 Task: Slide 18 - Roadmap infographic.
Action: Mouse moved to (46, 107)
Screenshot: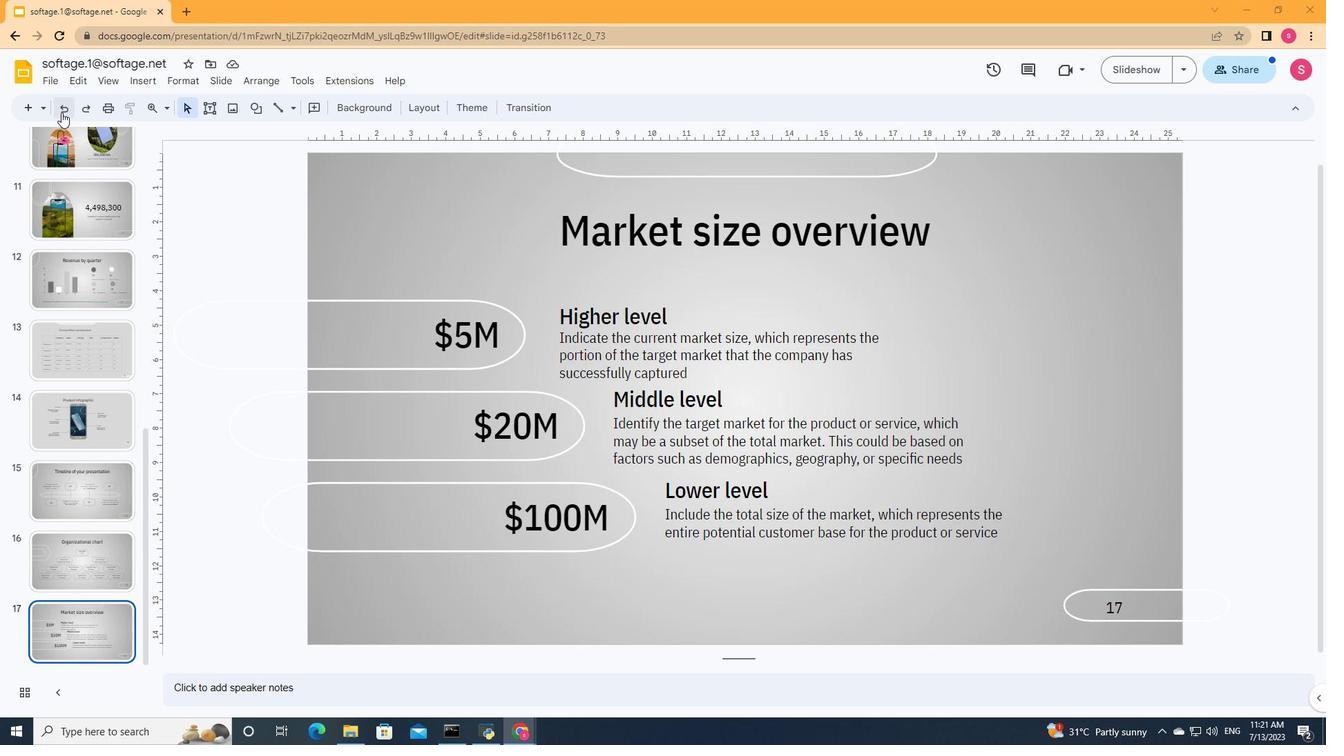
Action: Mouse pressed left at (46, 107)
Screenshot: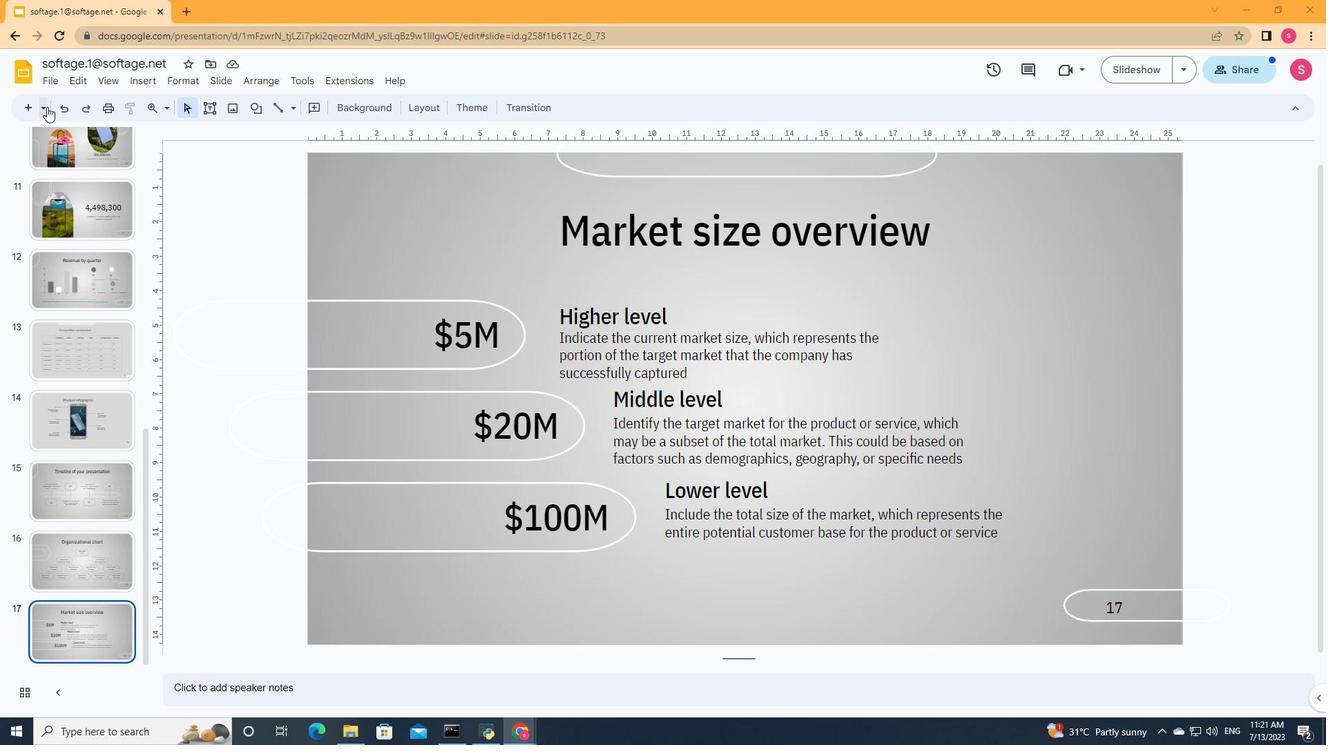 
Action: Mouse moved to (125, 222)
Screenshot: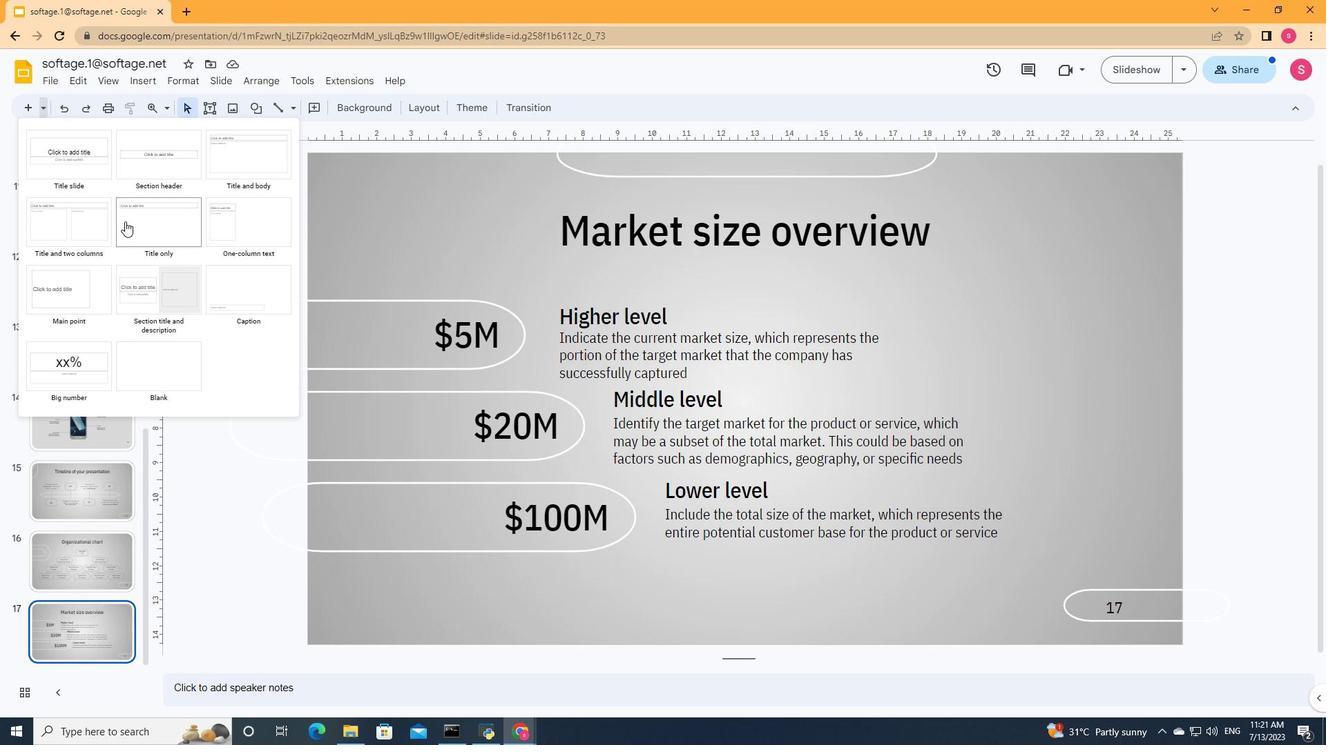 
Action: Mouse pressed left at (125, 222)
Screenshot: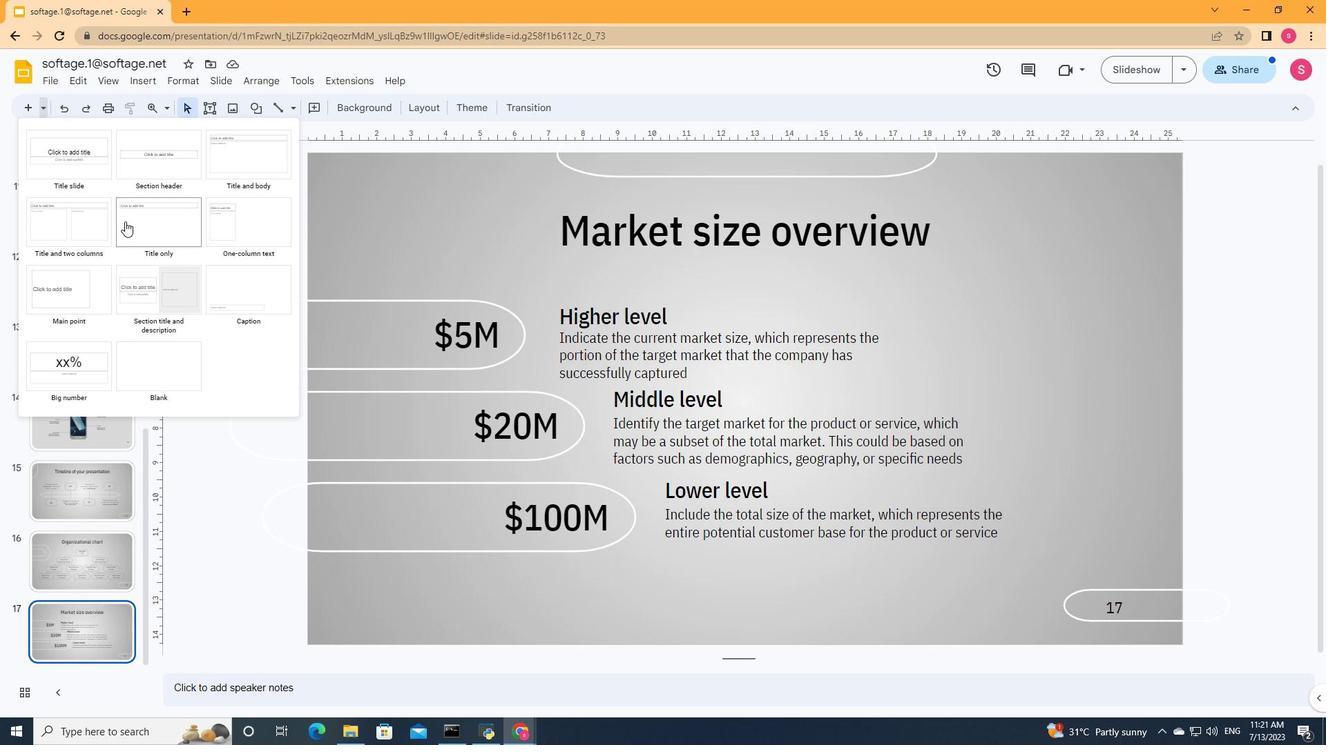 
Action: Mouse moved to (578, 232)
Screenshot: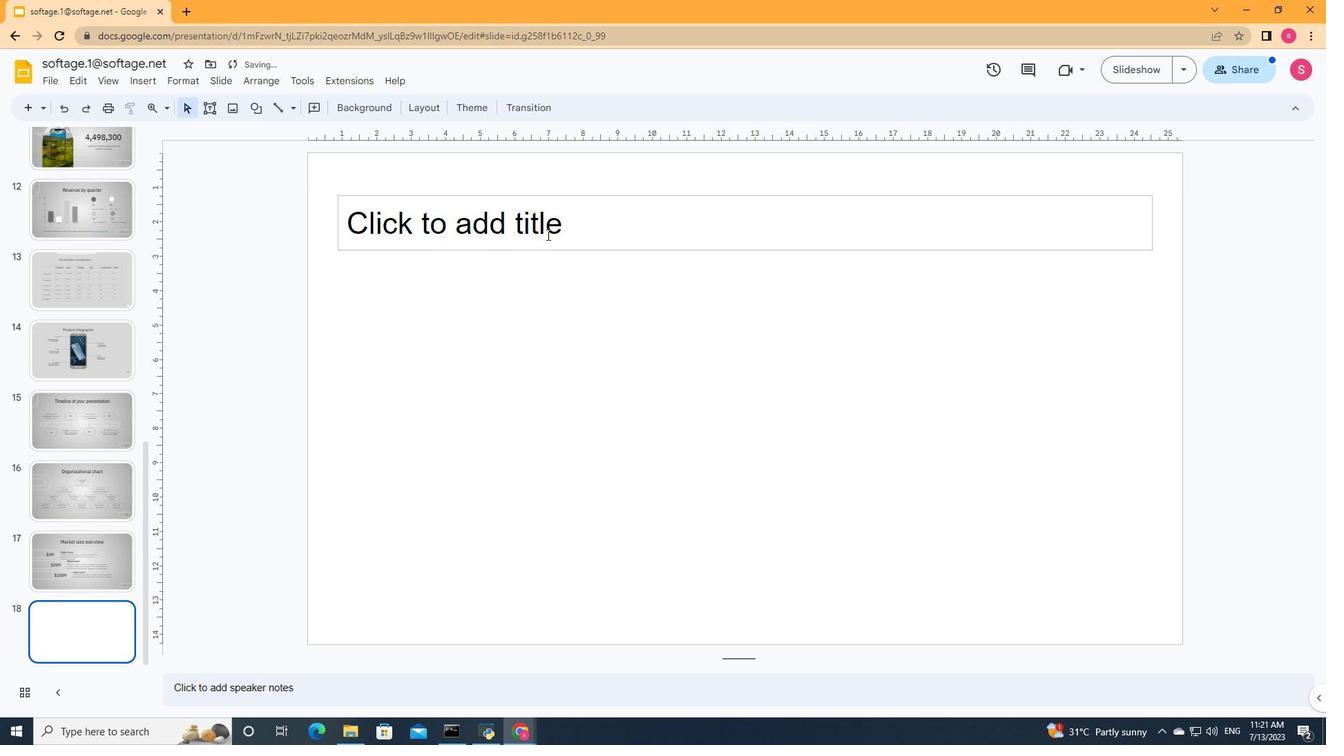 
Action: Mouse pressed left at (578, 232)
Screenshot: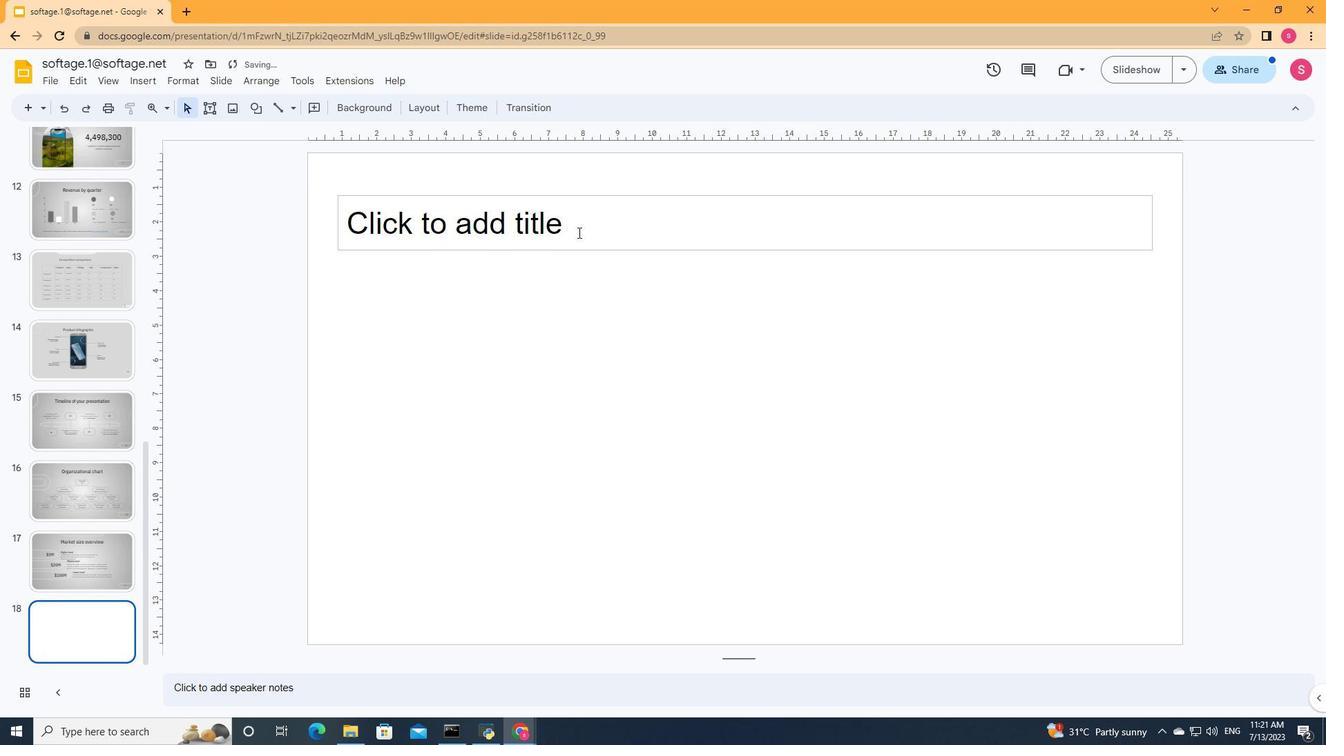 
Action: Key pressed <Key.shift><Key.shift>Roadmap<Key.space>infographic
Screenshot: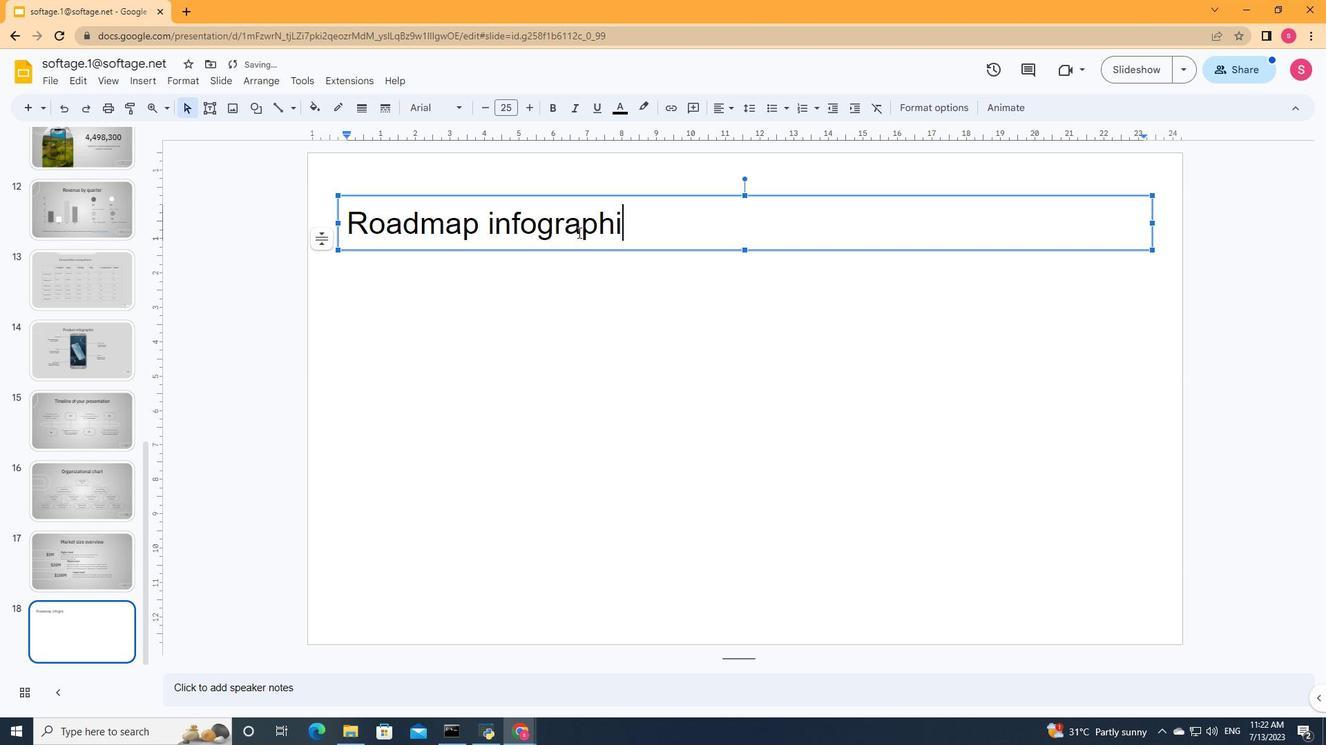 
Action: Mouse moved to (642, 216)
Screenshot: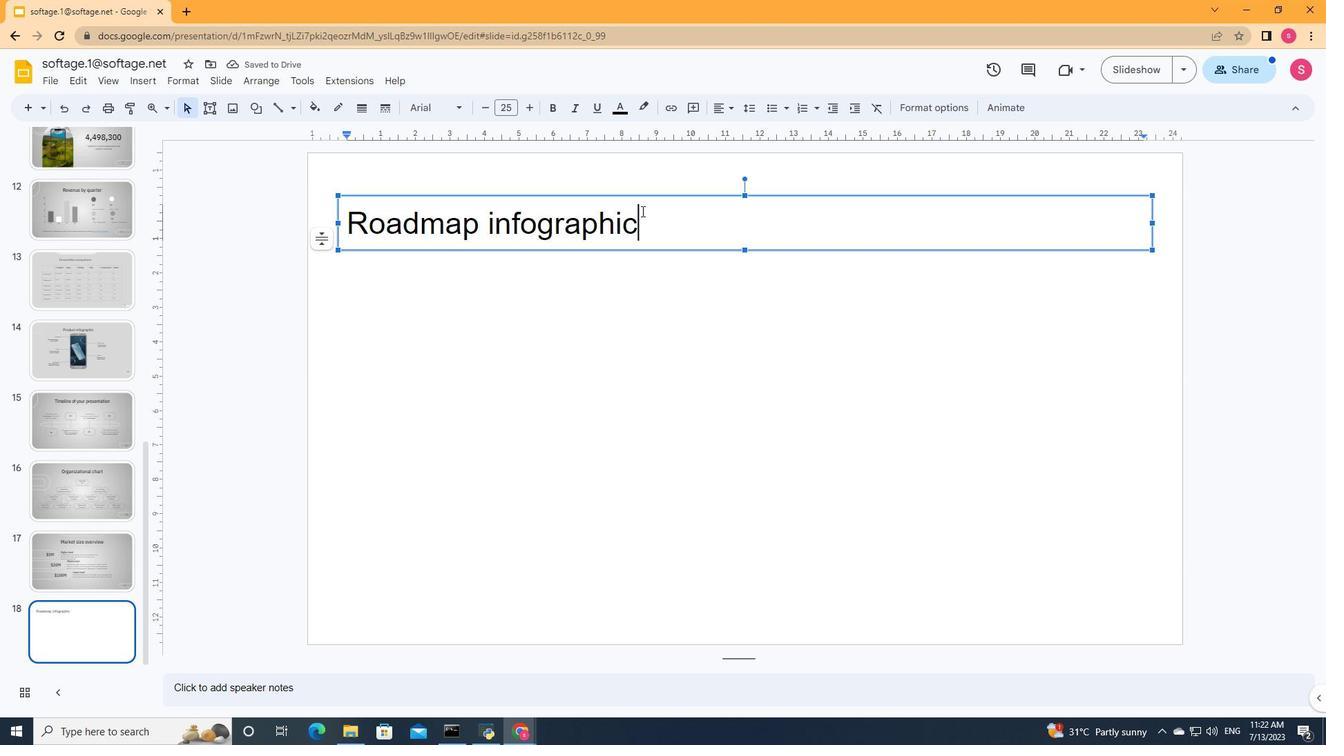 
Action: Mouse pressed left at (642, 216)
Screenshot: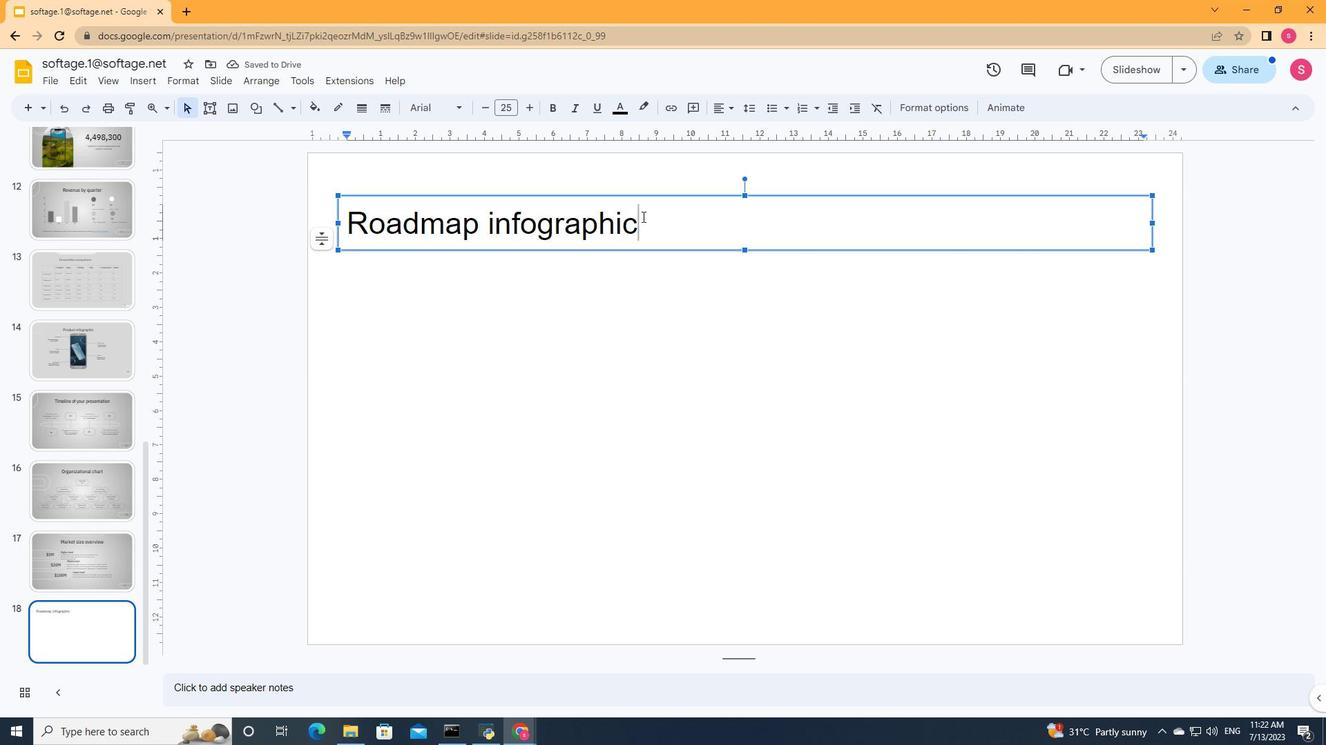 
Action: Mouse moved to (532, 106)
Screenshot: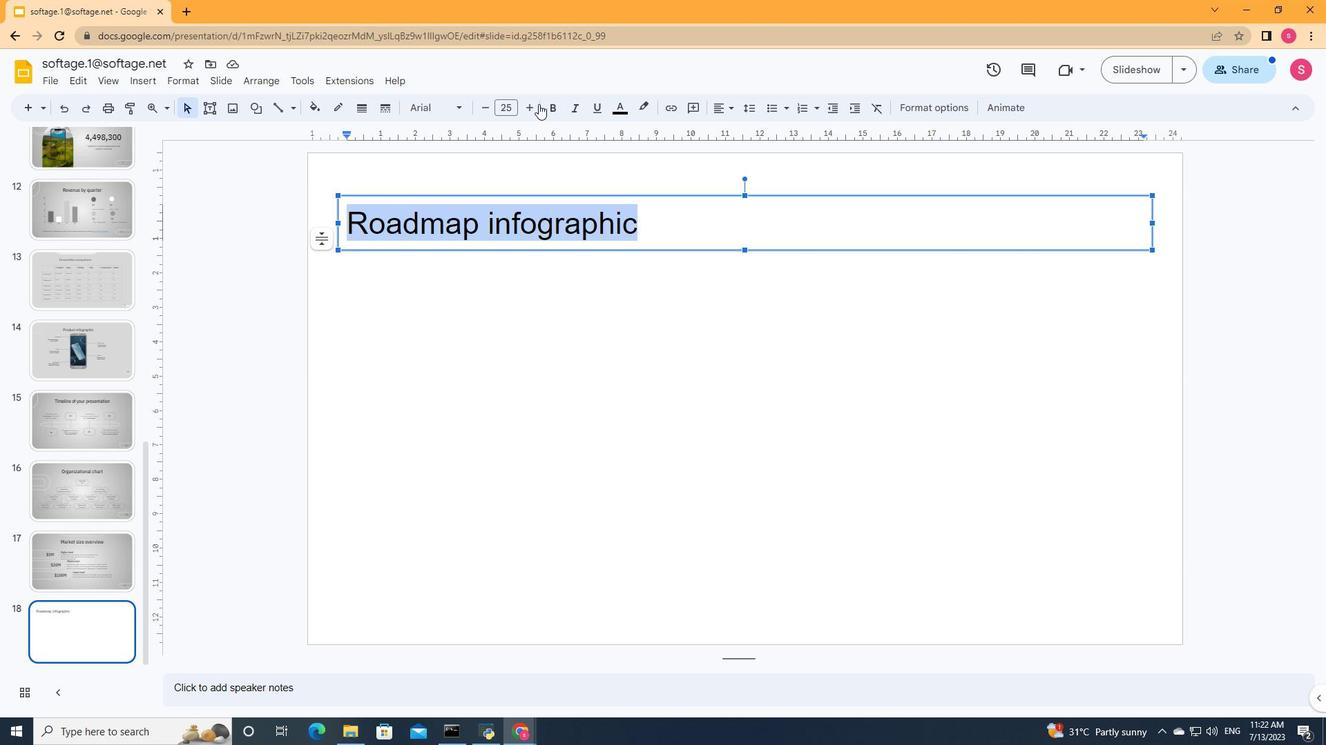 
Action: Mouse pressed left at (532, 106)
Screenshot: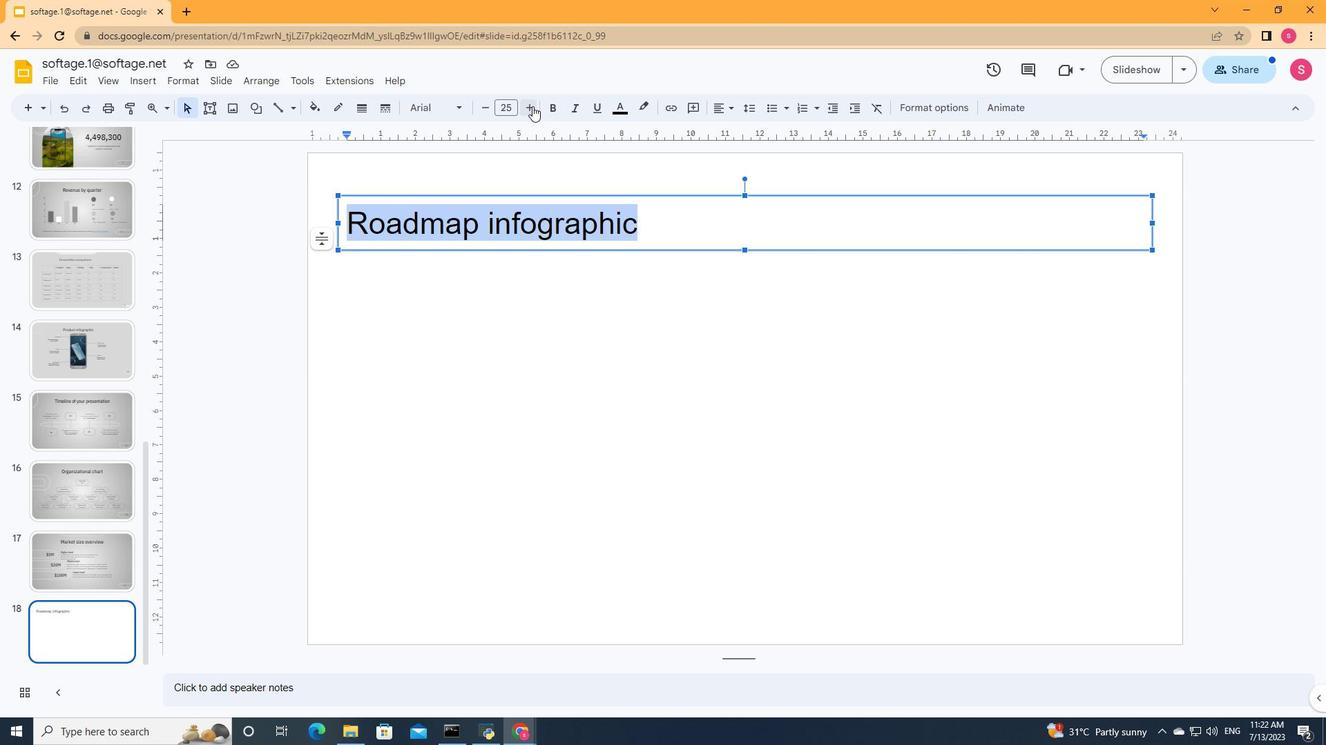 
Action: Mouse pressed left at (532, 106)
Screenshot: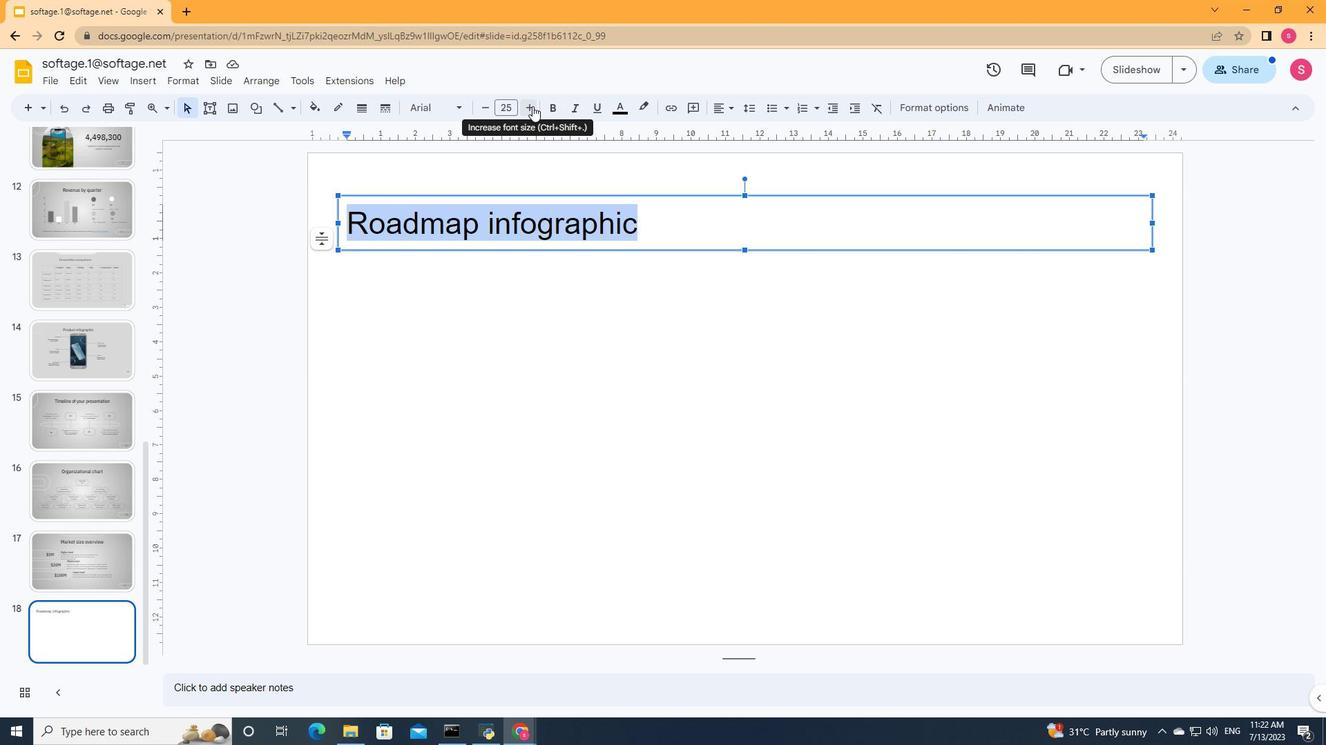 
Action: Mouse pressed left at (532, 106)
Screenshot: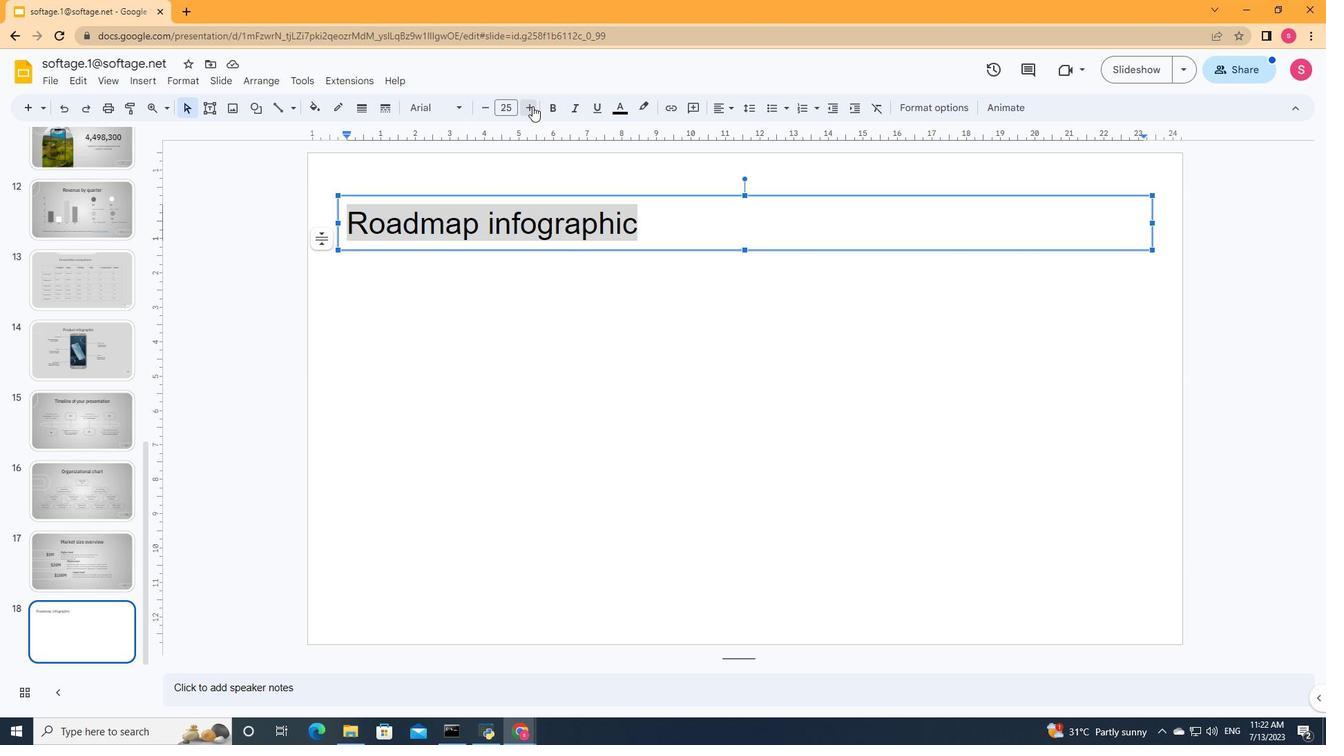 
Action: Mouse pressed left at (532, 106)
Screenshot: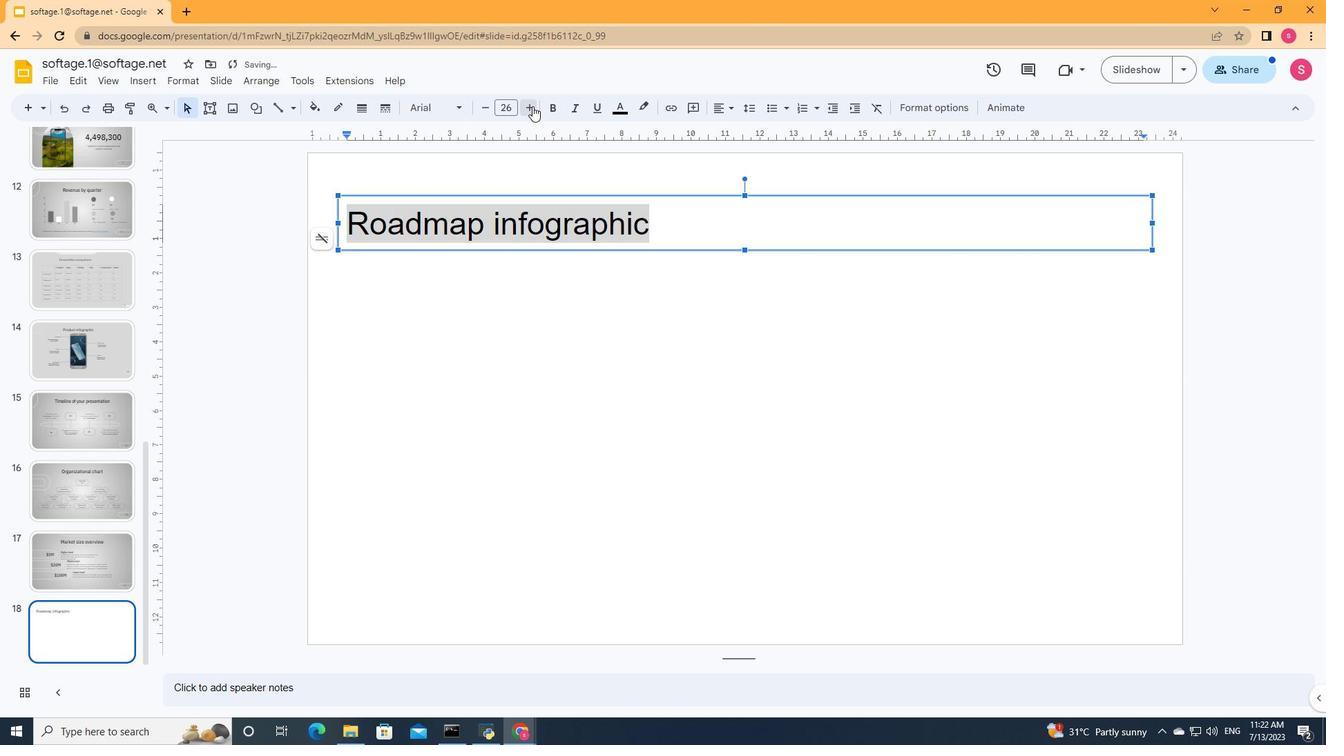 
Action: Mouse pressed left at (532, 106)
Screenshot: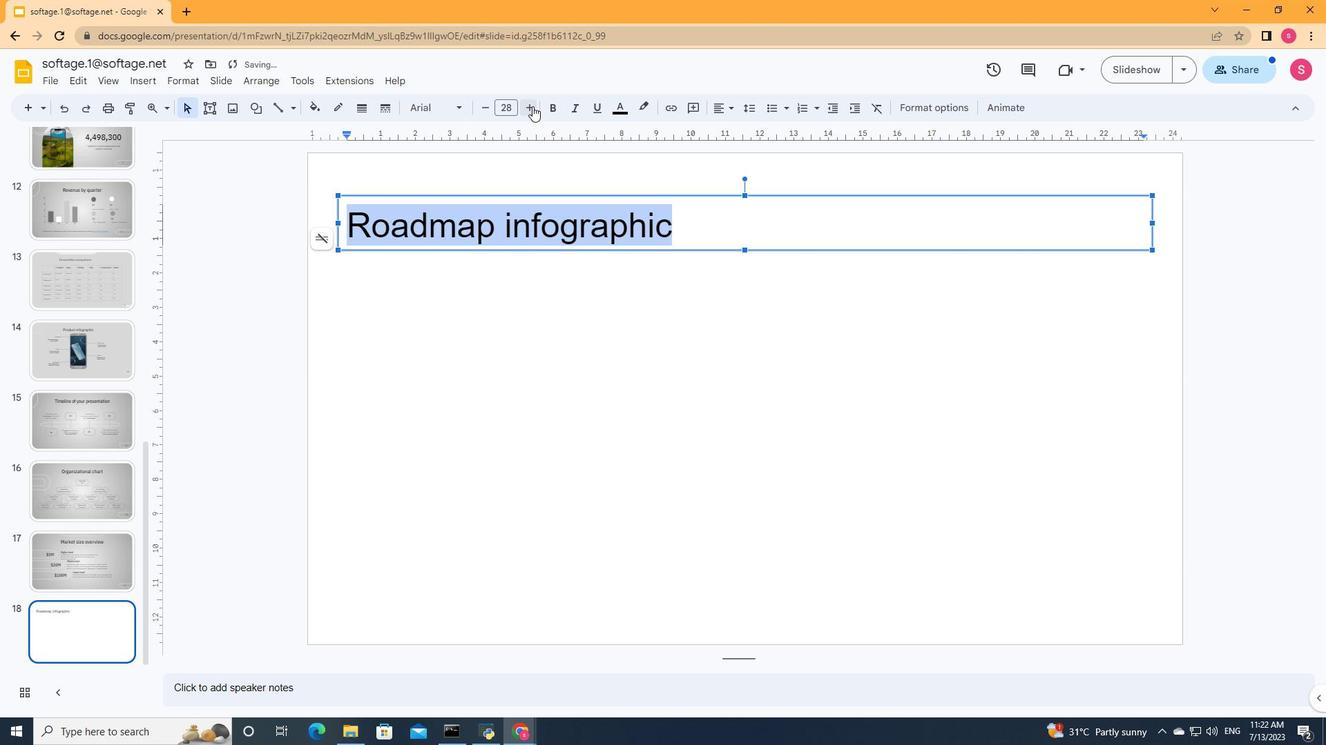 
Action: Mouse pressed left at (532, 106)
Screenshot: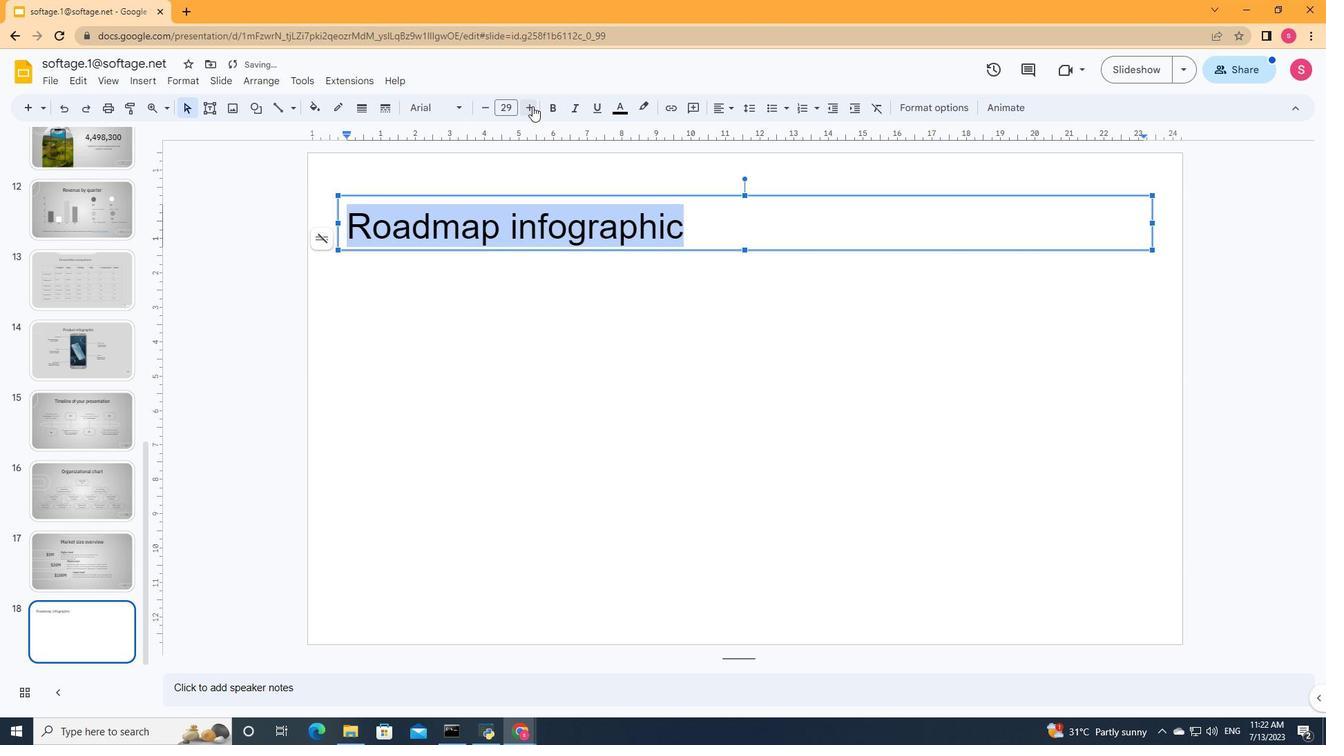
Action: Mouse pressed left at (532, 106)
Screenshot: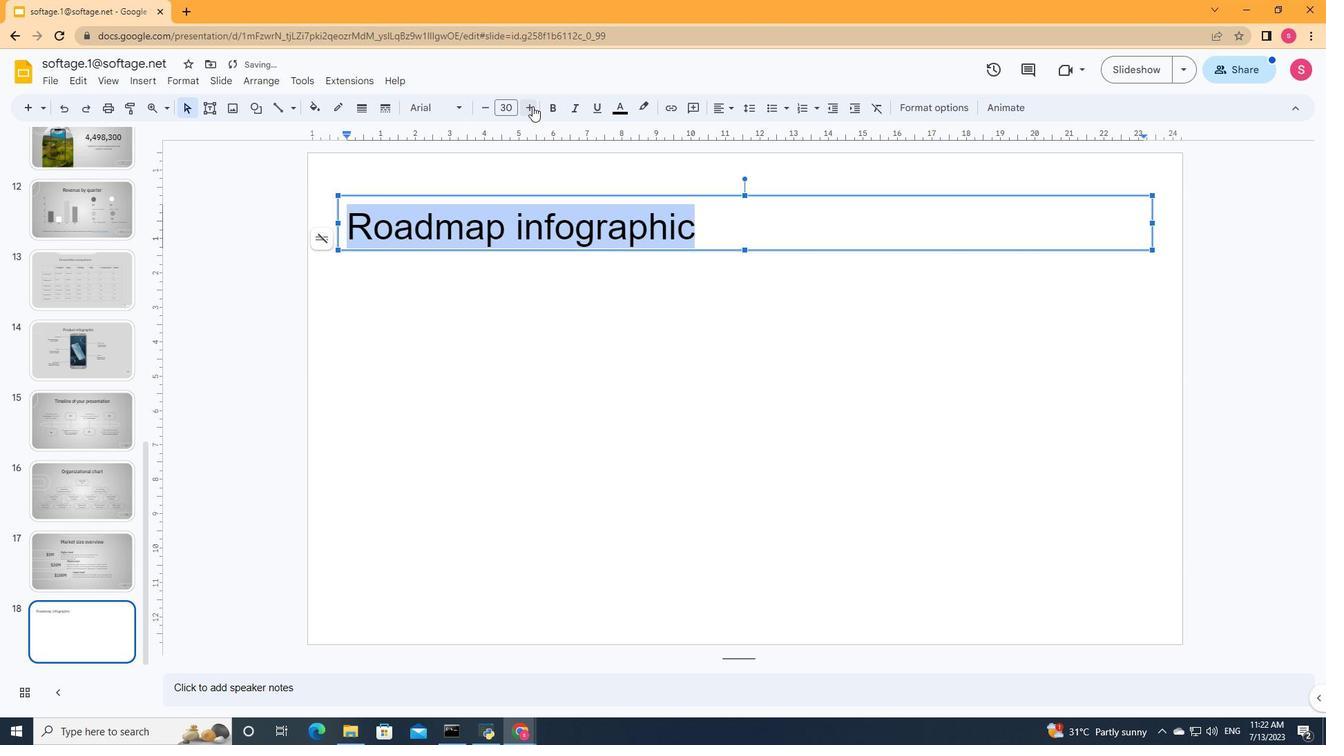 
Action: Mouse pressed left at (532, 106)
Screenshot: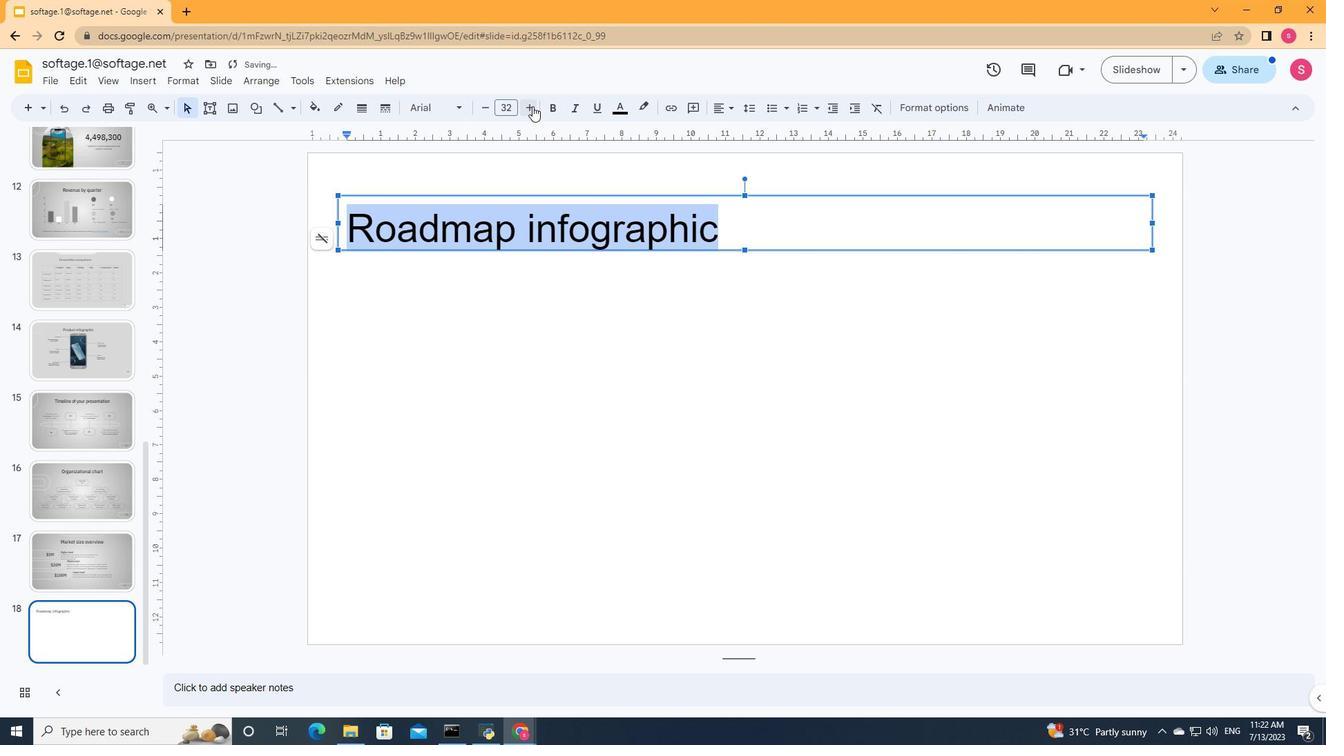 
Action: Mouse pressed left at (532, 106)
Screenshot: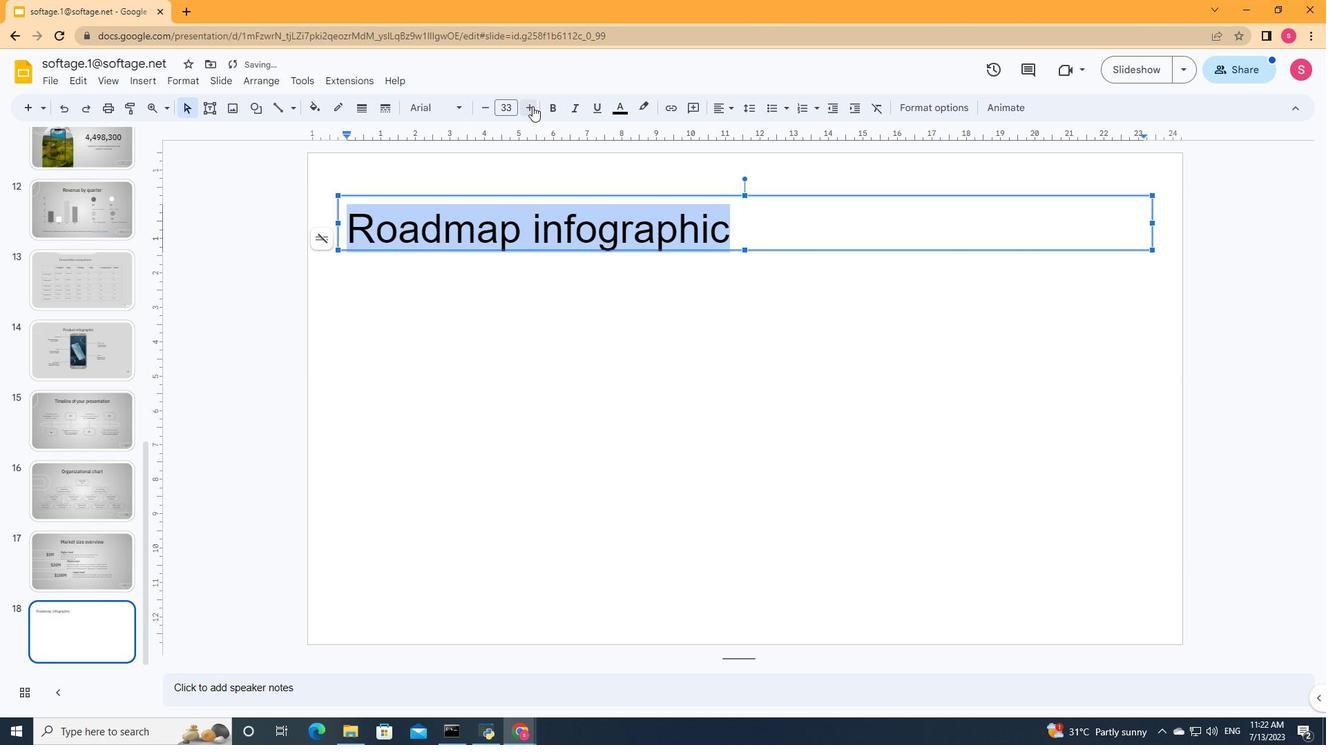 
Action: Mouse pressed left at (532, 106)
Screenshot: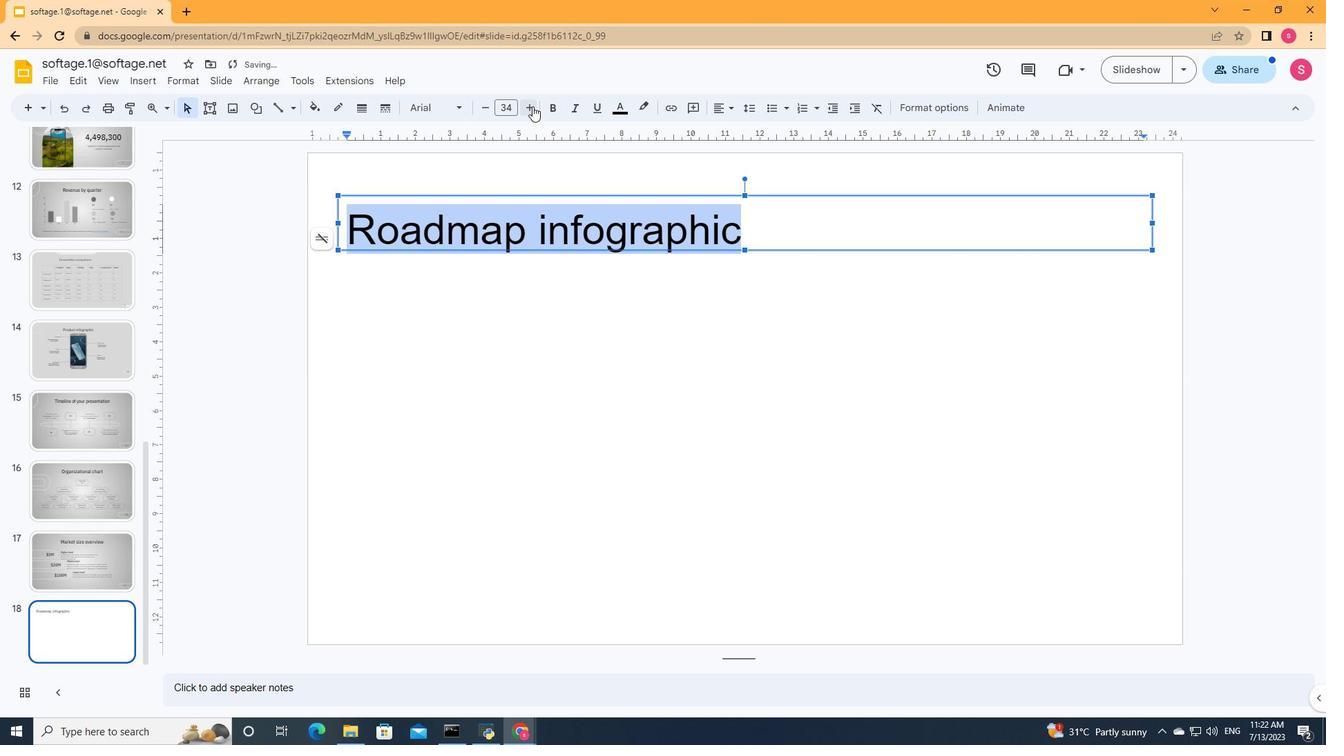 
Action: Mouse moved to (727, 104)
Screenshot: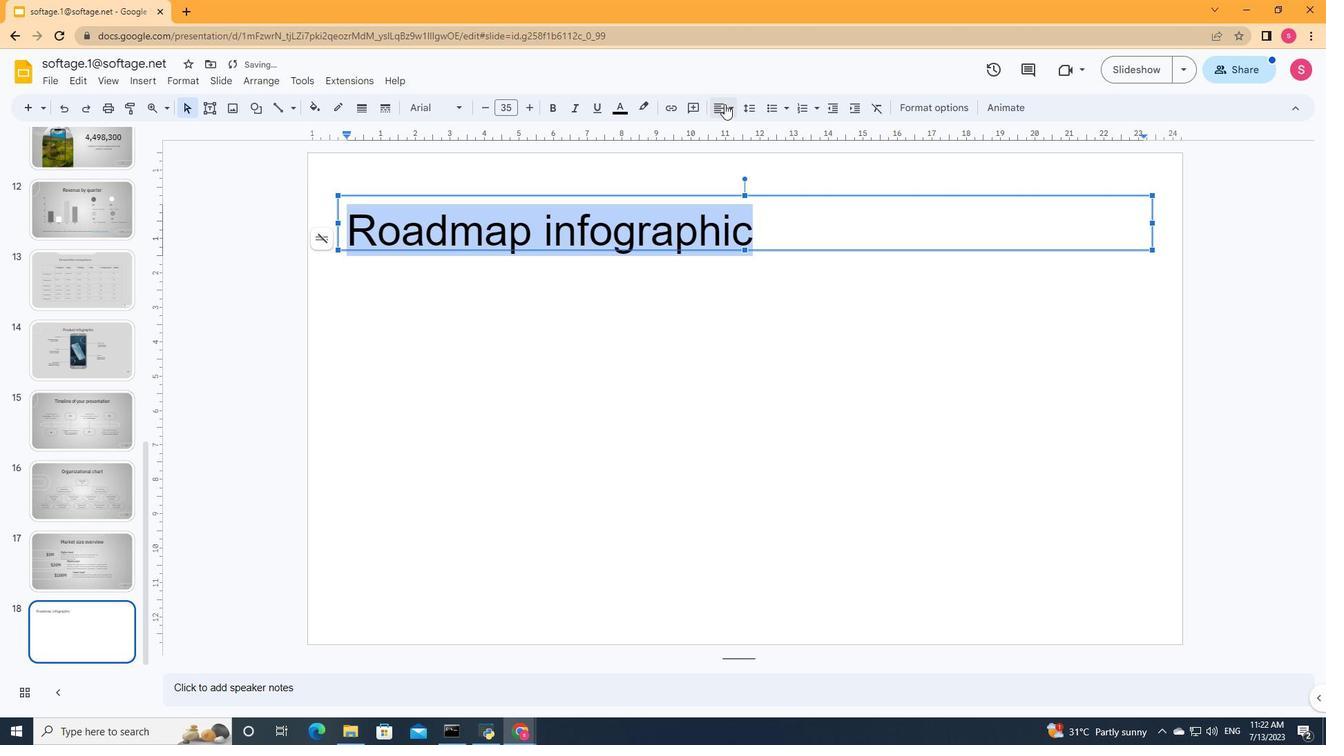 
Action: Mouse pressed left at (727, 104)
Screenshot: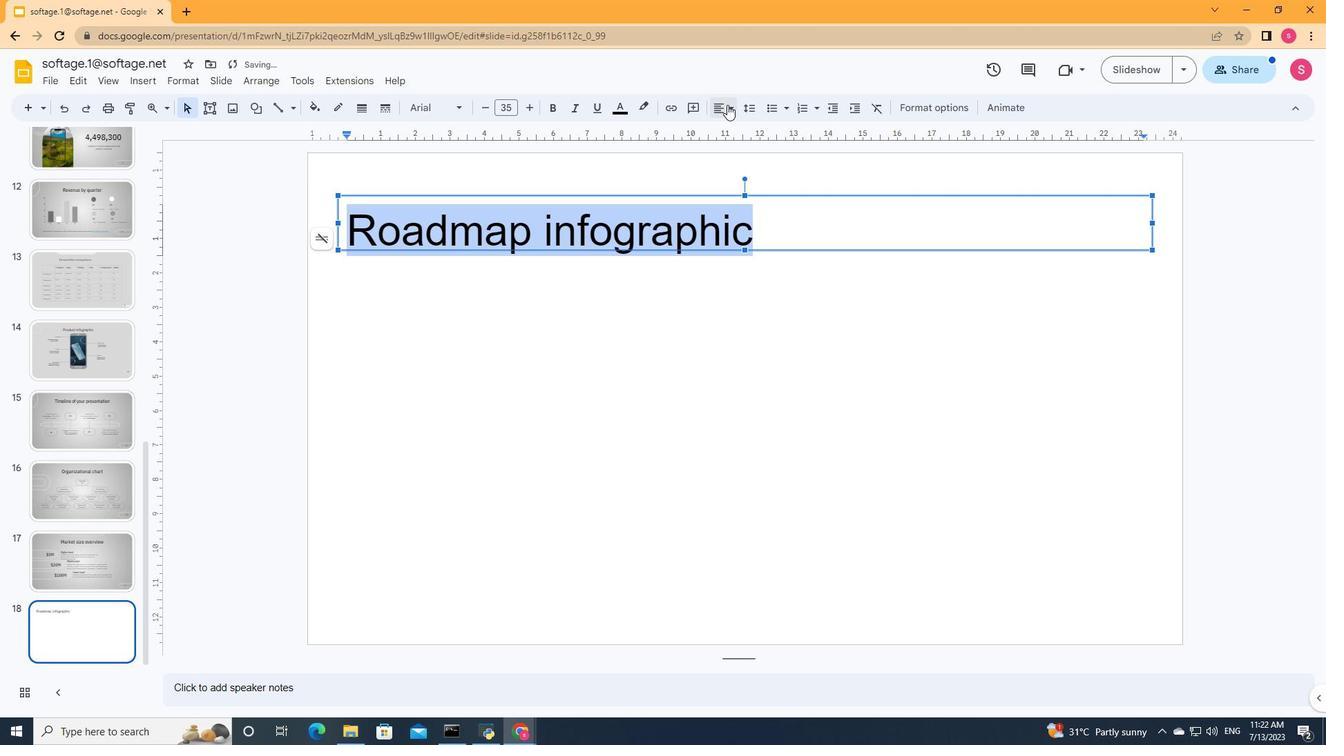 
Action: Mouse moved to (739, 129)
Screenshot: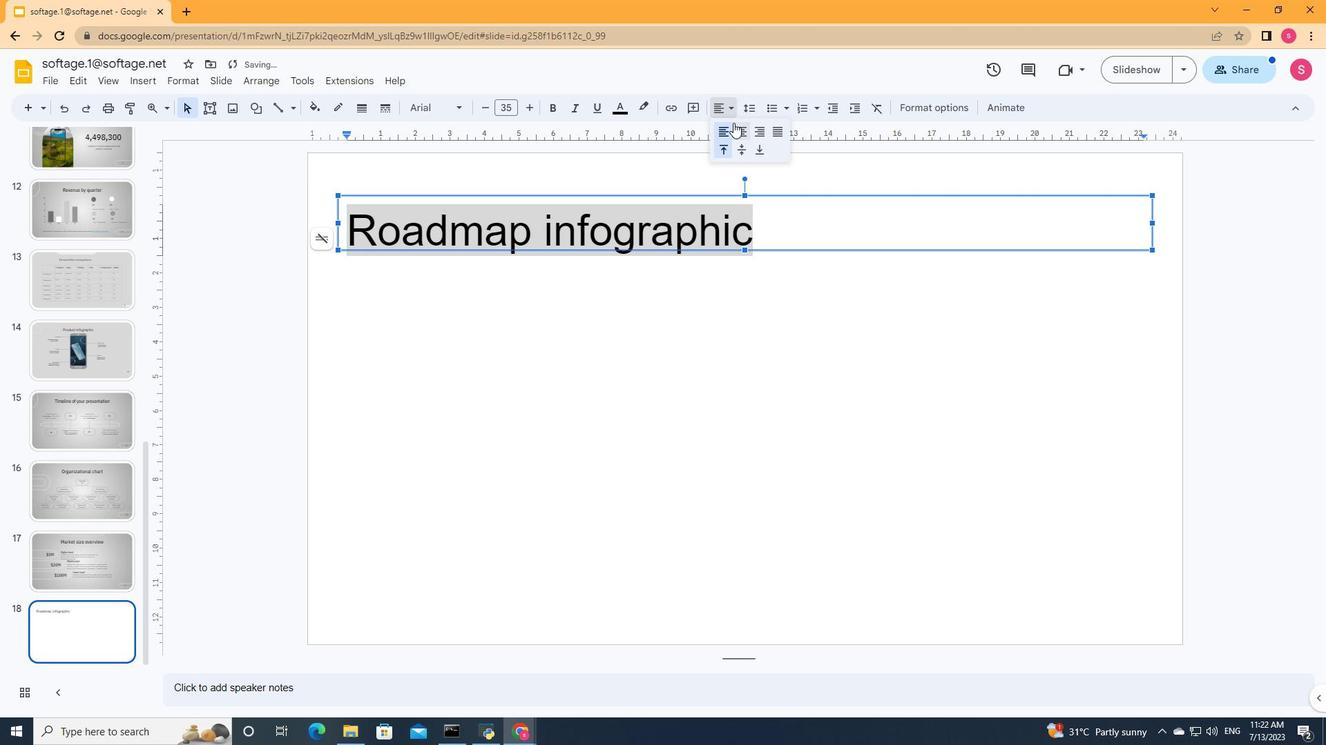 
Action: Mouse pressed left at (739, 129)
Screenshot: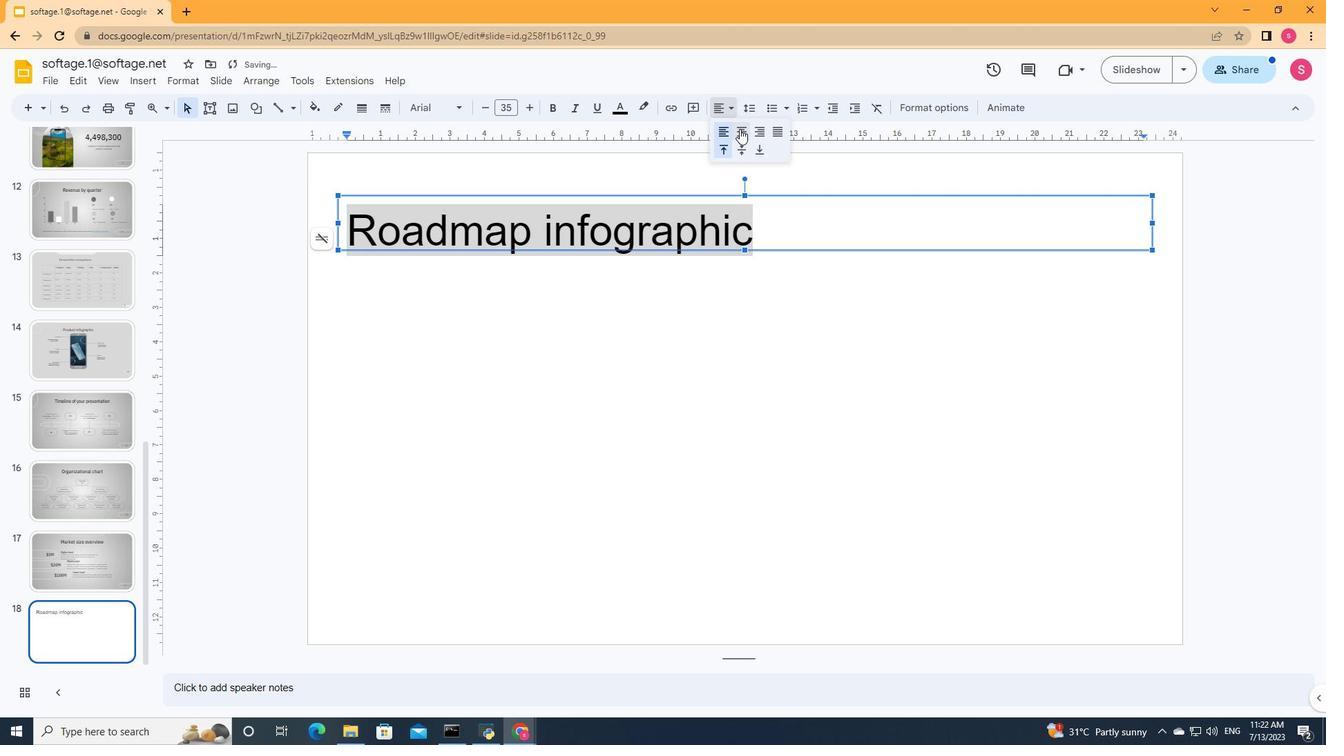 
Action: Mouse moved to (458, 106)
Screenshot: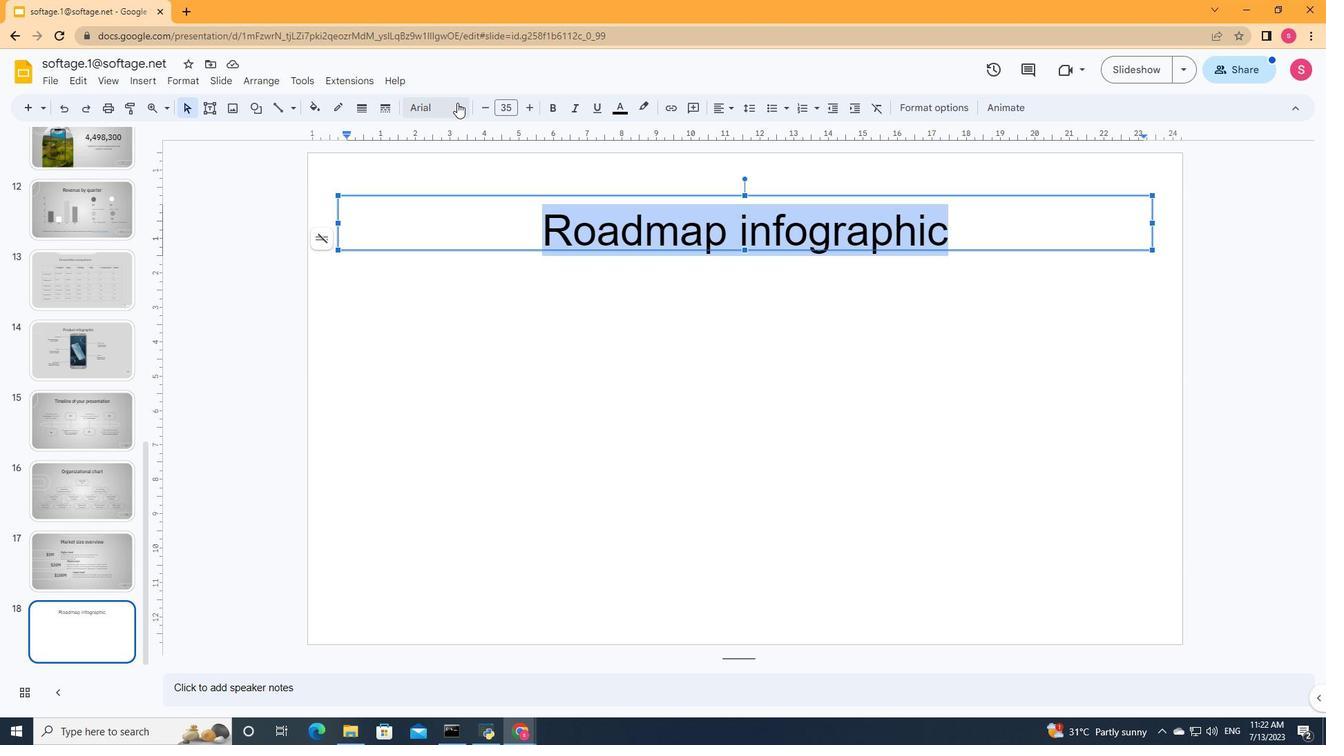 
Action: Mouse pressed left at (458, 106)
Screenshot: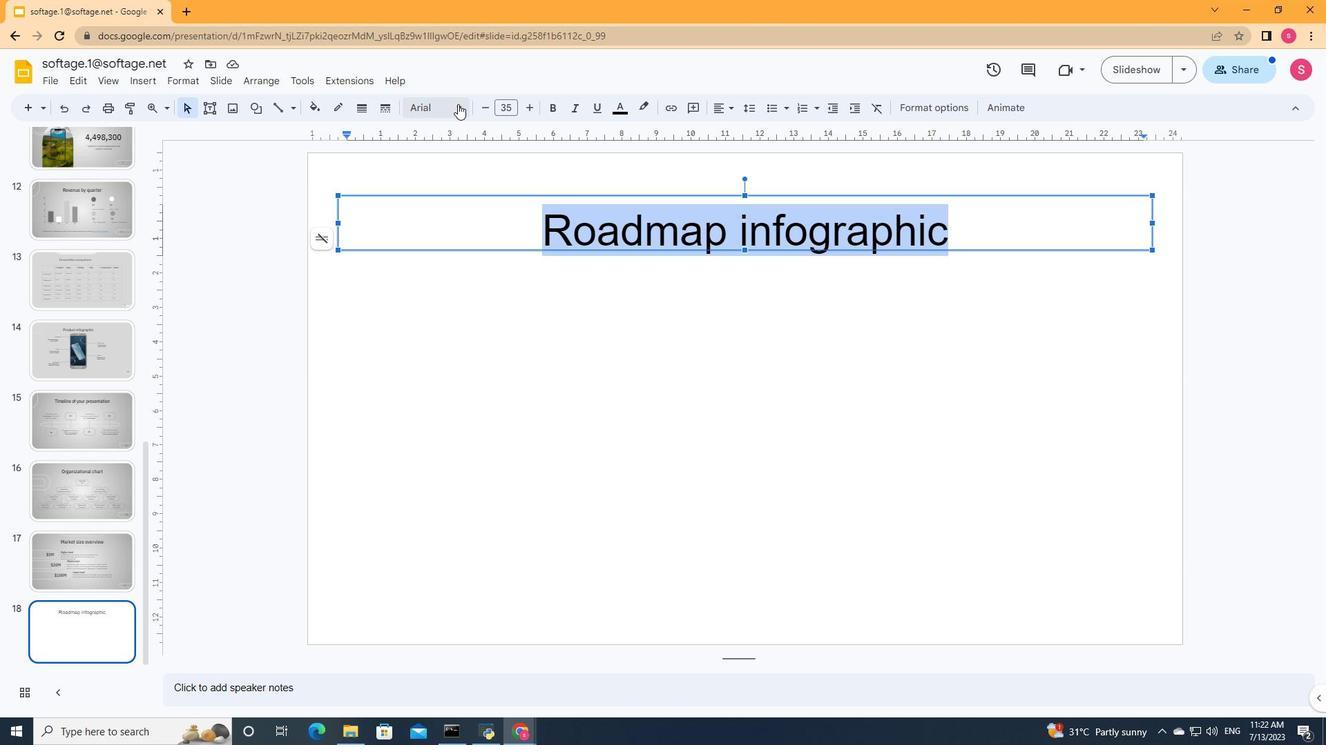 
Action: Mouse moved to (638, 350)
Screenshot: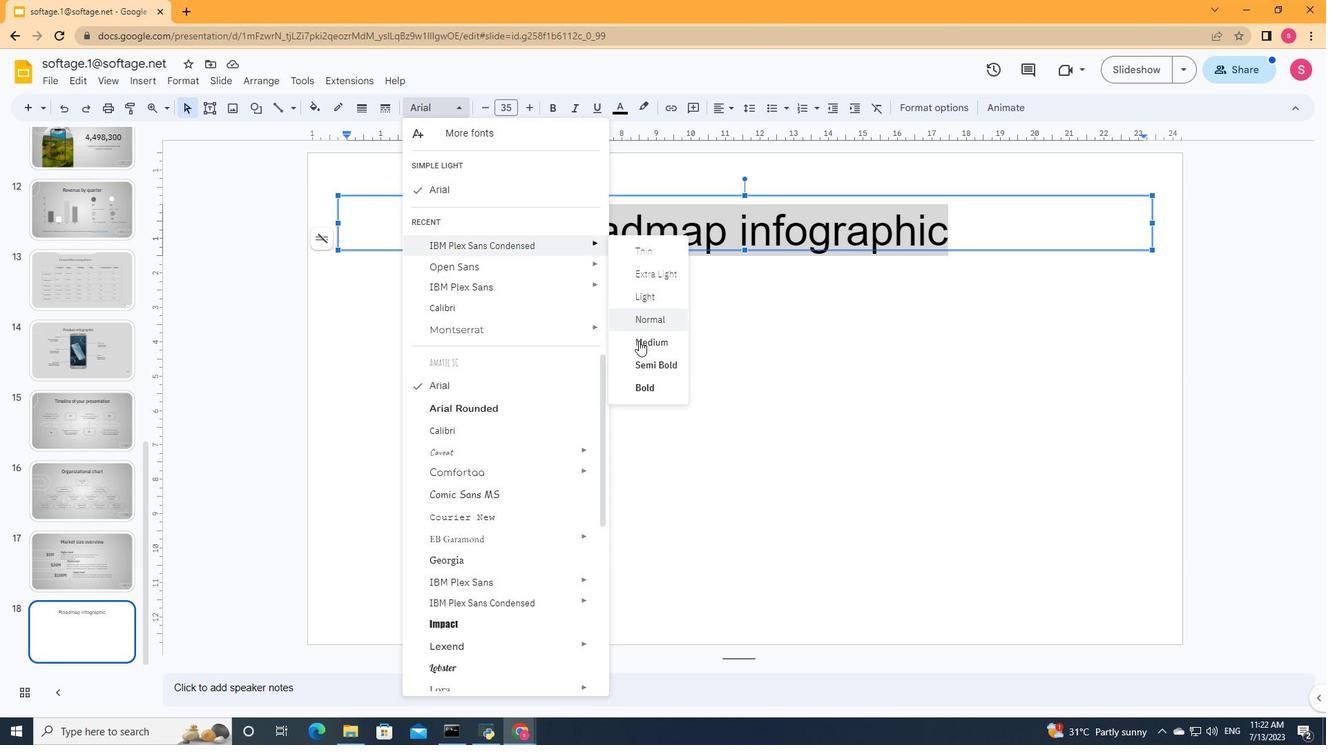 
Action: Mouse pressed left at (638, 350)
Screenshot: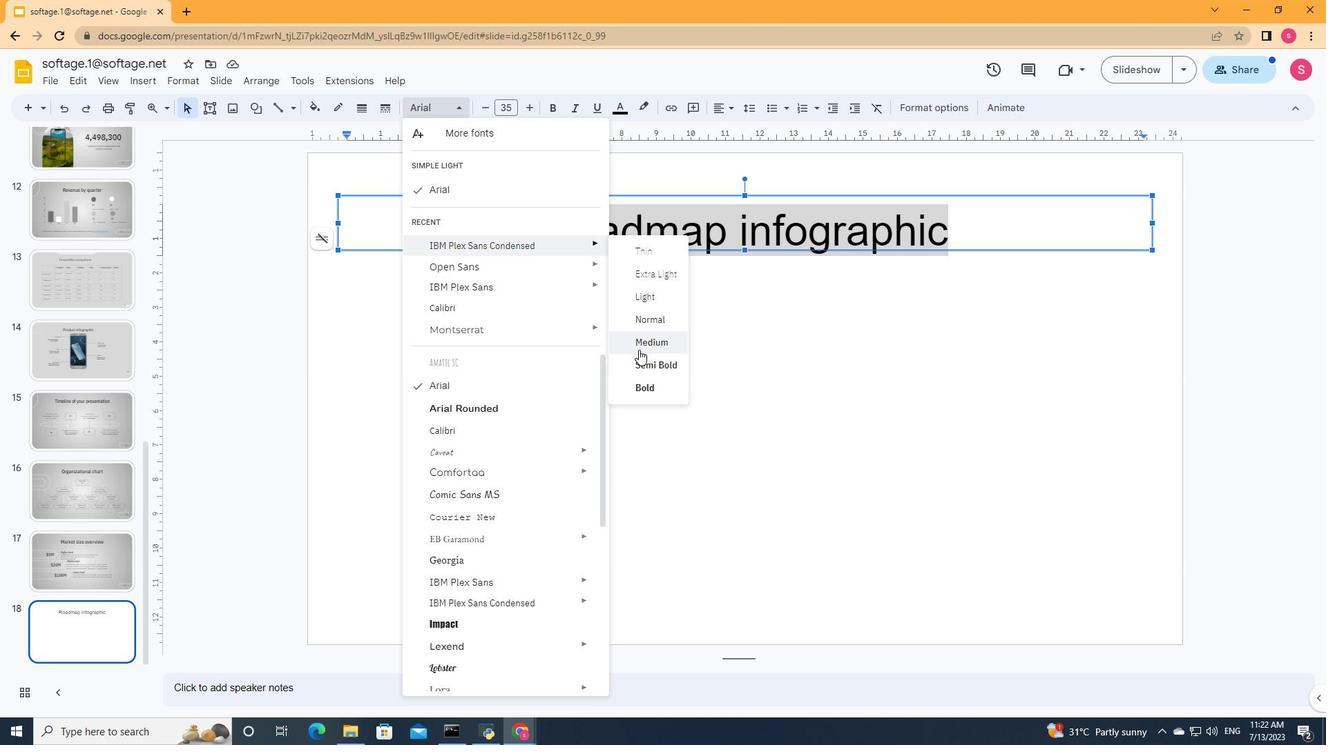 
Action: Mouse moved to (638, 319)
Screenshot: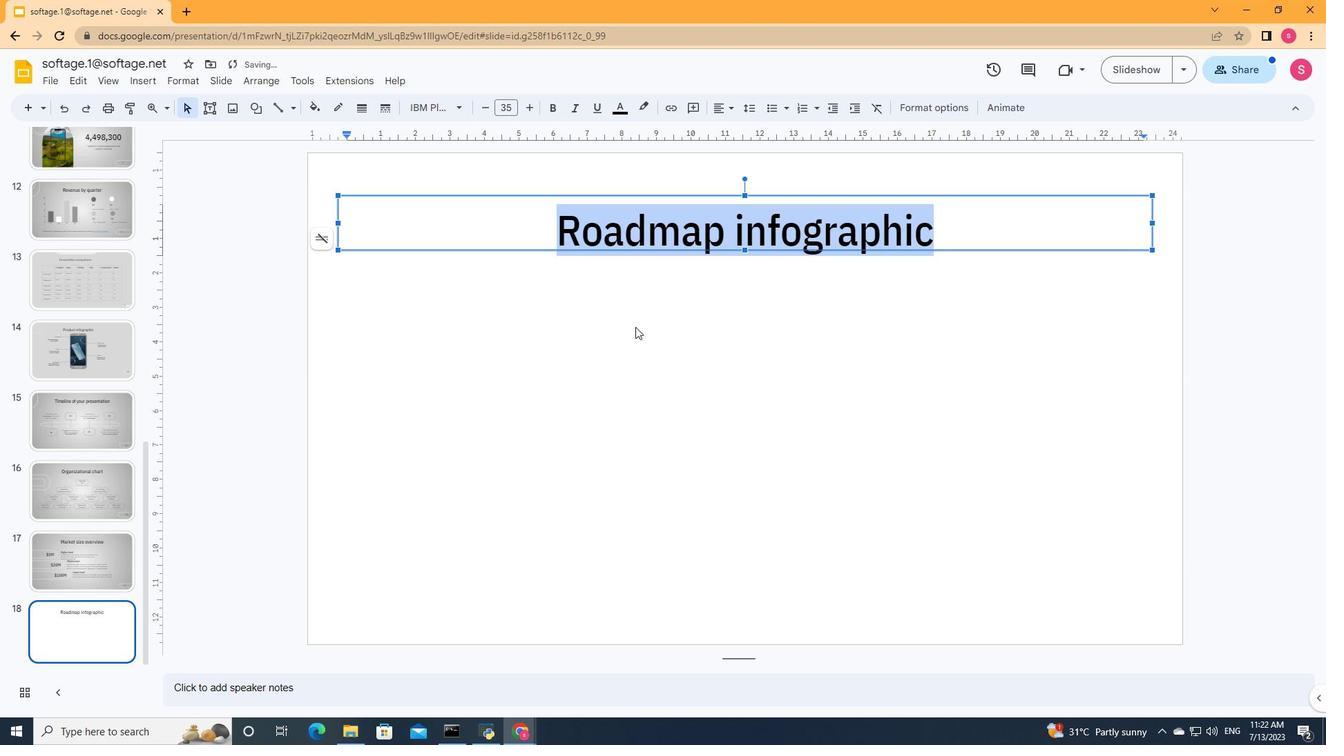 
Action: Mouse pressed left at (638, 319)
Screenshot: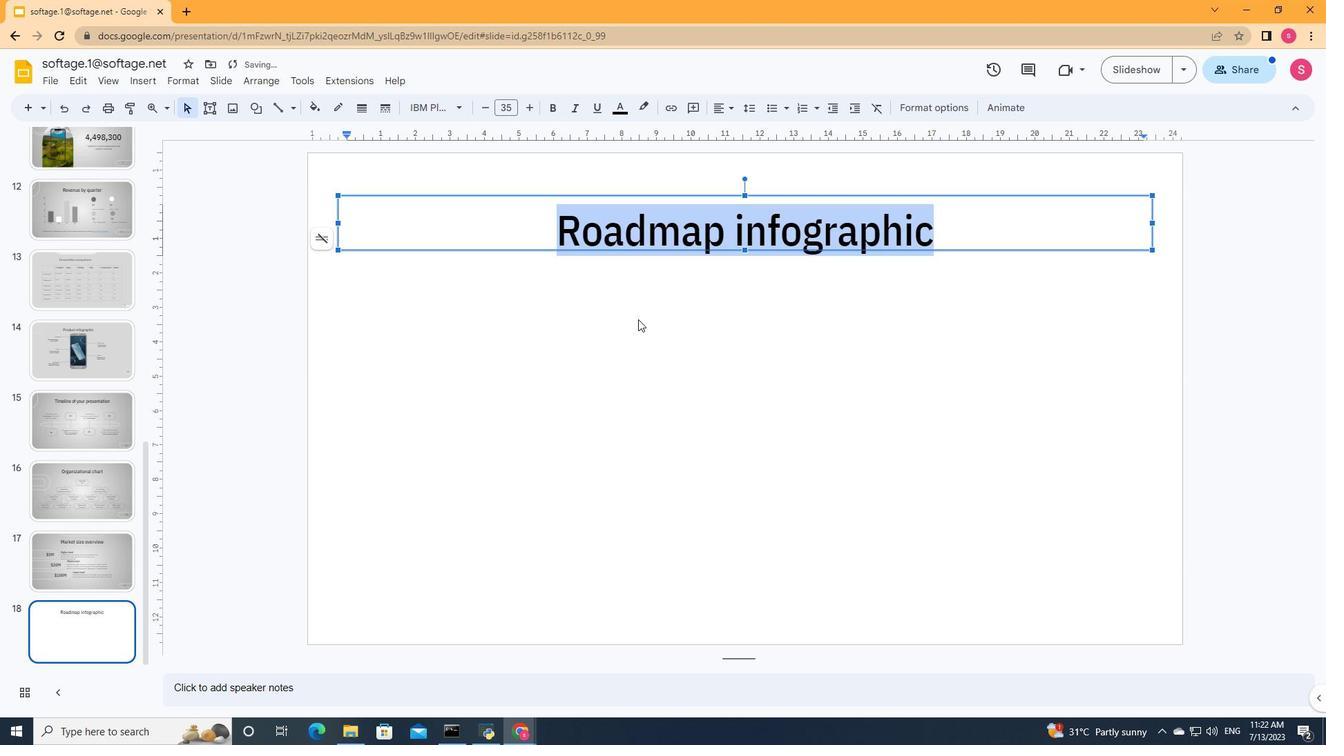 
Action: Mouse moved to (151, 82)
Screenshot: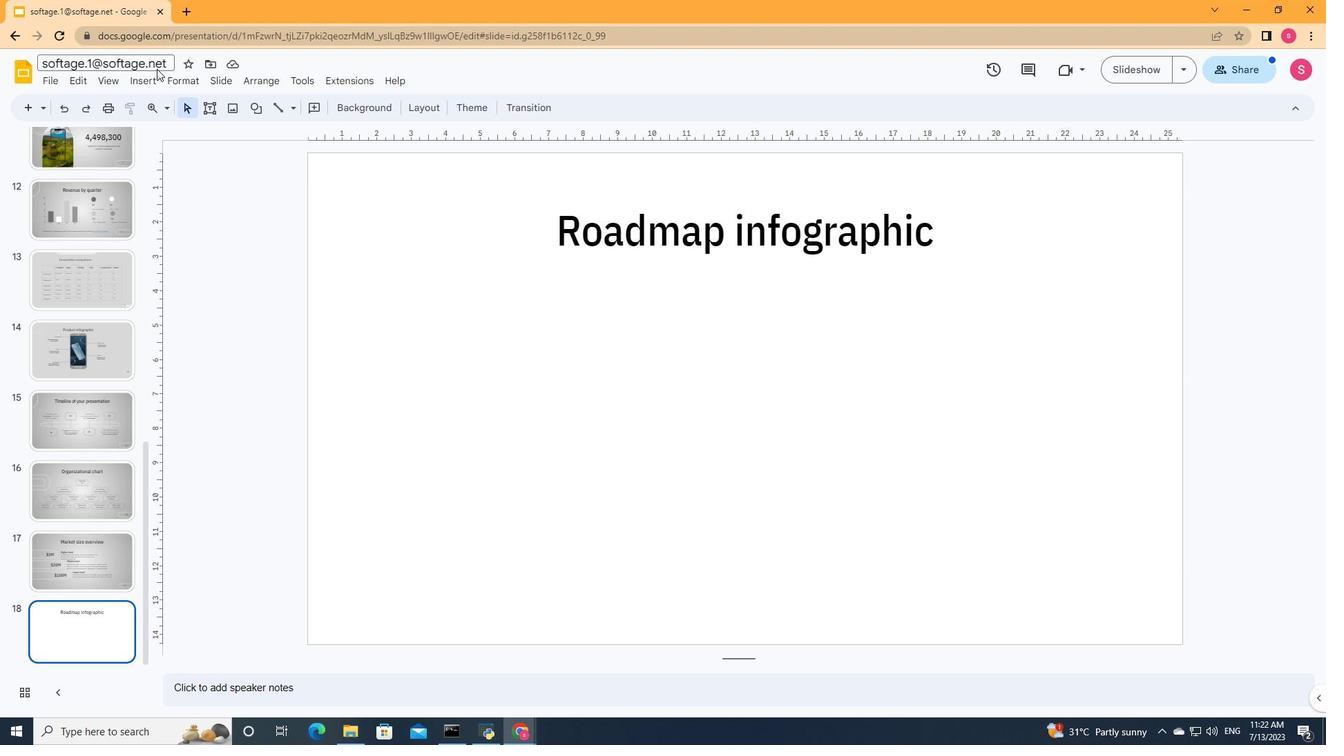 
Action: Mouse pressed left at (151, 82)
Screenshot: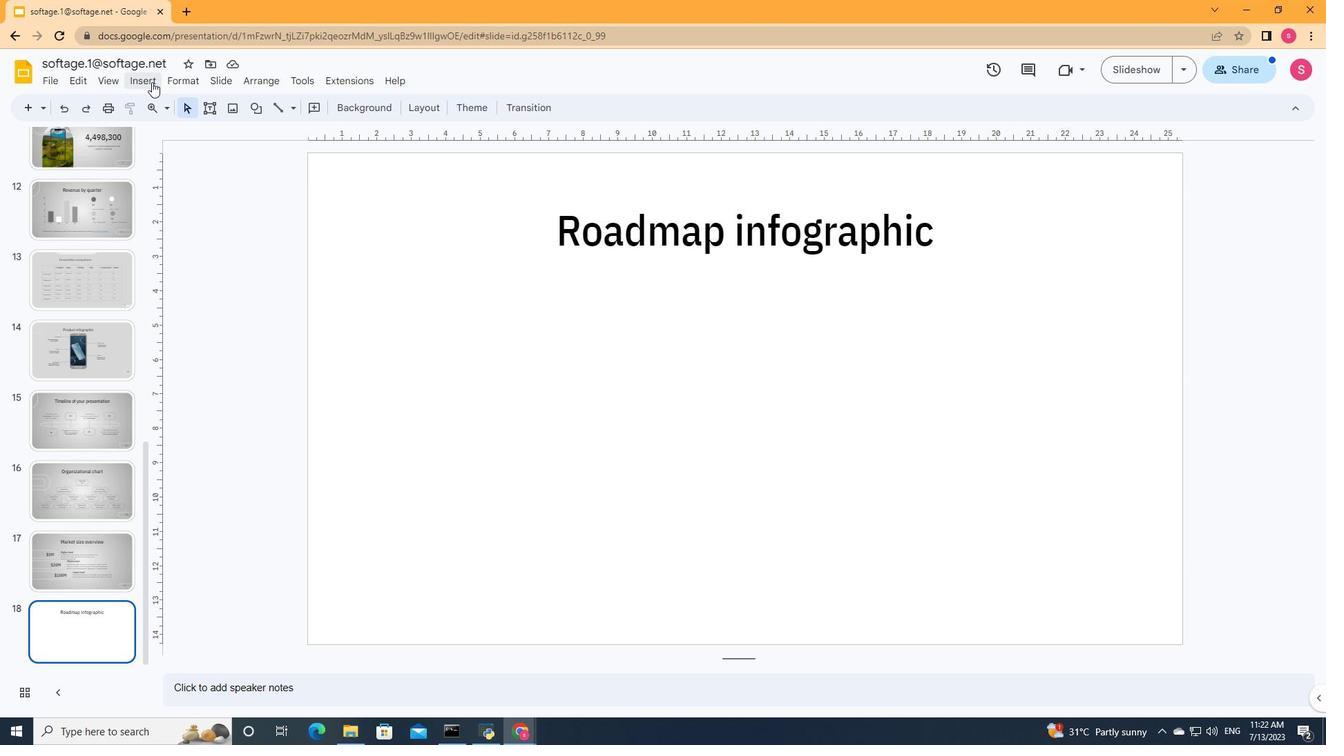 
Action: Mouse moved to (419, 287)
Screenshot: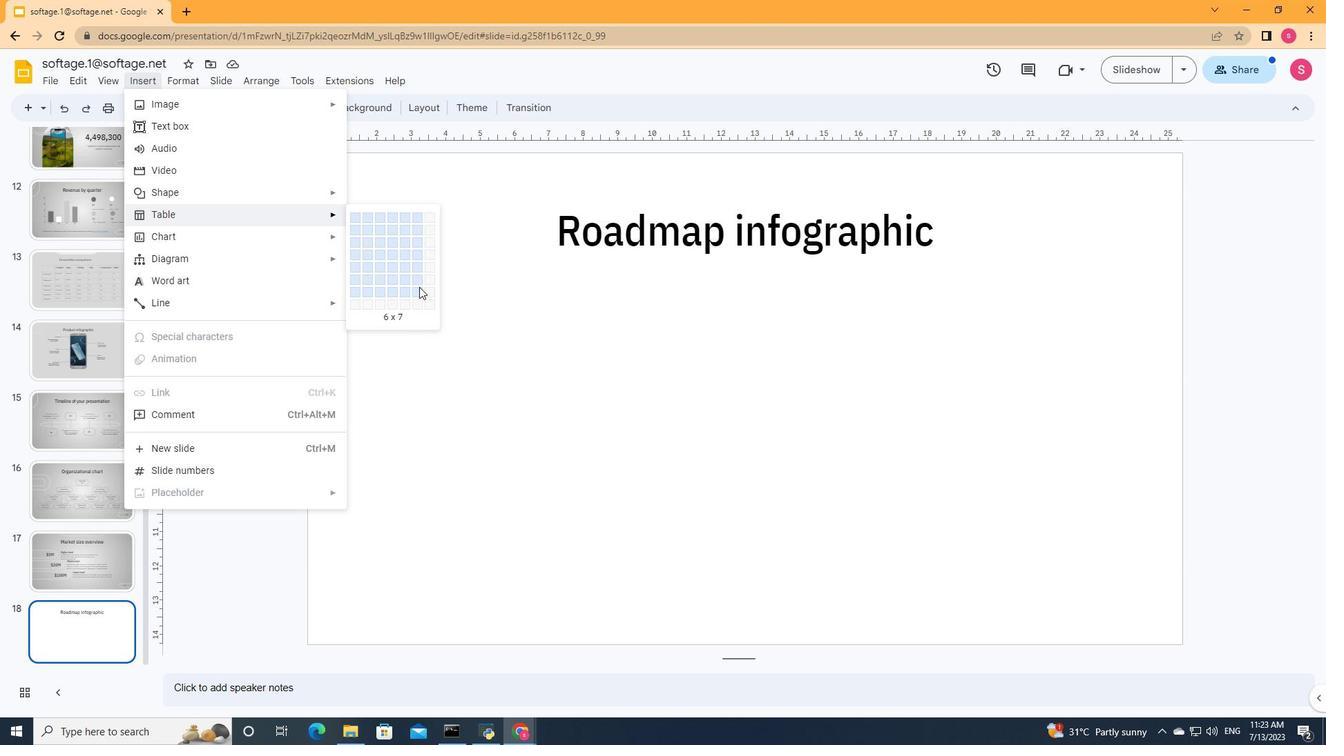 
Action: Mouse pressed left at (419, 287)
Screenshot: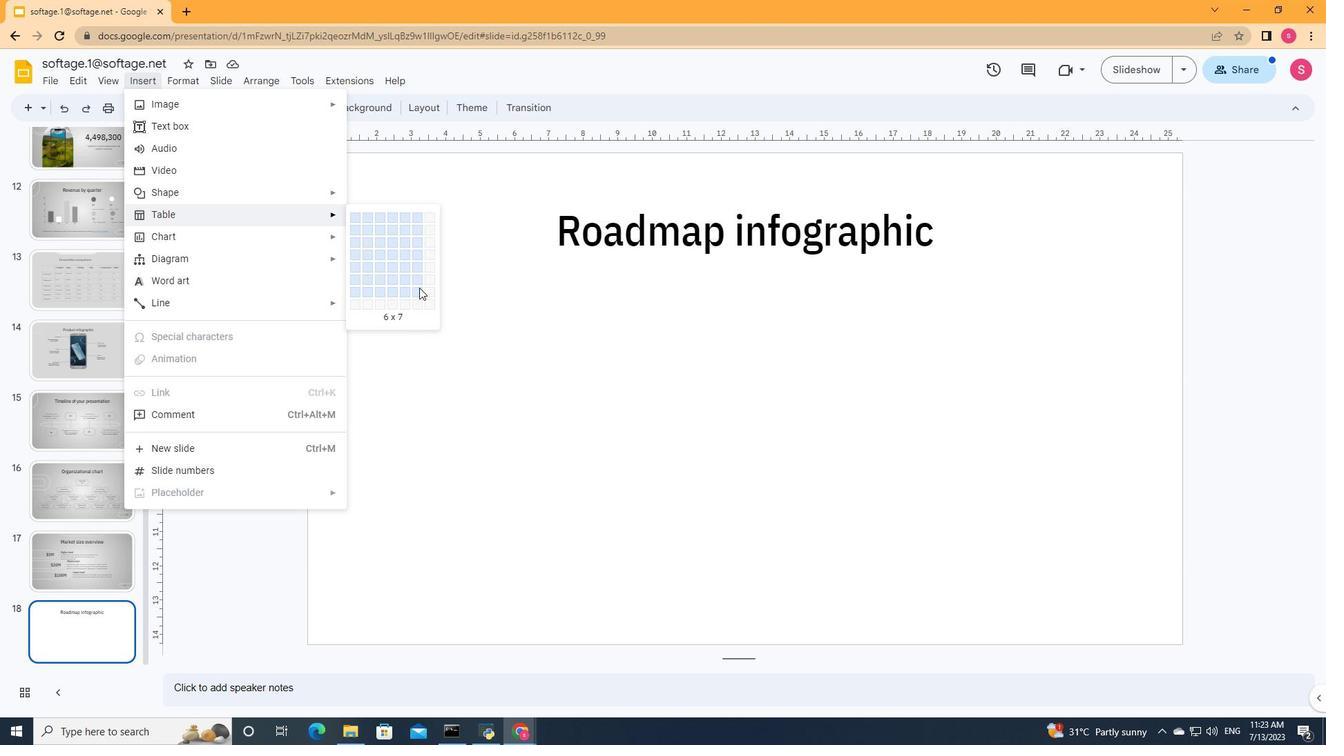 
Action: Mouse moved to (446, 294)
Screenshot: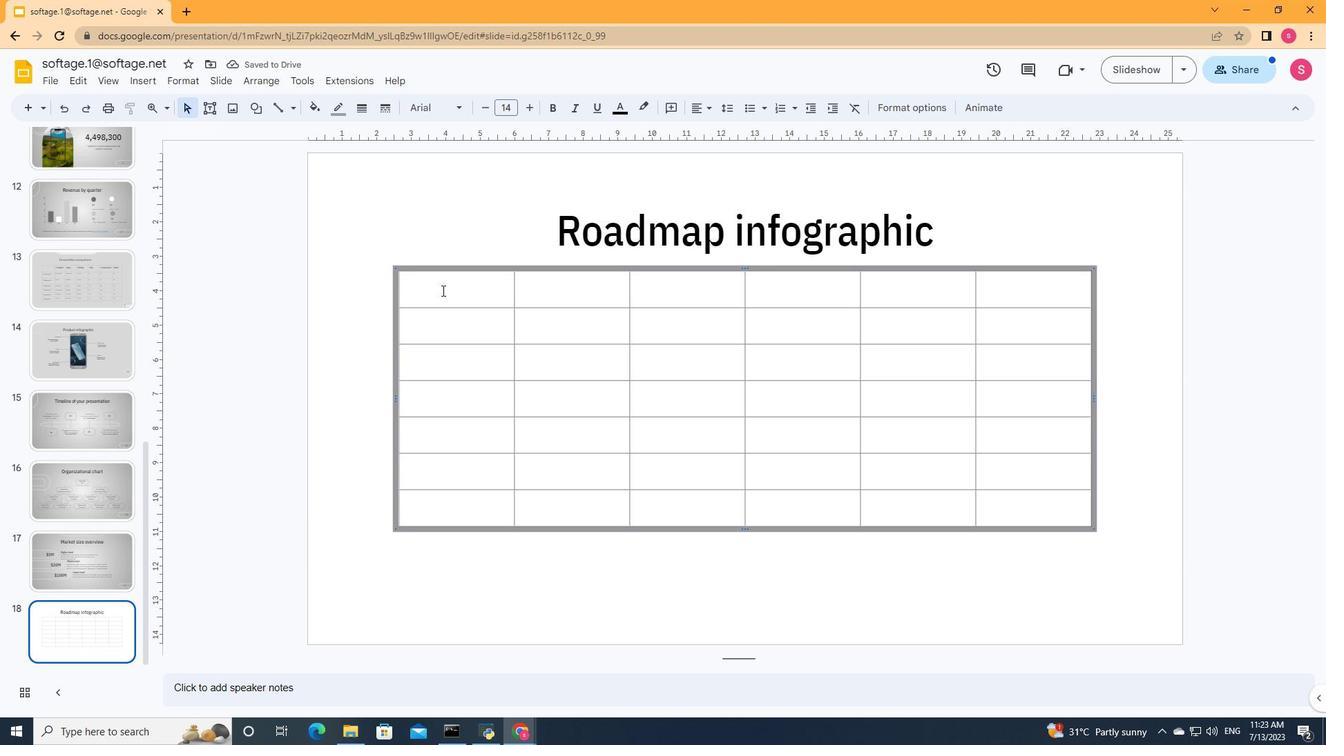 
Action: Mouse pressed left at (446, 294)
Screenshot: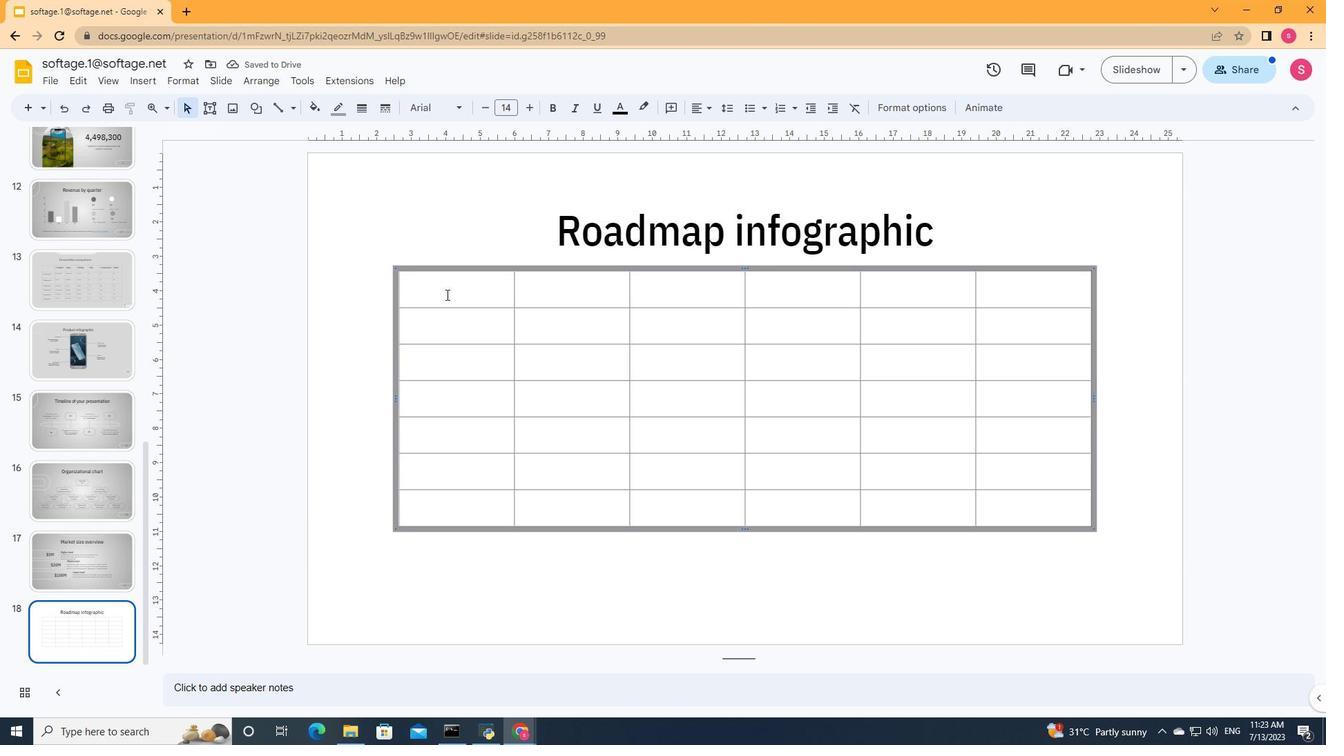 
Action: Mouse moved to (447, 272)
Screenshot: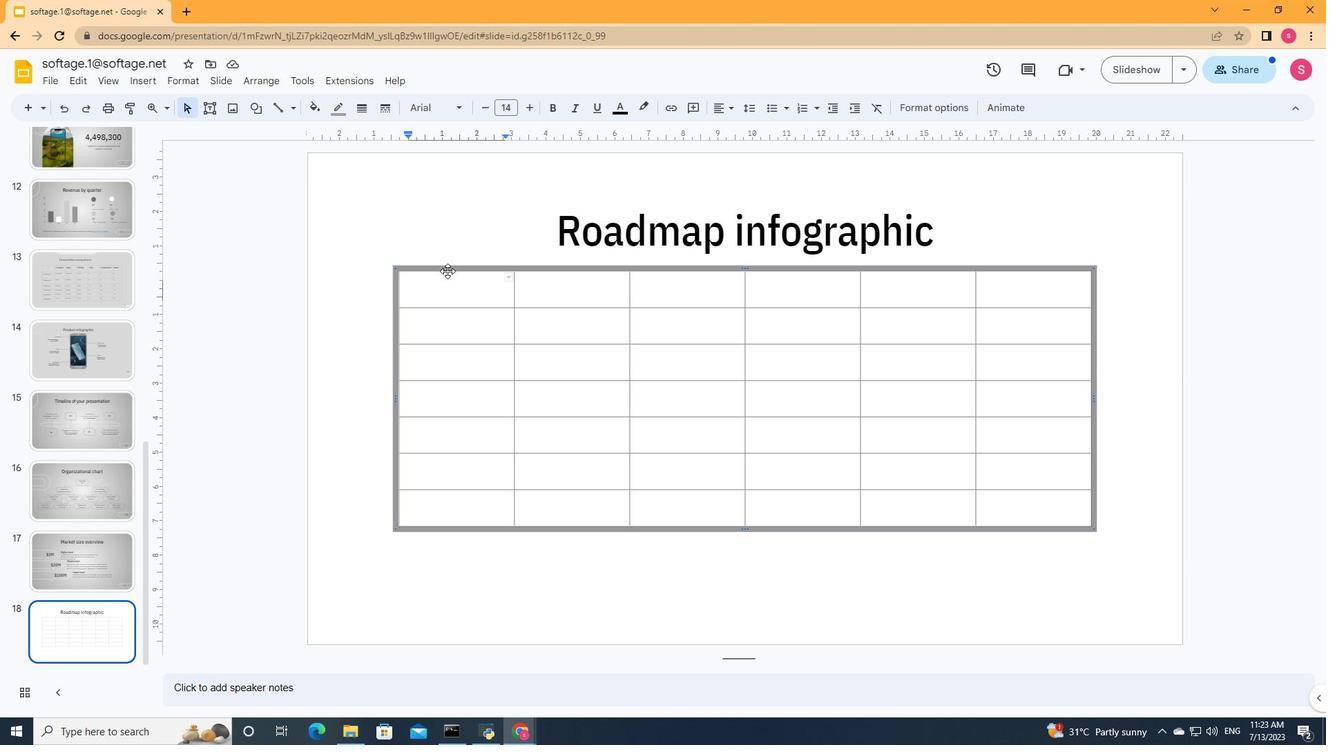 
Action: Mouse pressed left at (447, 272)
Screenshot: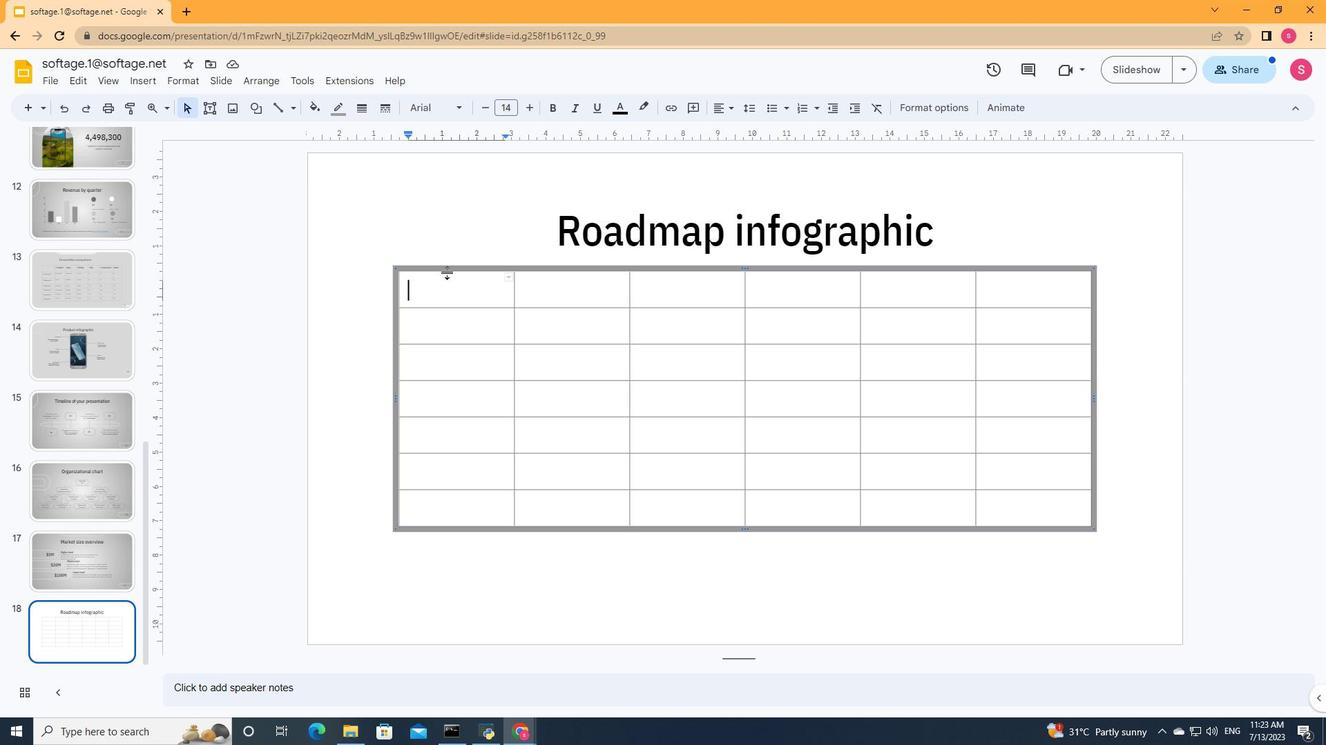 
Action: Mouse moved to (566, 272)
Screenshot: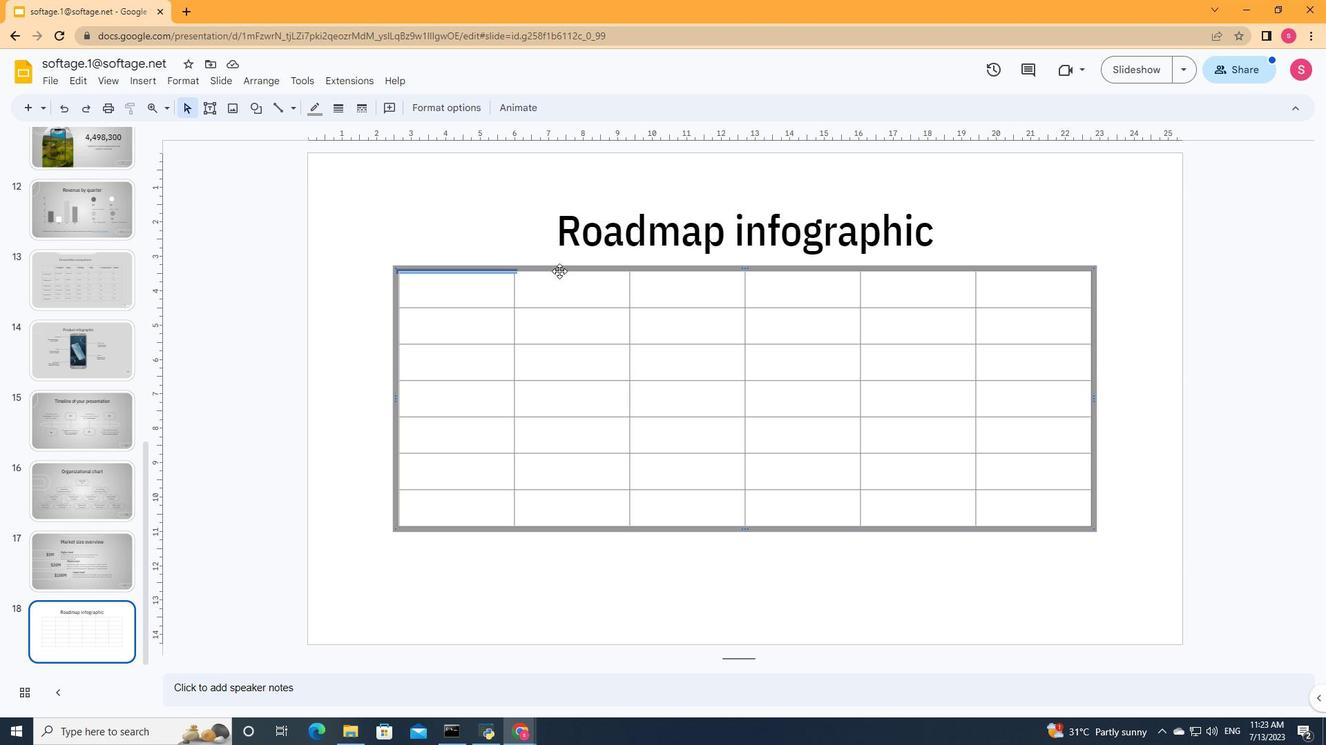 
Action: Mouse pressed left at (566, 272)
Screenshot: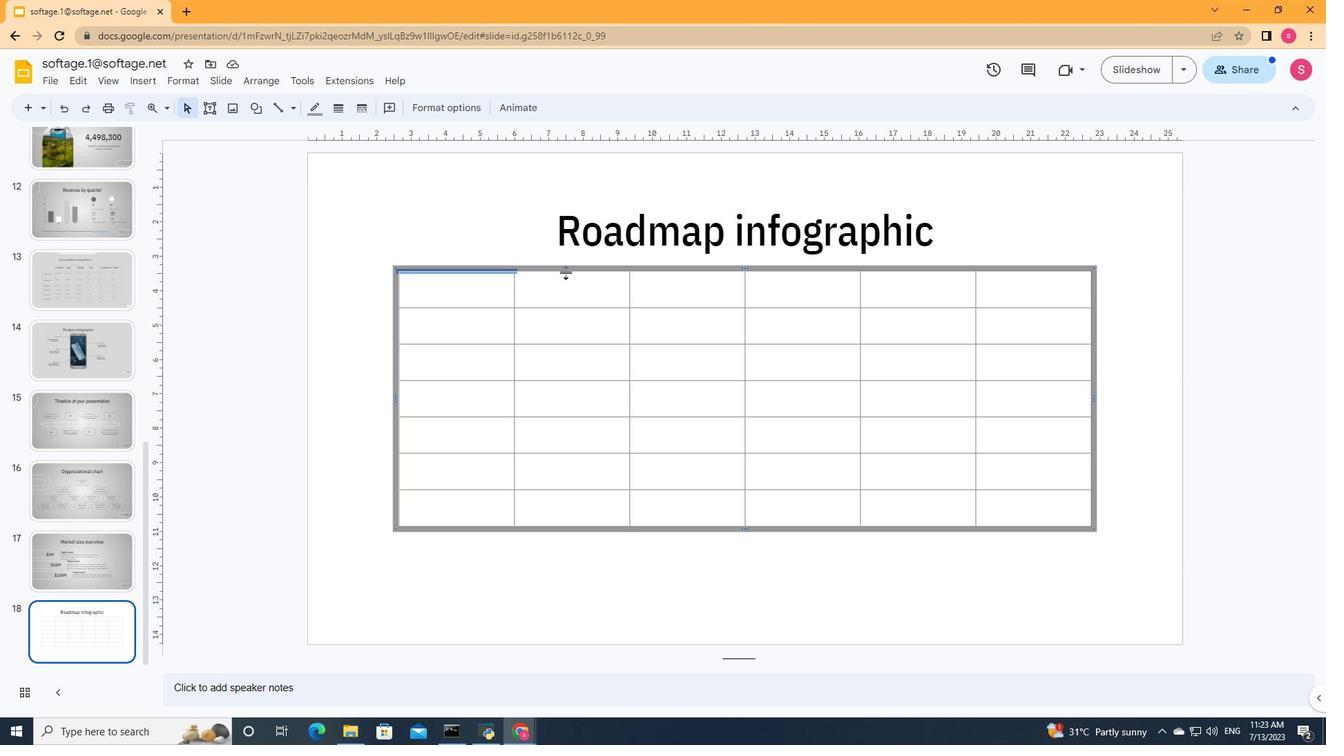 
Action: Mouse moved to (666, 272)
Screenshot: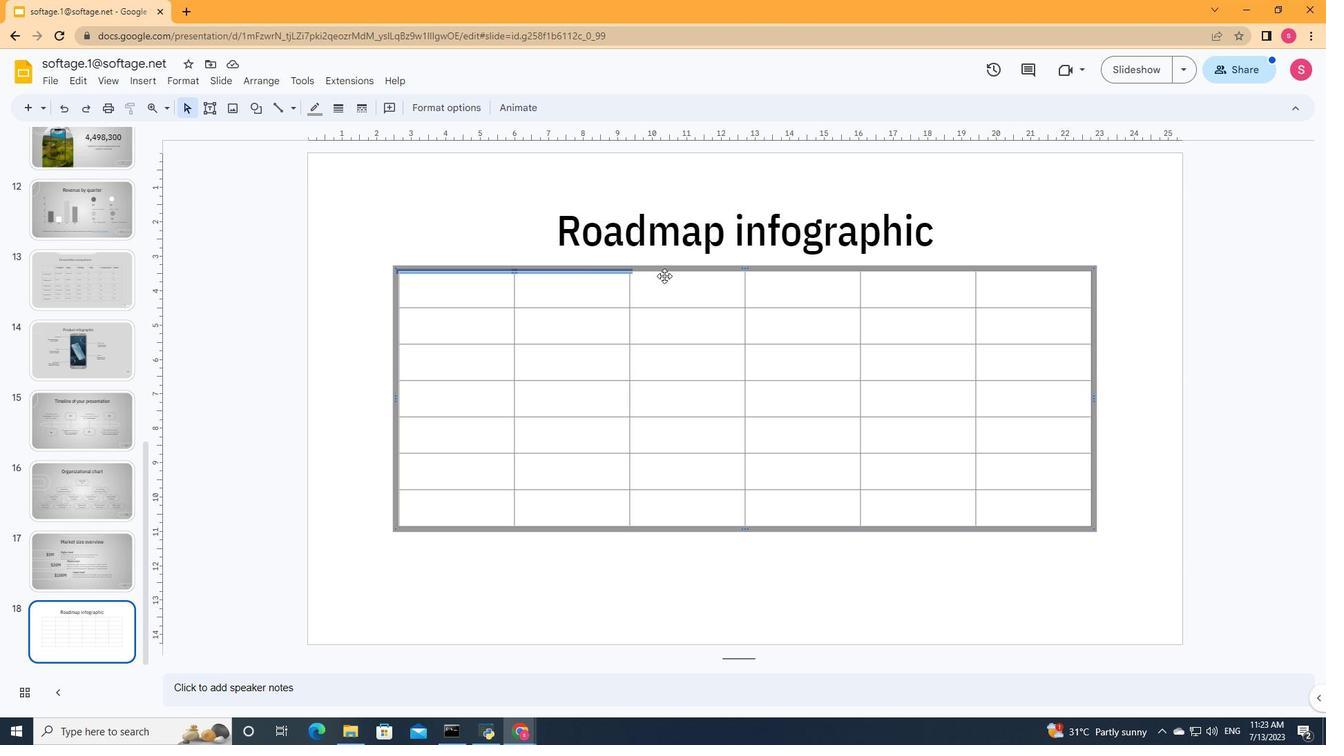 
Action: Mouse pressed left at (666, 272)
Screenshot: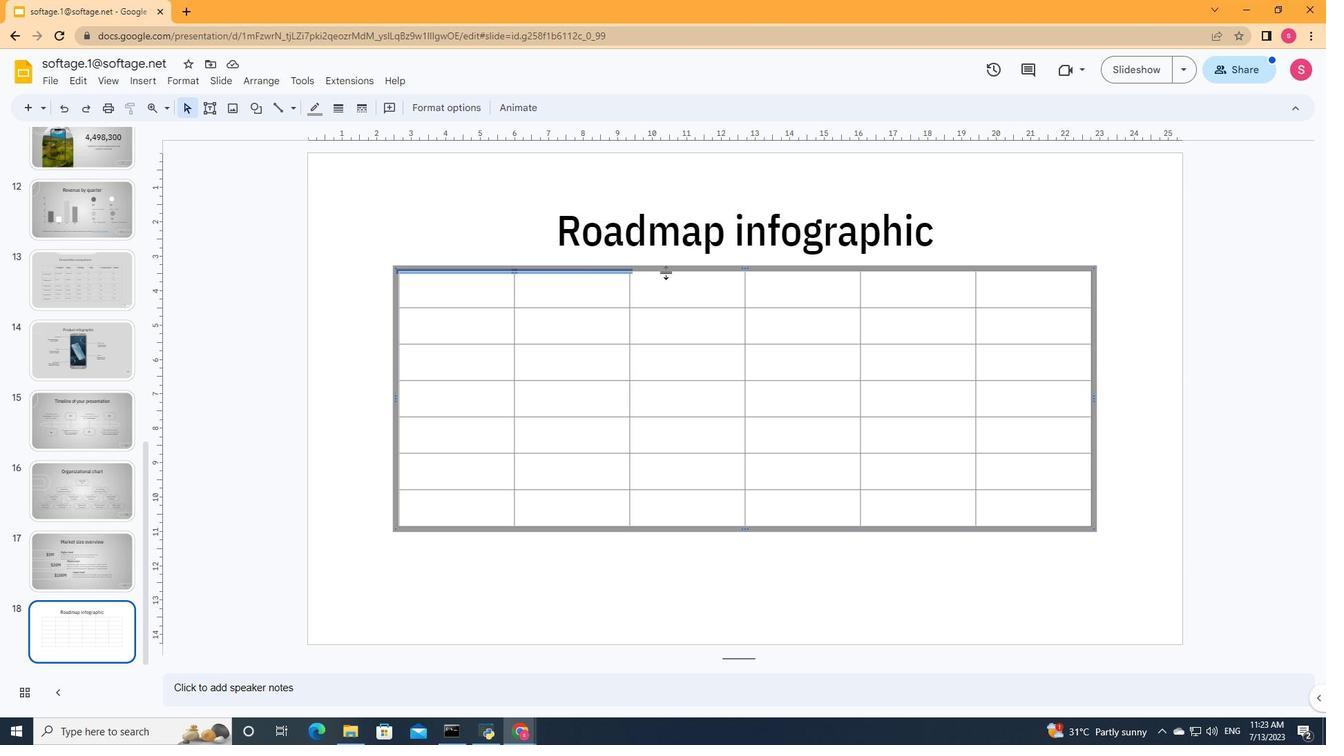 
Action: Mouse moved to (776, 273)
Screenshot: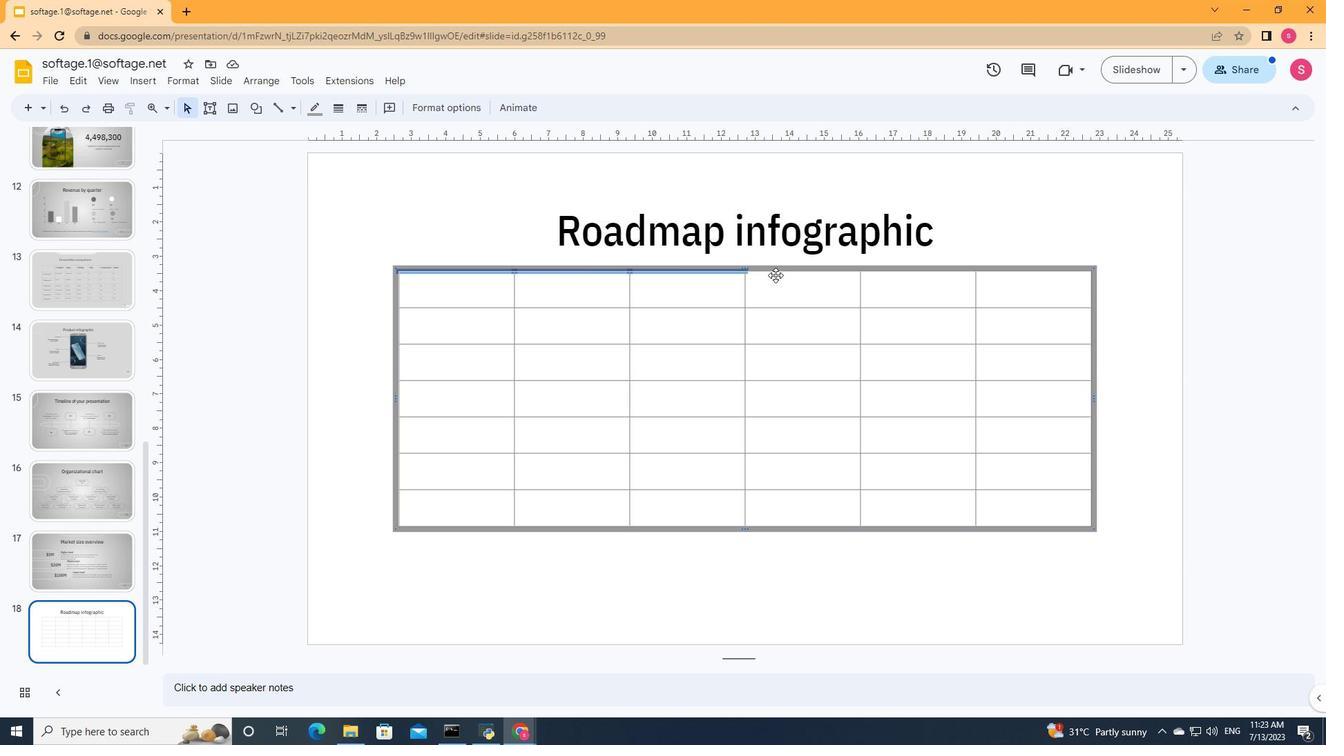 
Action: Mouse pressed left at (776, 273)
Screenshot: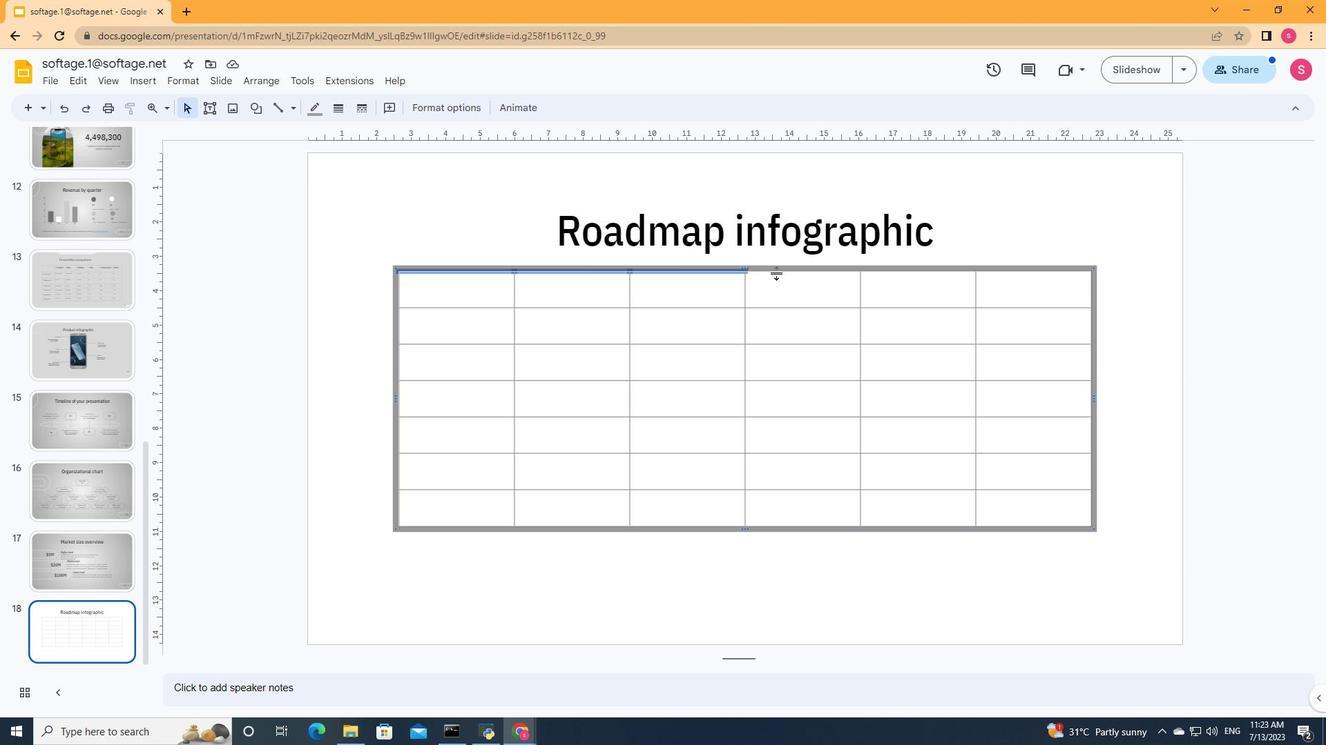 
Action: Mouse moved to (899, 274)
Screenshot: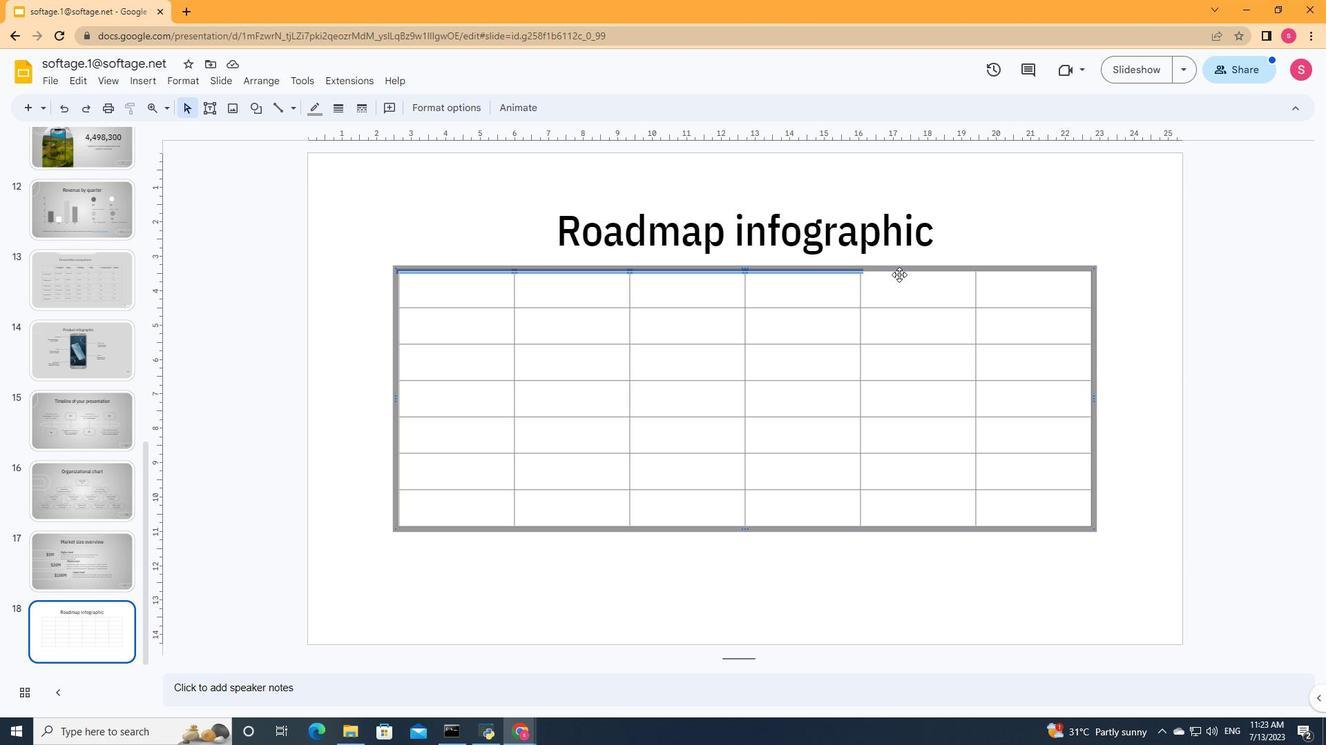 
Action: Mouse pressed left at (899, 274)
Screenshot: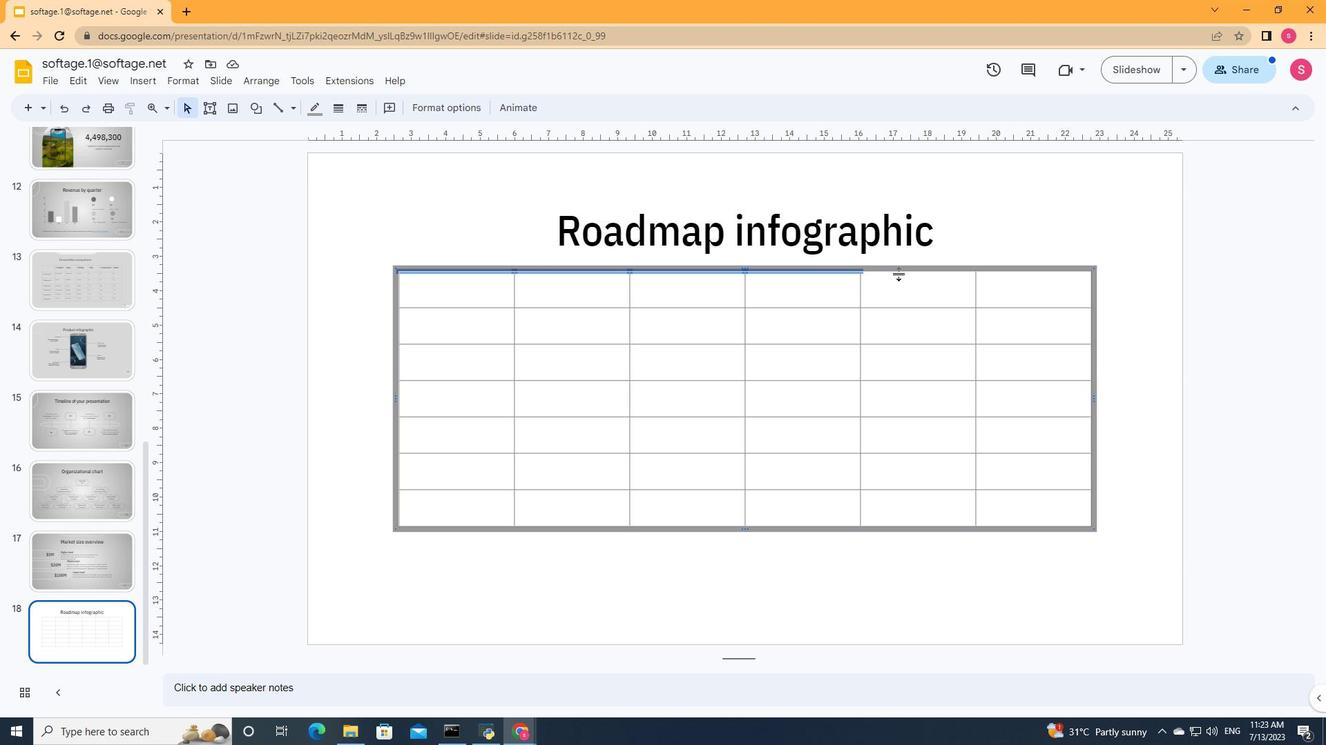 
Action: Mouse moved to (1019, 273)
Screenshot: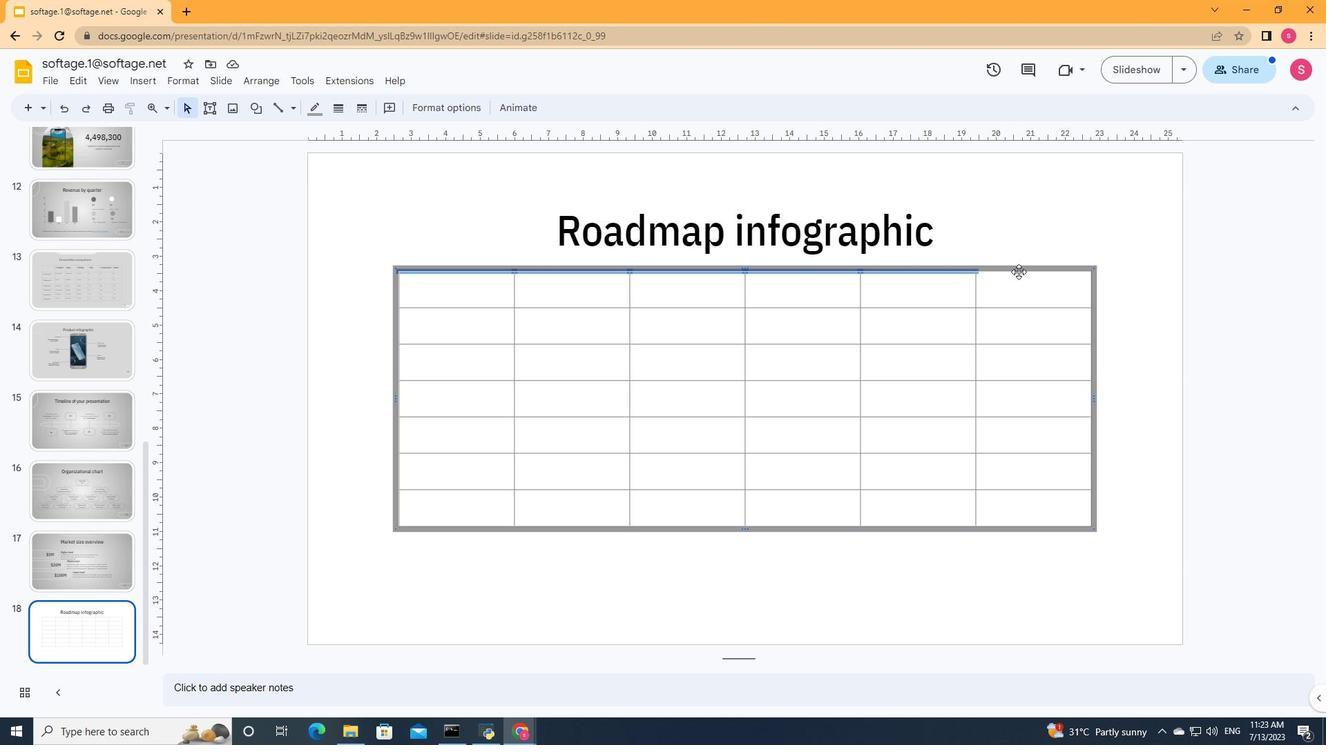 
Action: Mouse pressed left at (1019, 273)
Screenshot: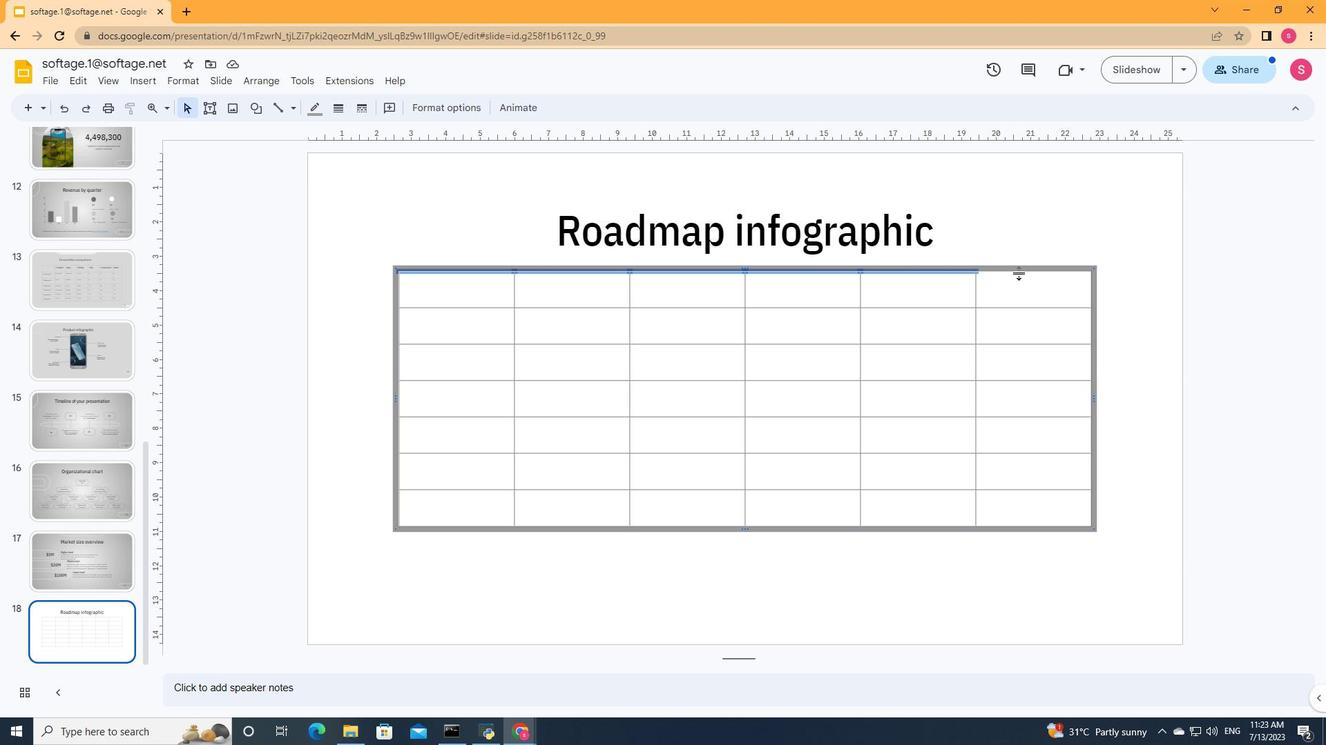 
Action: Mouse moved to (1089, 290)
Screenshot: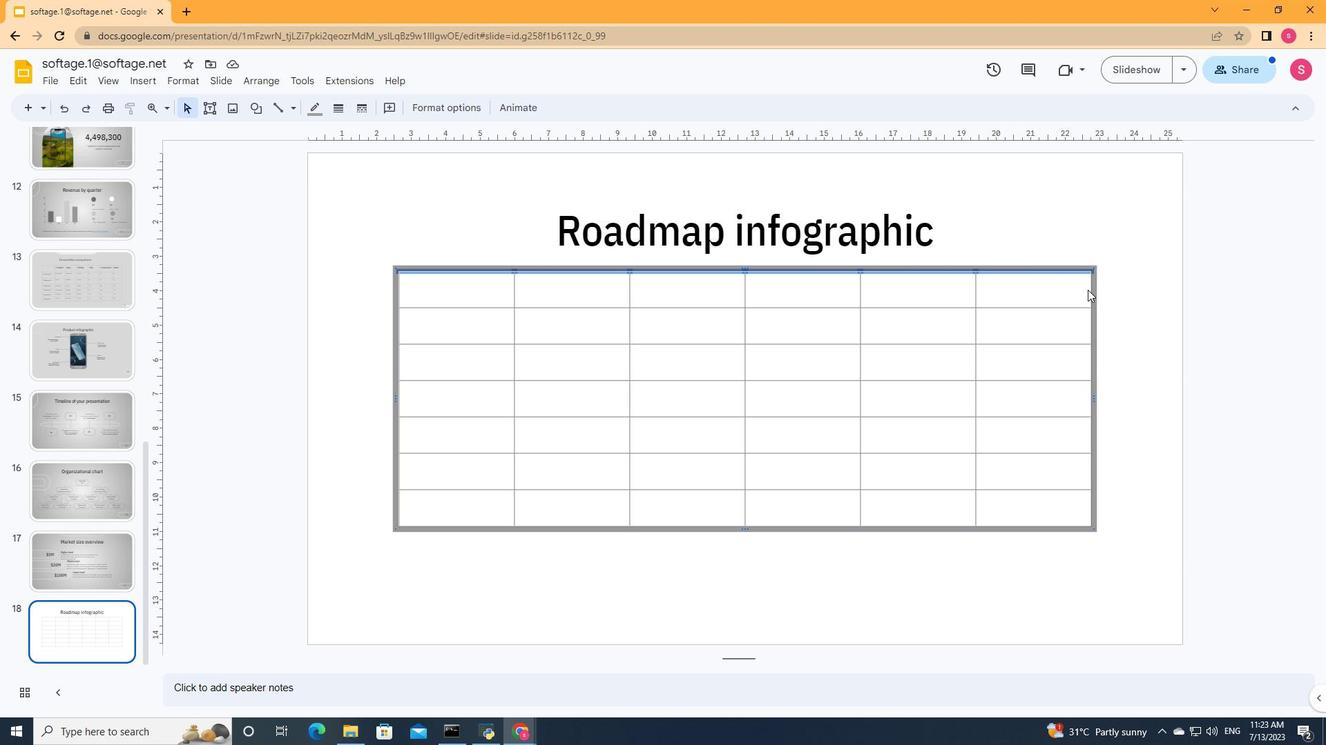 
Action: Mouse pressed left at (1089, 290)
Screenshot: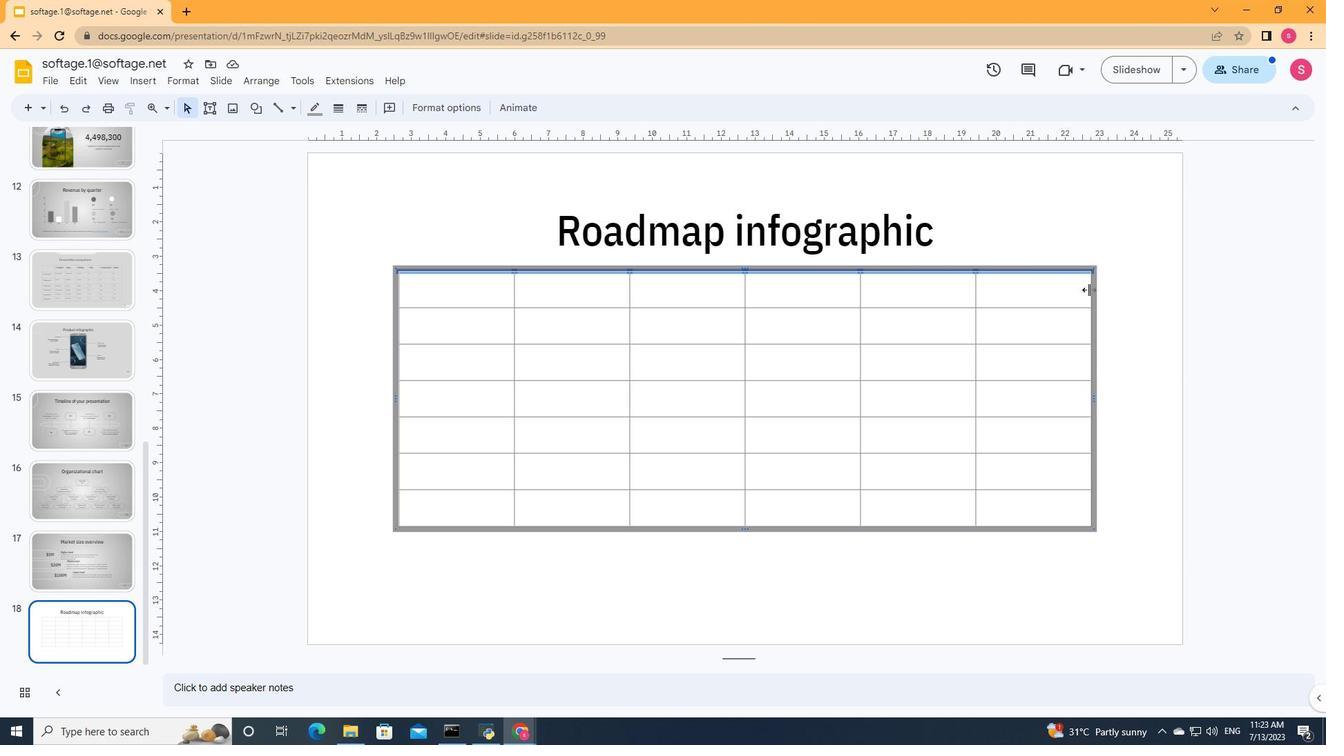 
Action: Mouse moved to (1088, 322)
Screenshot: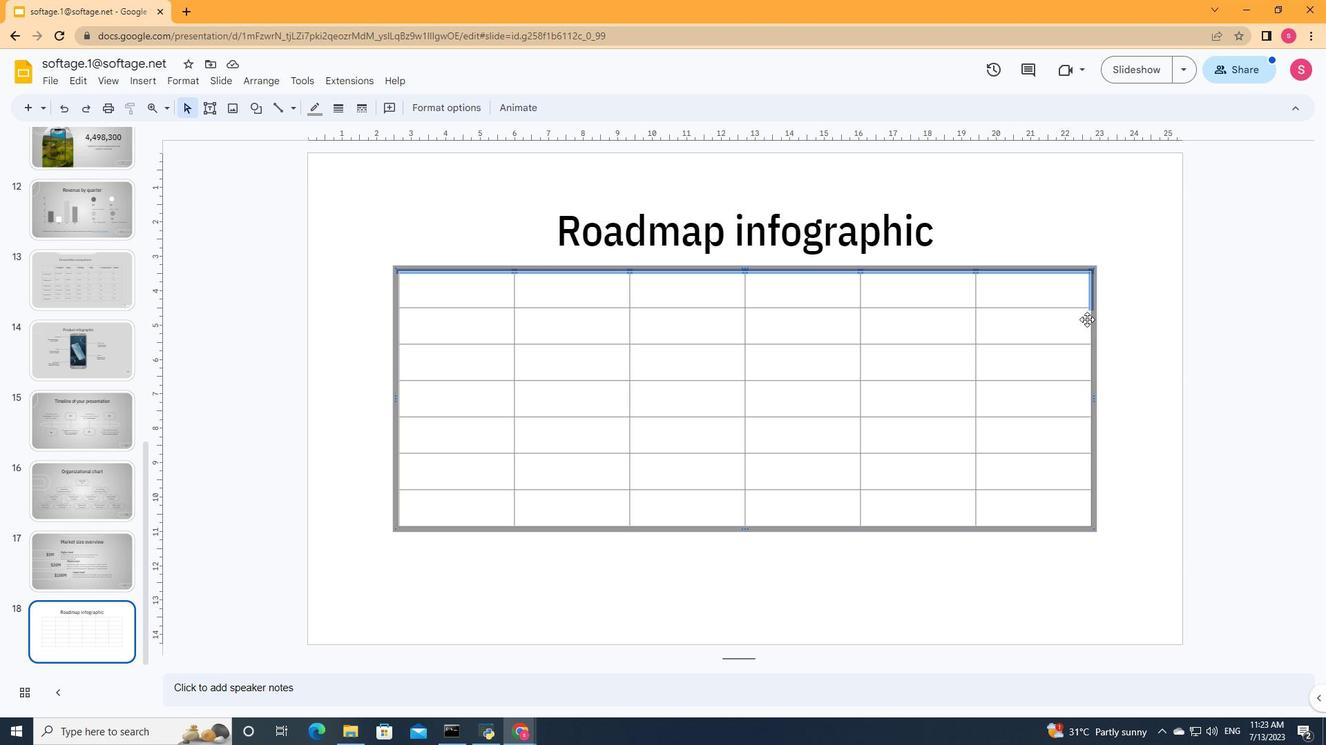 
Action: Mouse pressed left at (1088, 322)
Screenshot: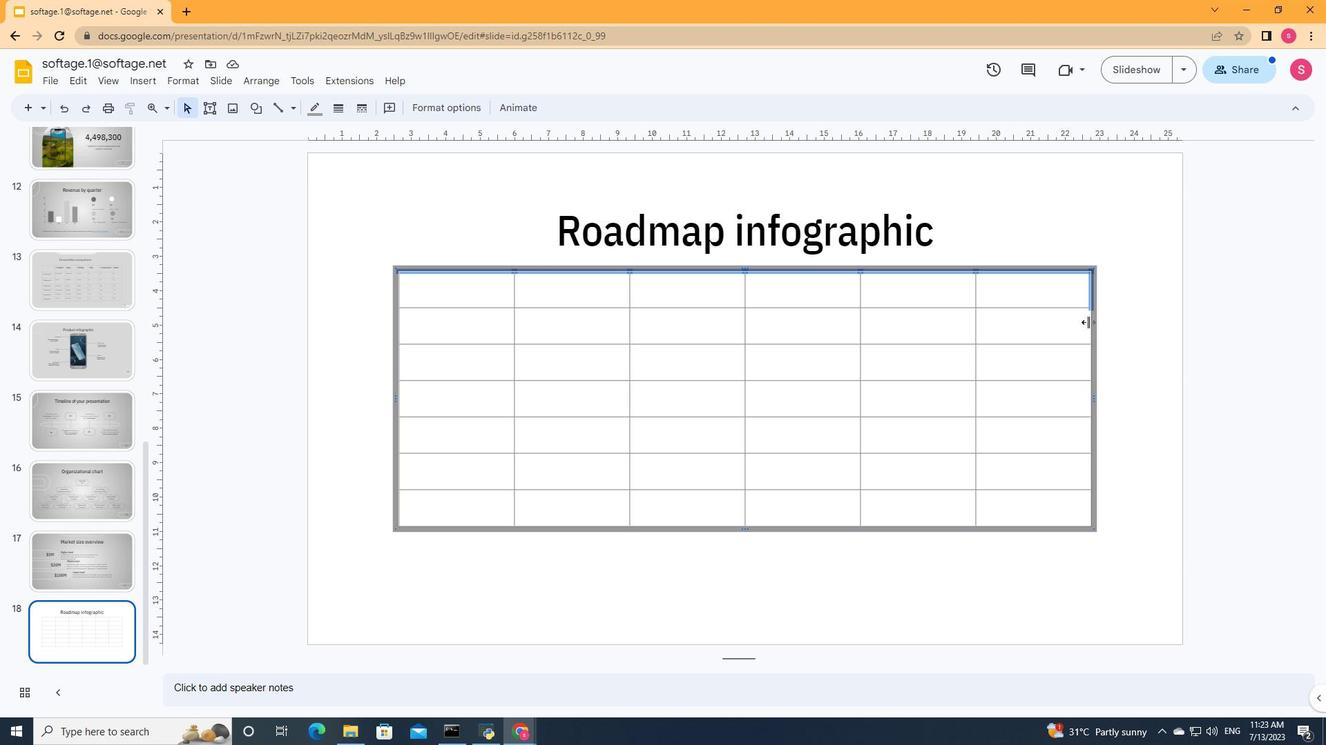 
Action: Mouse moved to (1090, 361)
Screenshot: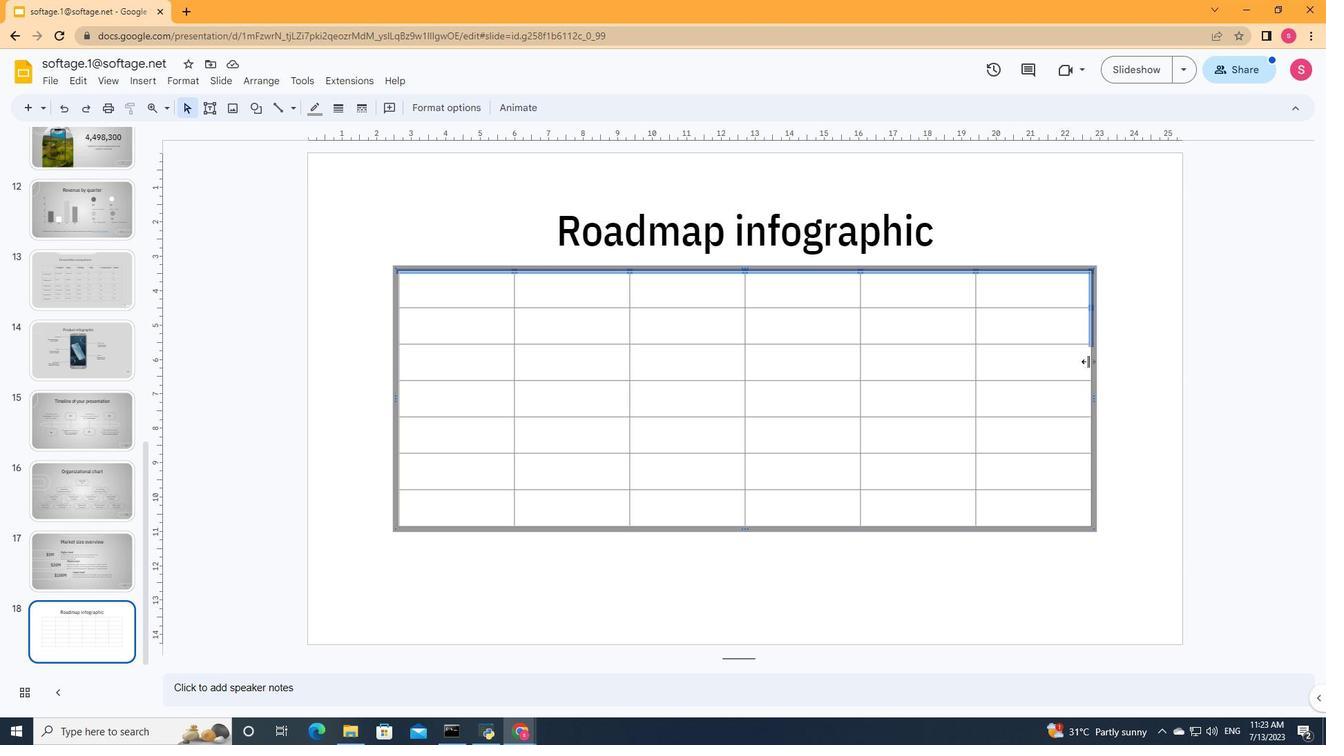
Action: Mouse pressed left at (1090, 361)
Screenshot: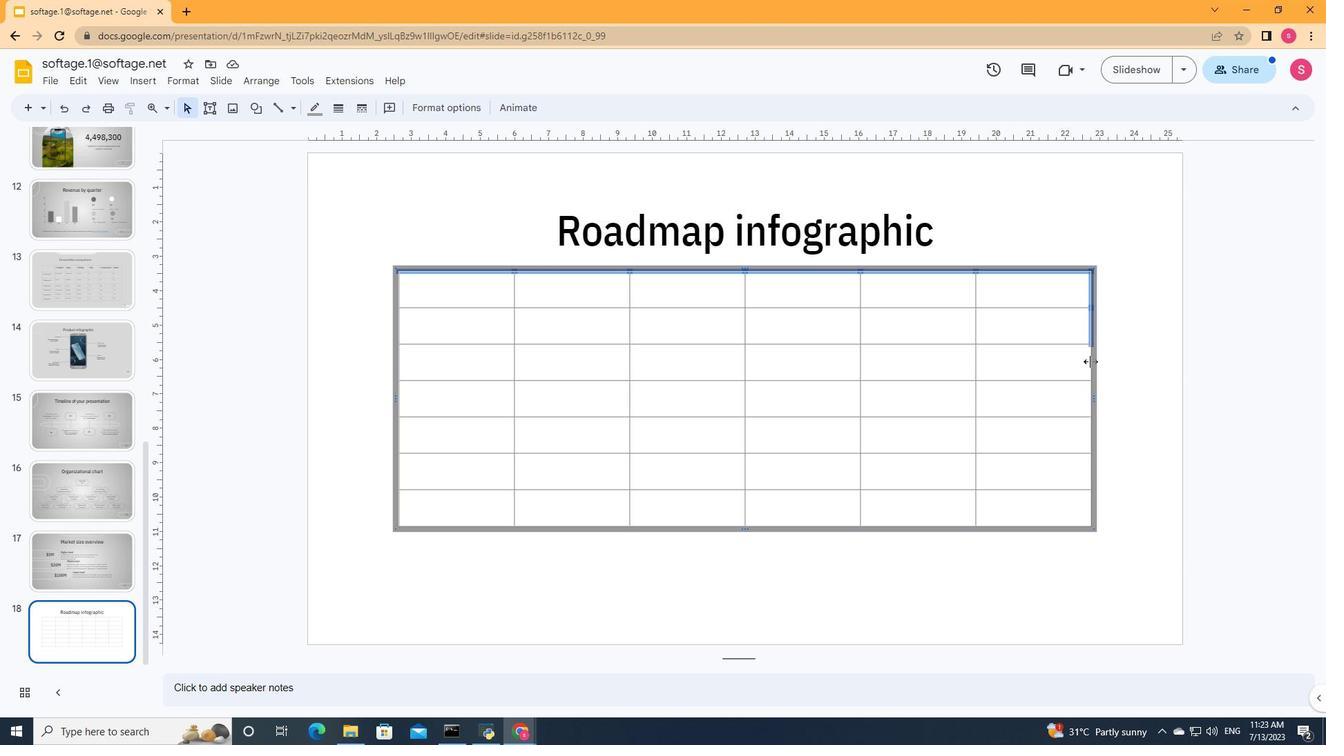 
Action: Mouse moved to (1089, 399)
Screenshot: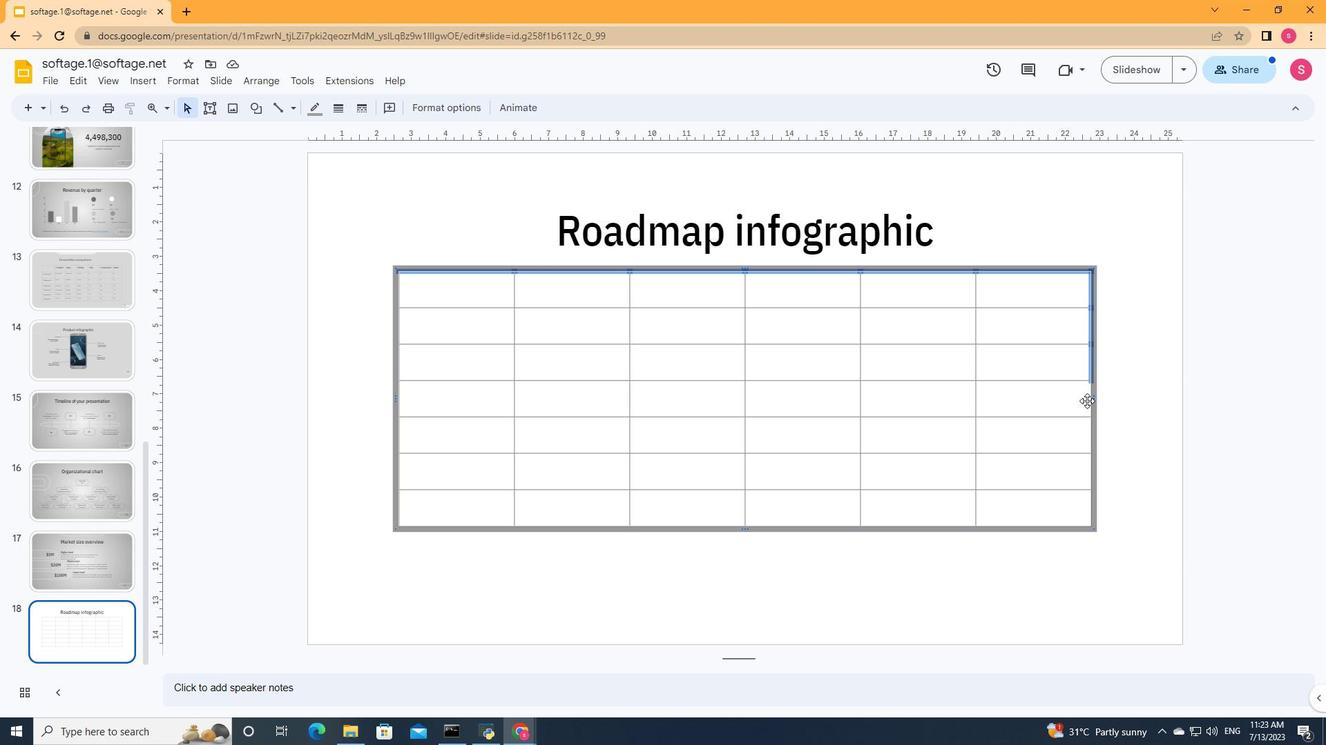 
Action: Mouse pressed left at (1089, 399)
Screenshot: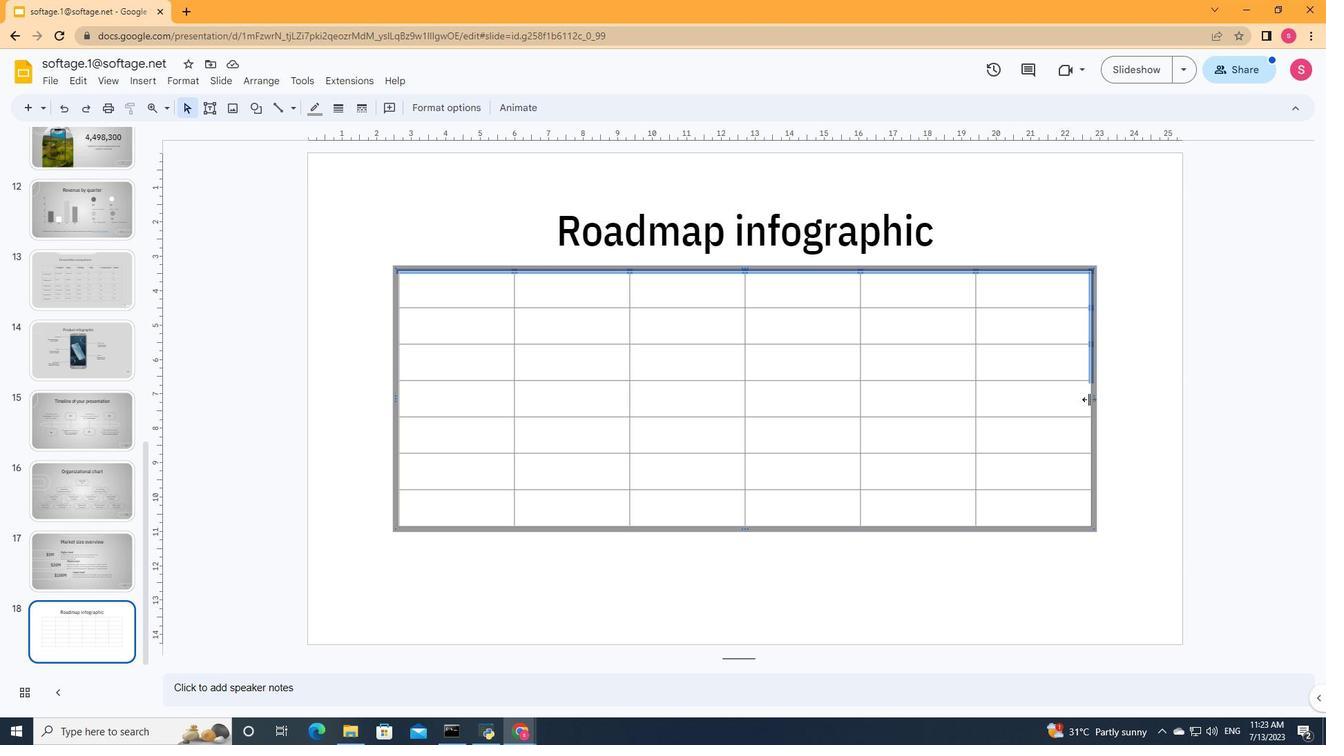
Action: Mouse moved to (1088, 439)
Screenshot: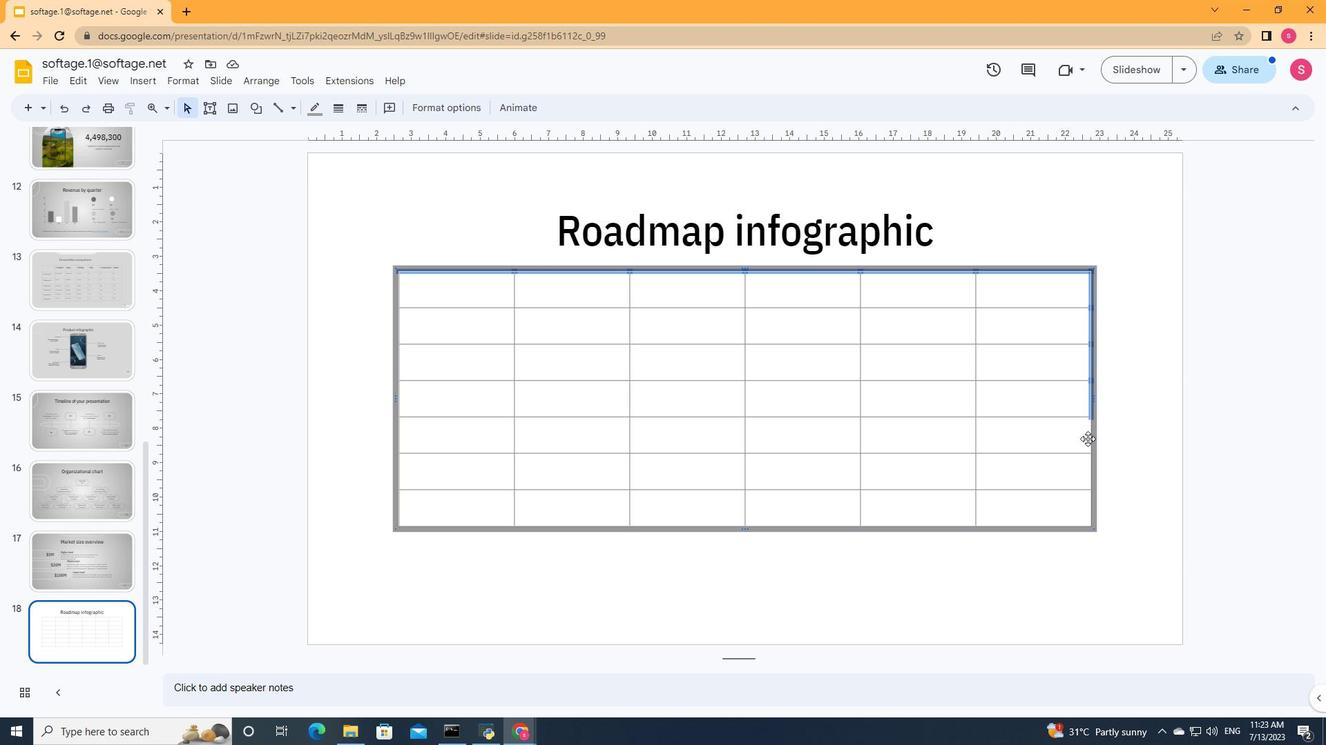 
Action: Mouse pressed left at (1088, 439)
Screenshot: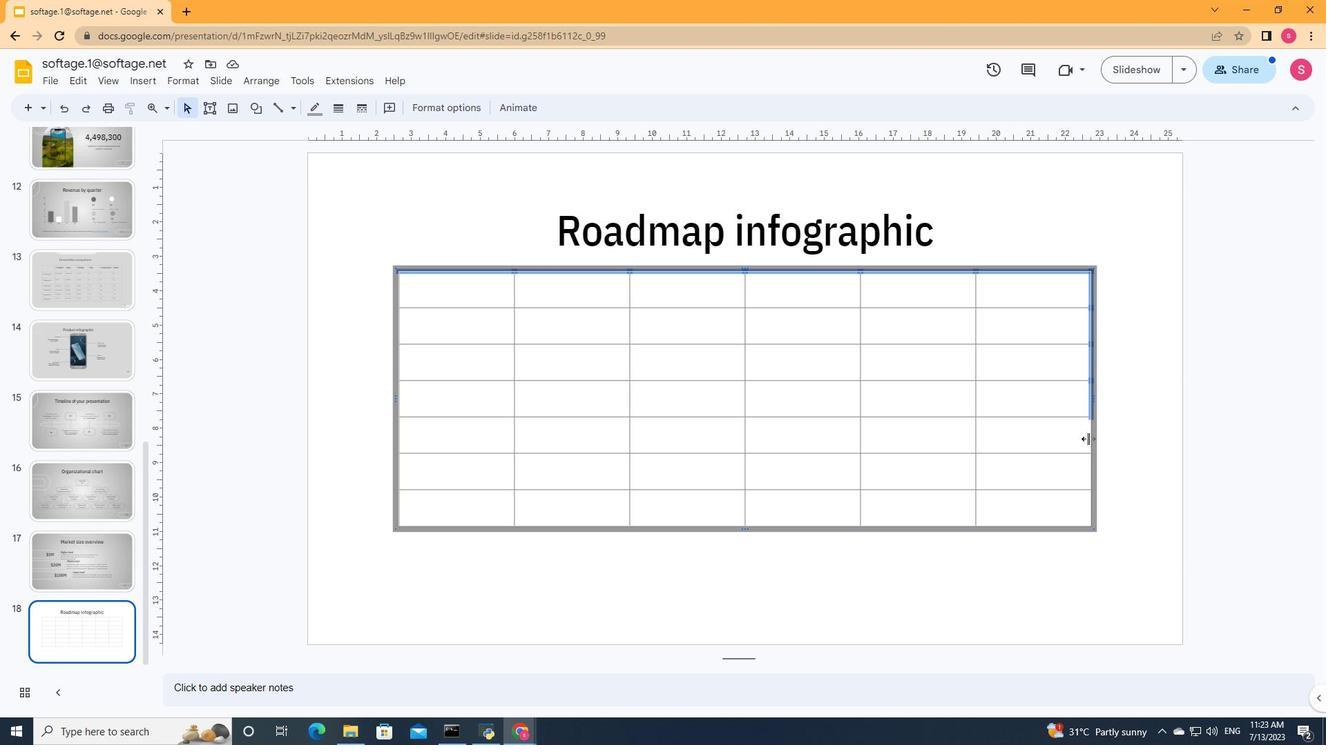 
Action: Mouse moved to (1089, 471)
Screenshot: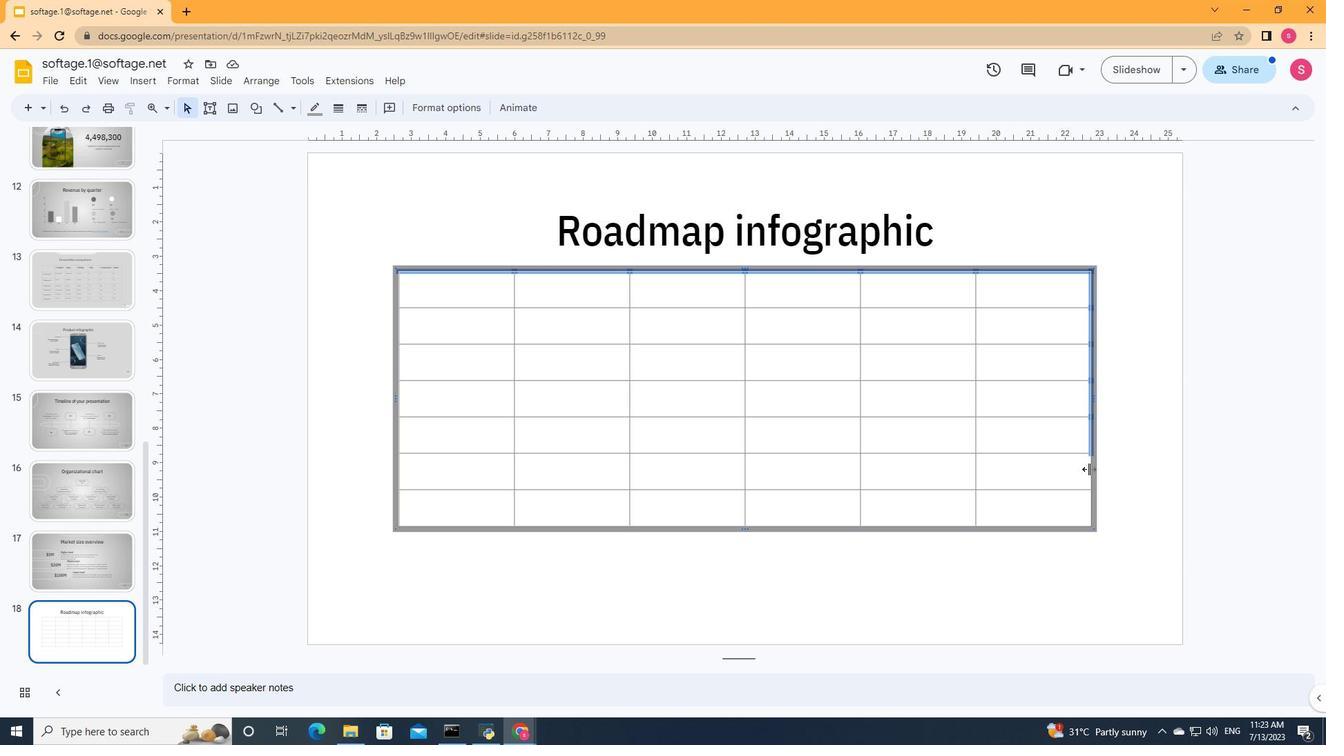 
Action: Mouse pressed left at (1089, 471)
Screenshot: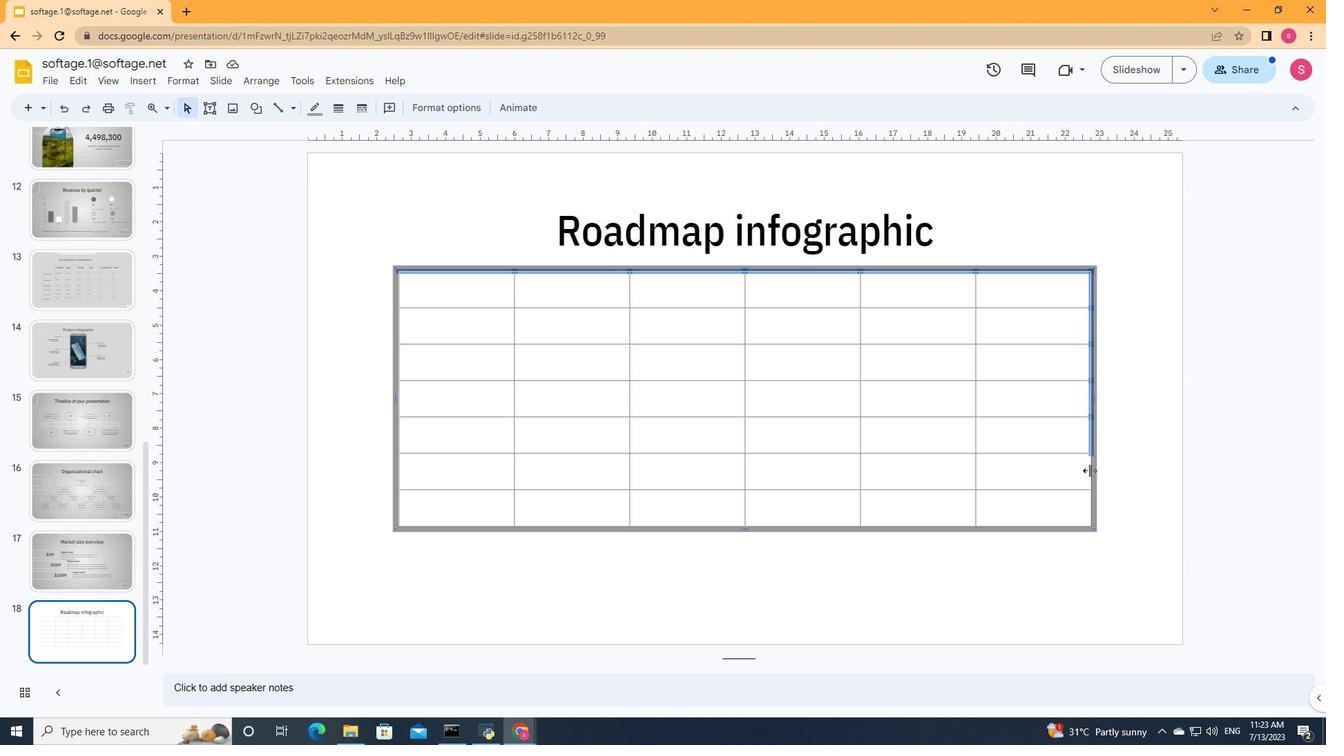 
Action: Mouse moved to (1089, 512)
Screenshot: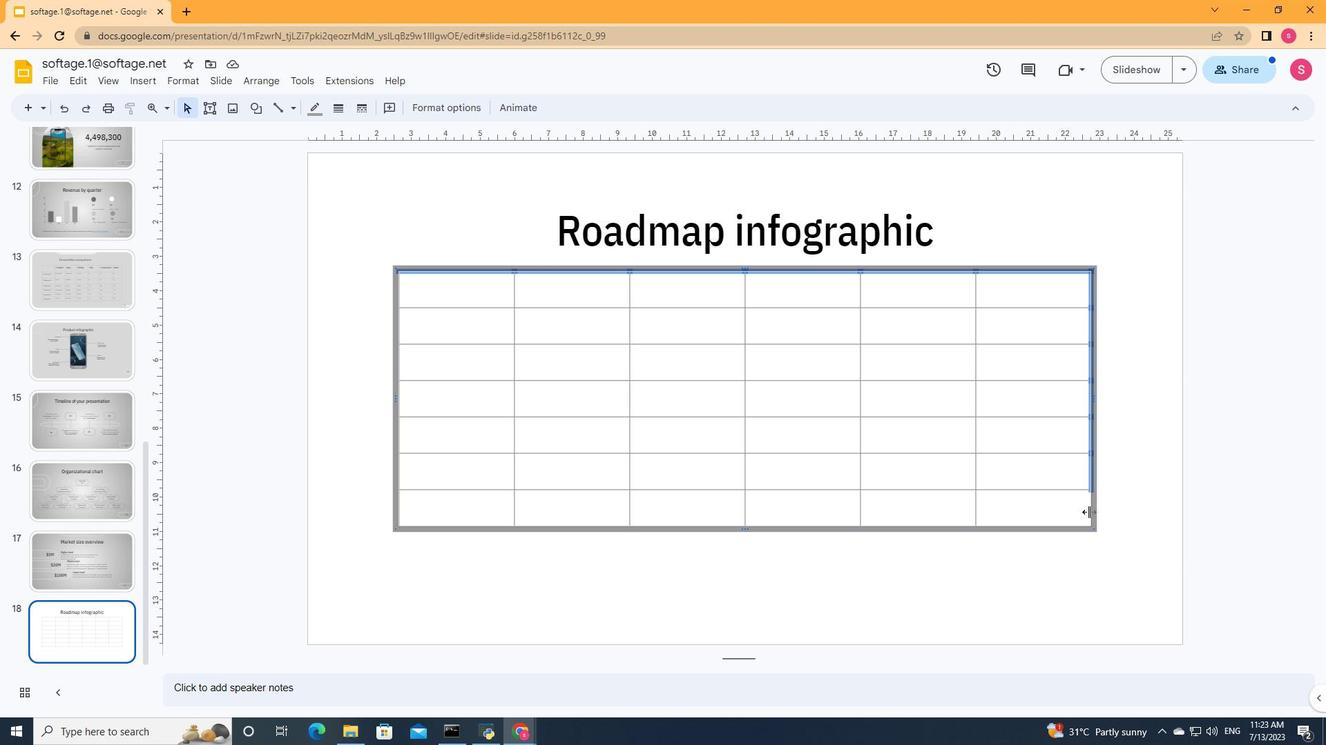 
Action: Mouse pressed left at (1089, 512)
Screenshot: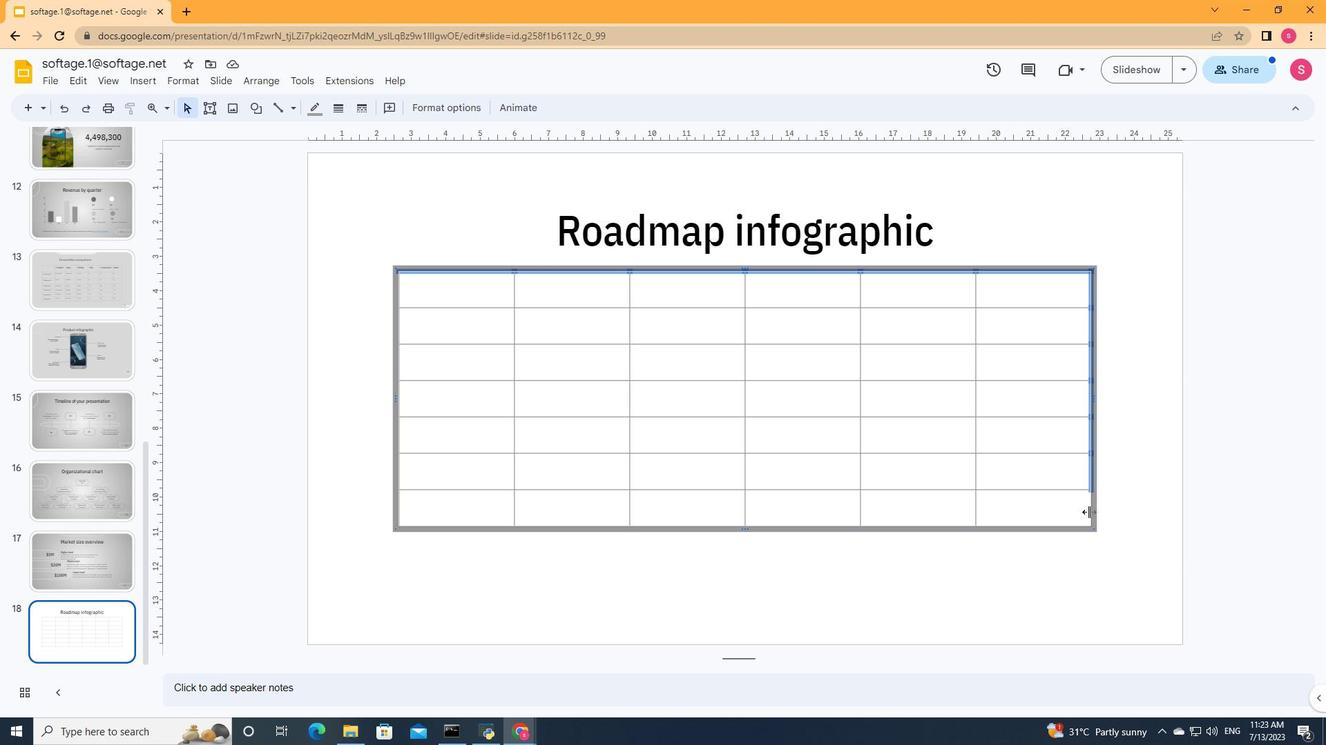 
Action: Mouse moved to (1050, 525)
Screenshot: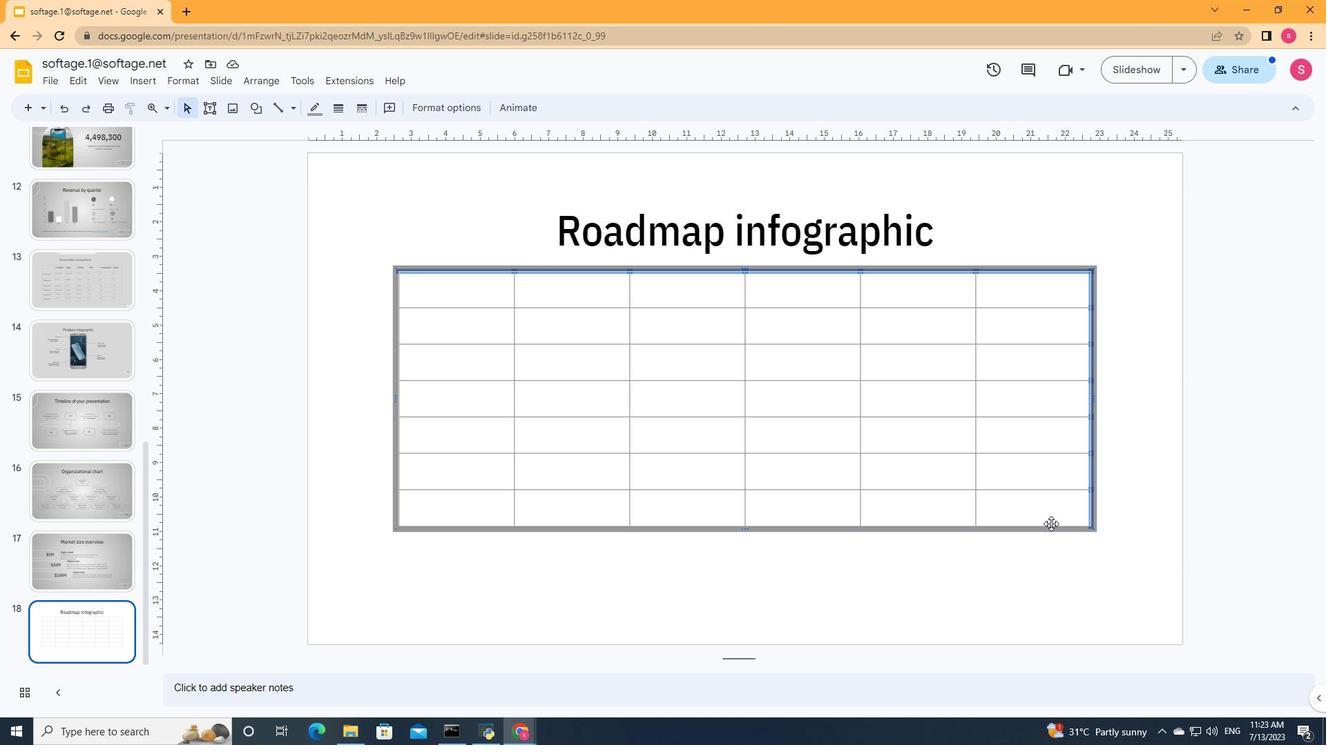
Action: Mouse pressed left at (1050, 525)
Screenshot: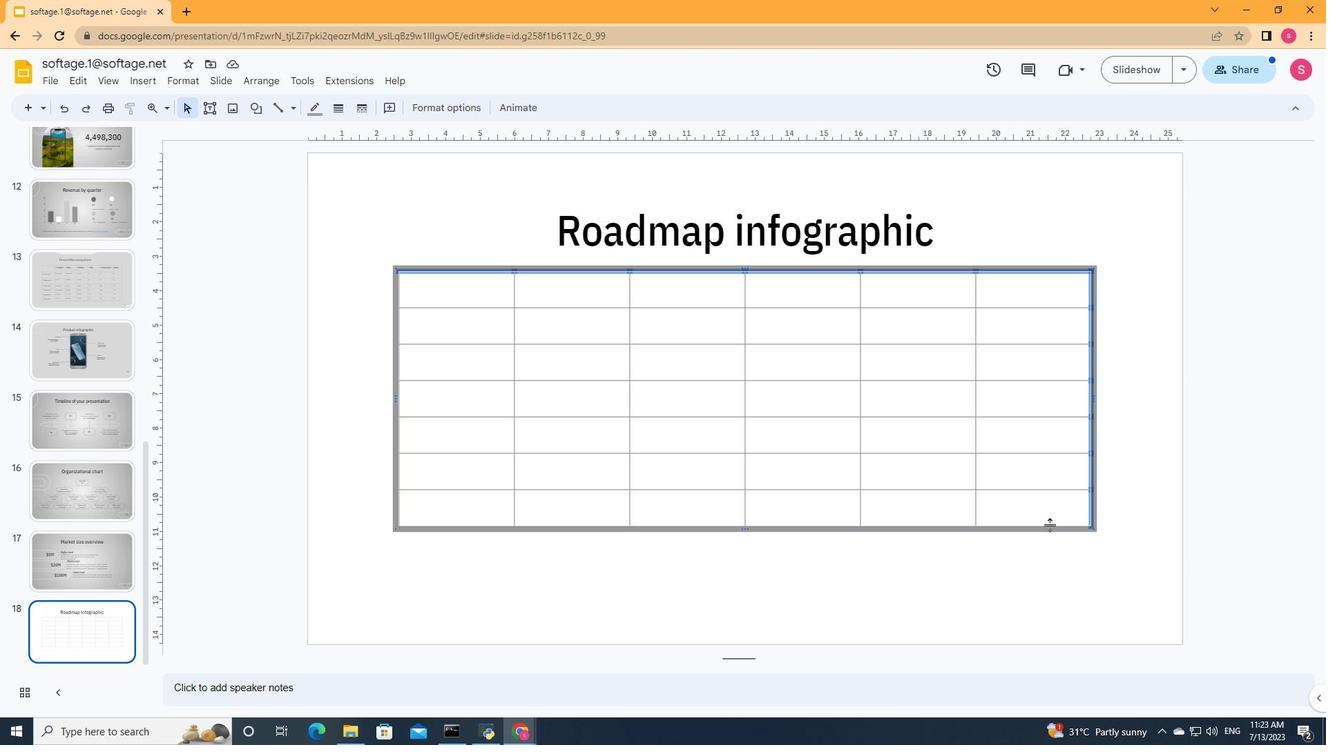 
Action: Mouse moved to (938, 525)
Screenshot: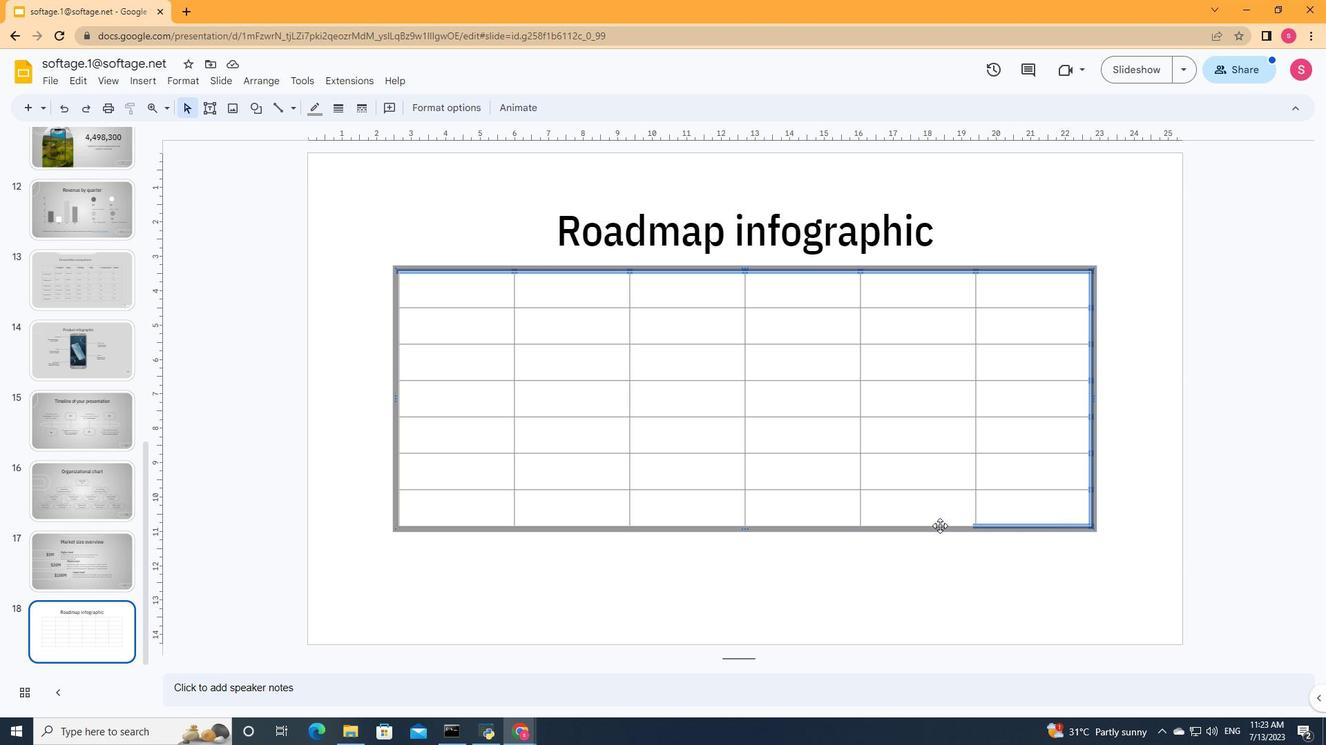 
Action: Mouse pressed left at (938, 525)
Screenshot: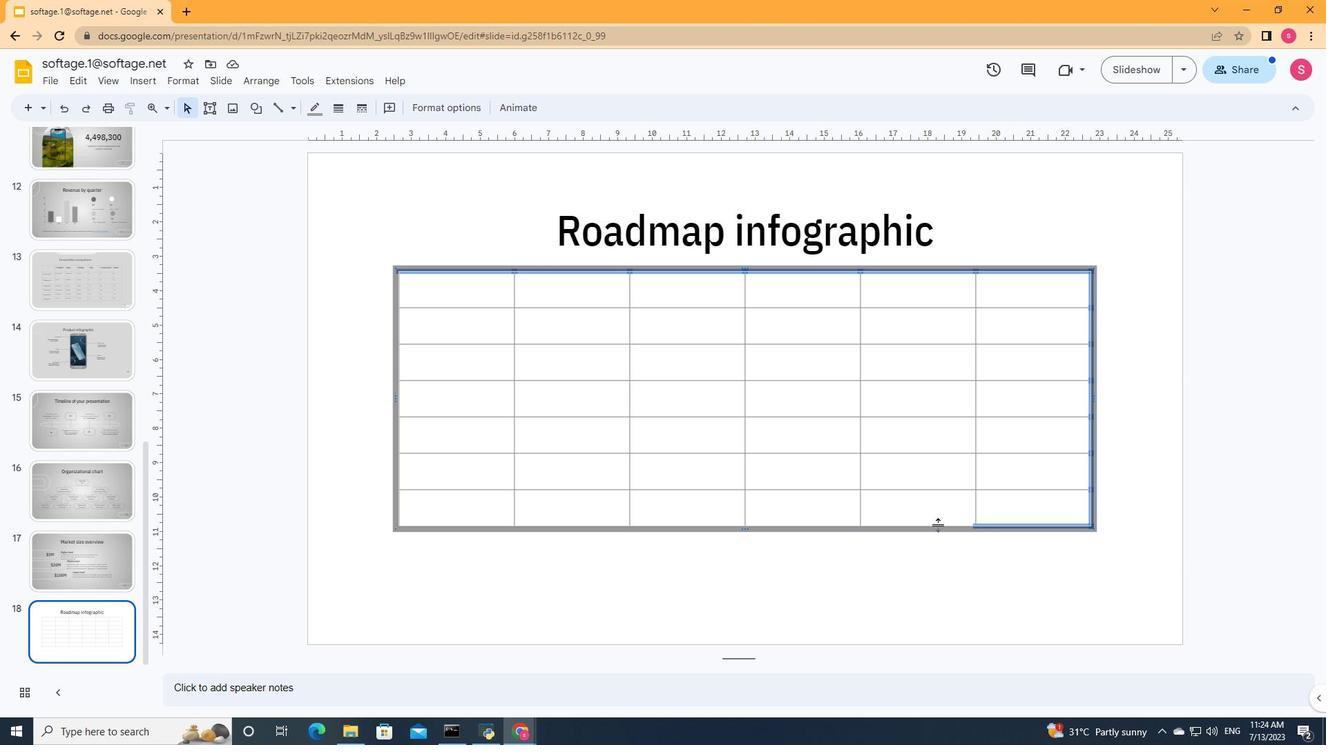
Action: Mouse moved to (804, 525)
Screenshot: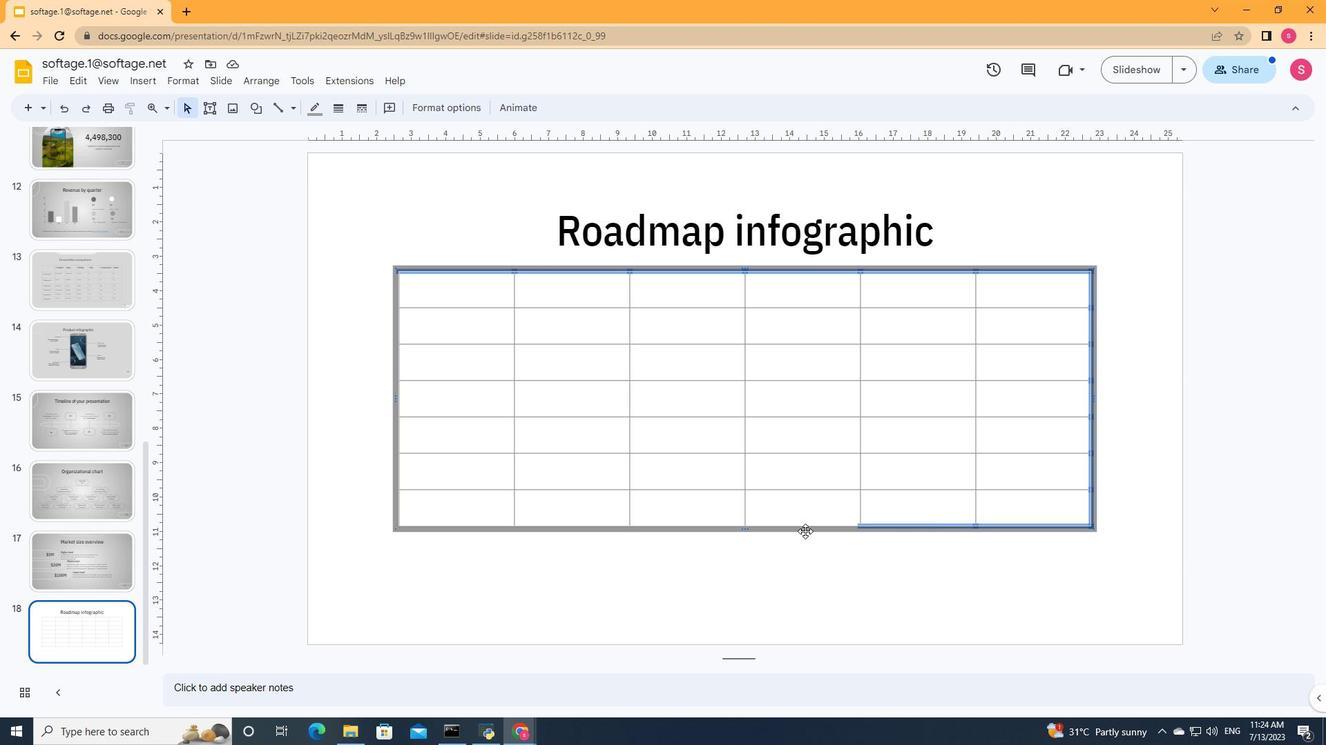 
Action: Mouse pressed left at (804, 525)
Screenshot: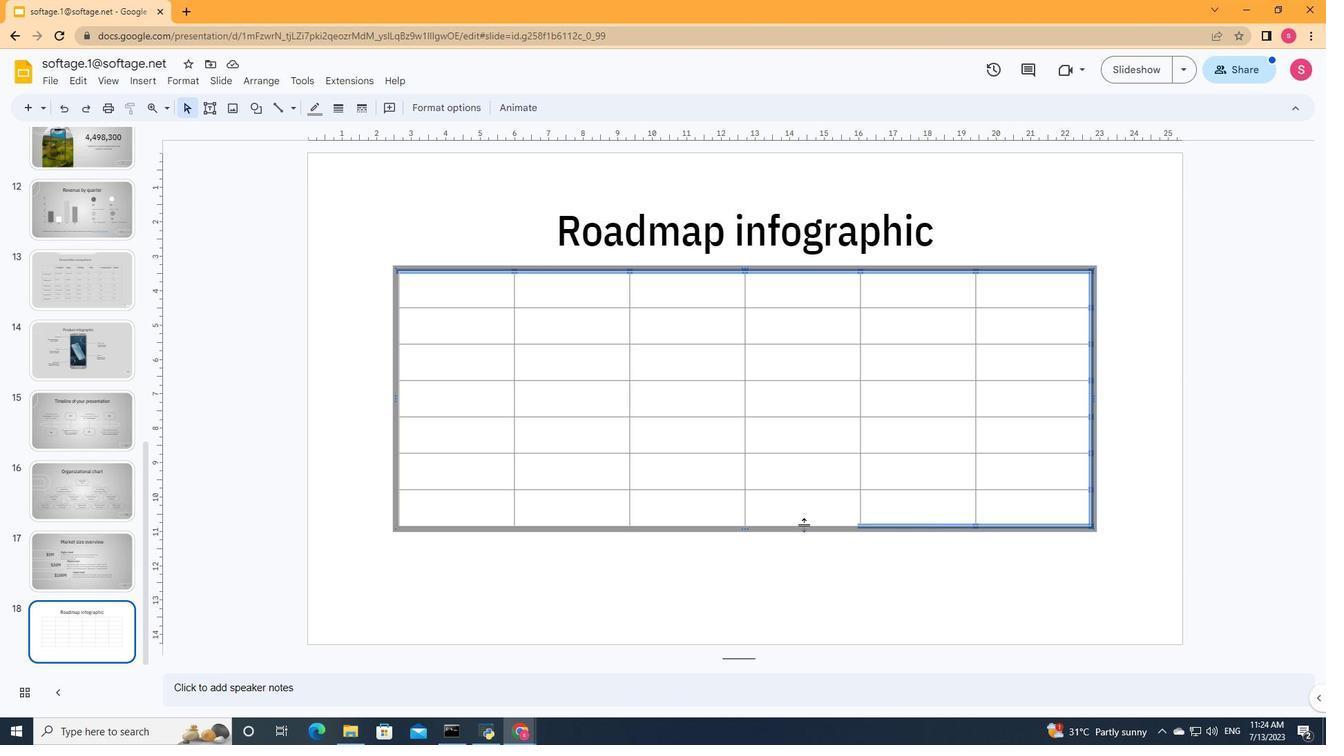 
Action: Mouse moved to (721, 524)
Screenshot: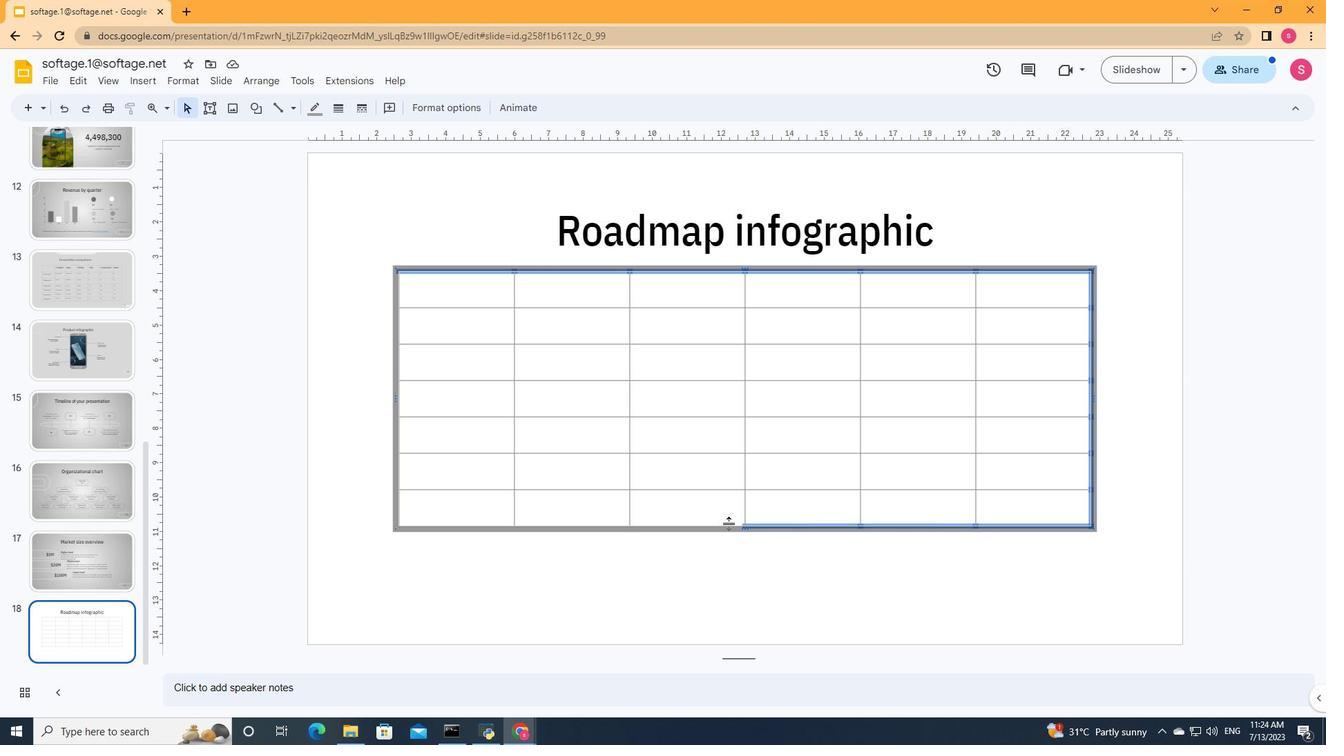 
Action: Mouse pressed left at (721, 524)
Screenshot: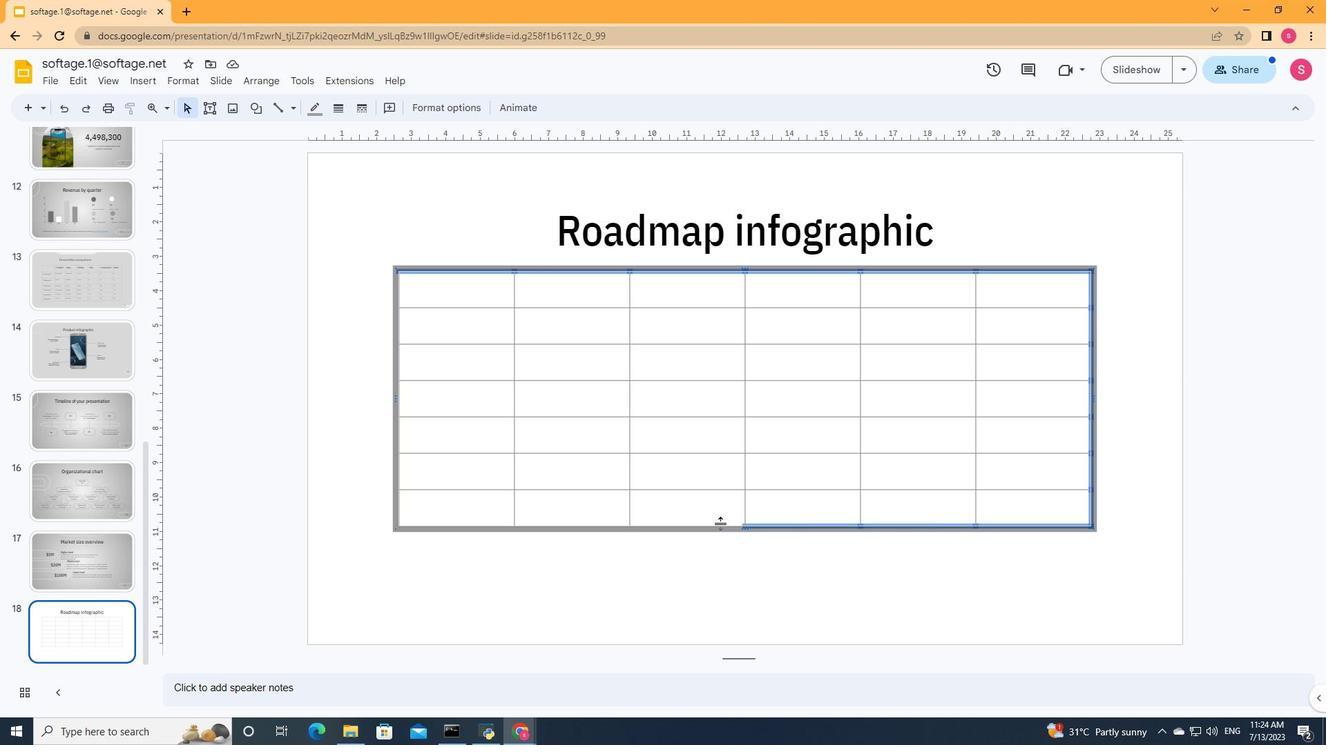 
Action: Mouse moved to (580, 524)
Screenshot: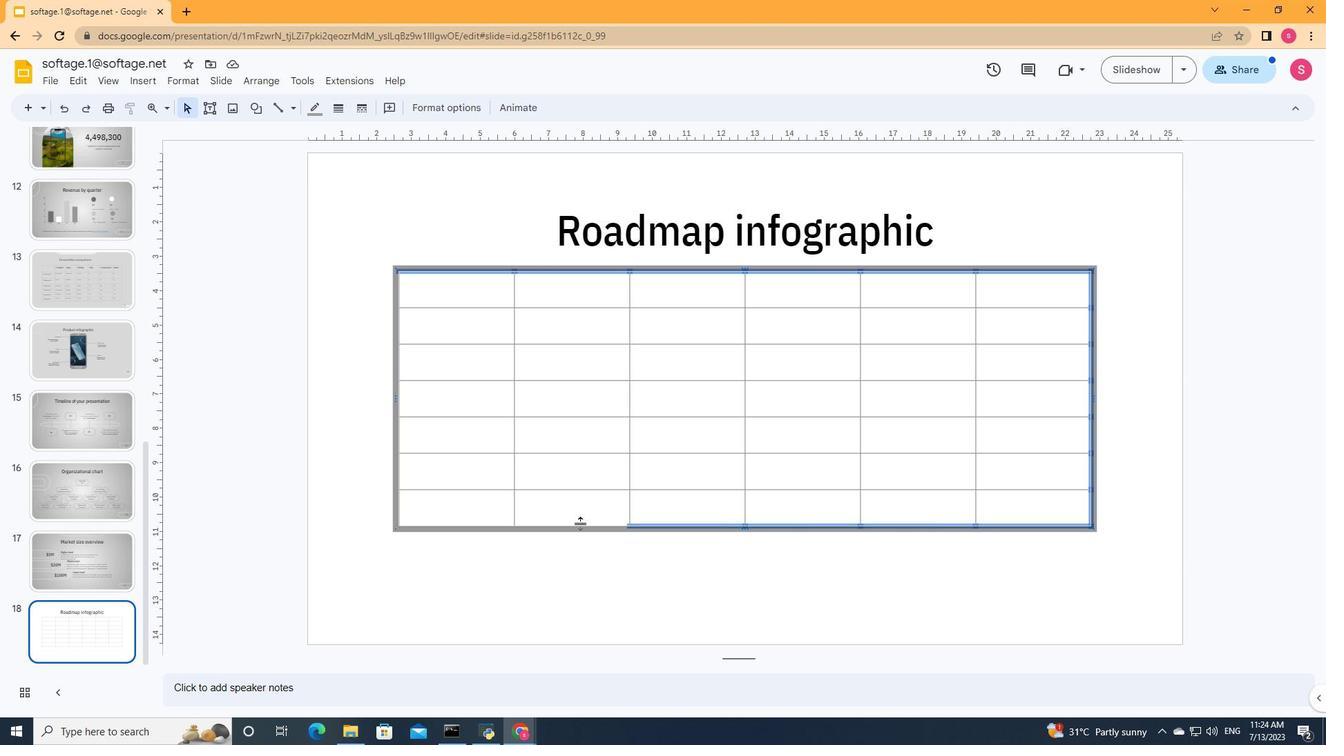 
Action: Mouse pressed left at (580, 524)
Screenshot: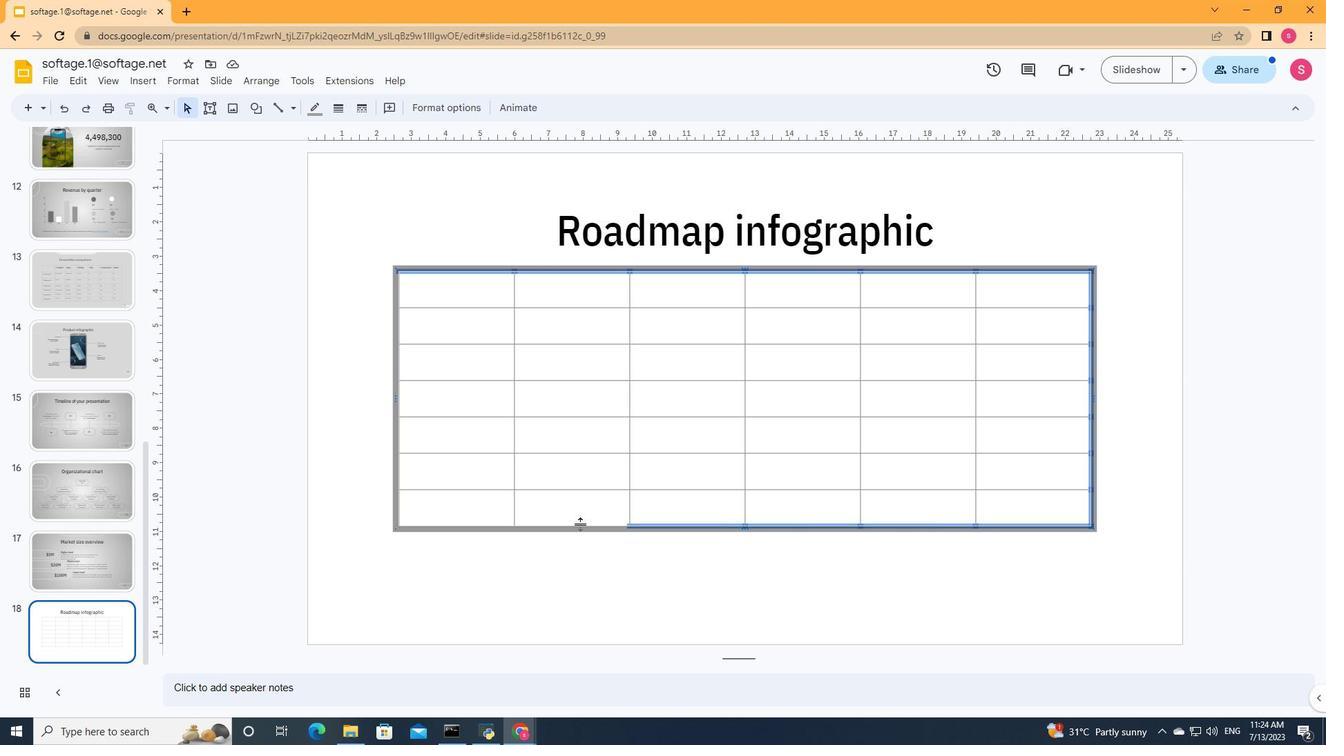 
Action: Mouse moved to (461, 524)
Screenshot: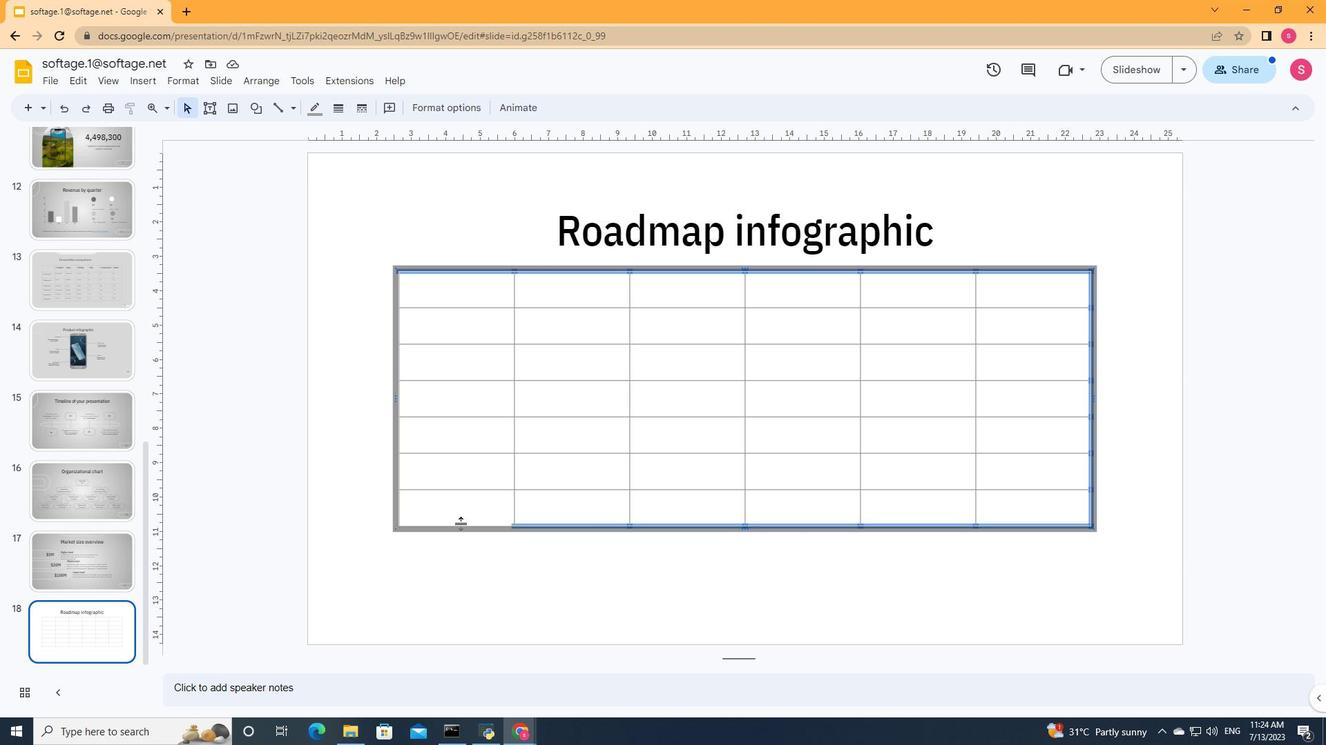 
Action: Mouse pressed left at (461, 524)
Screenshot: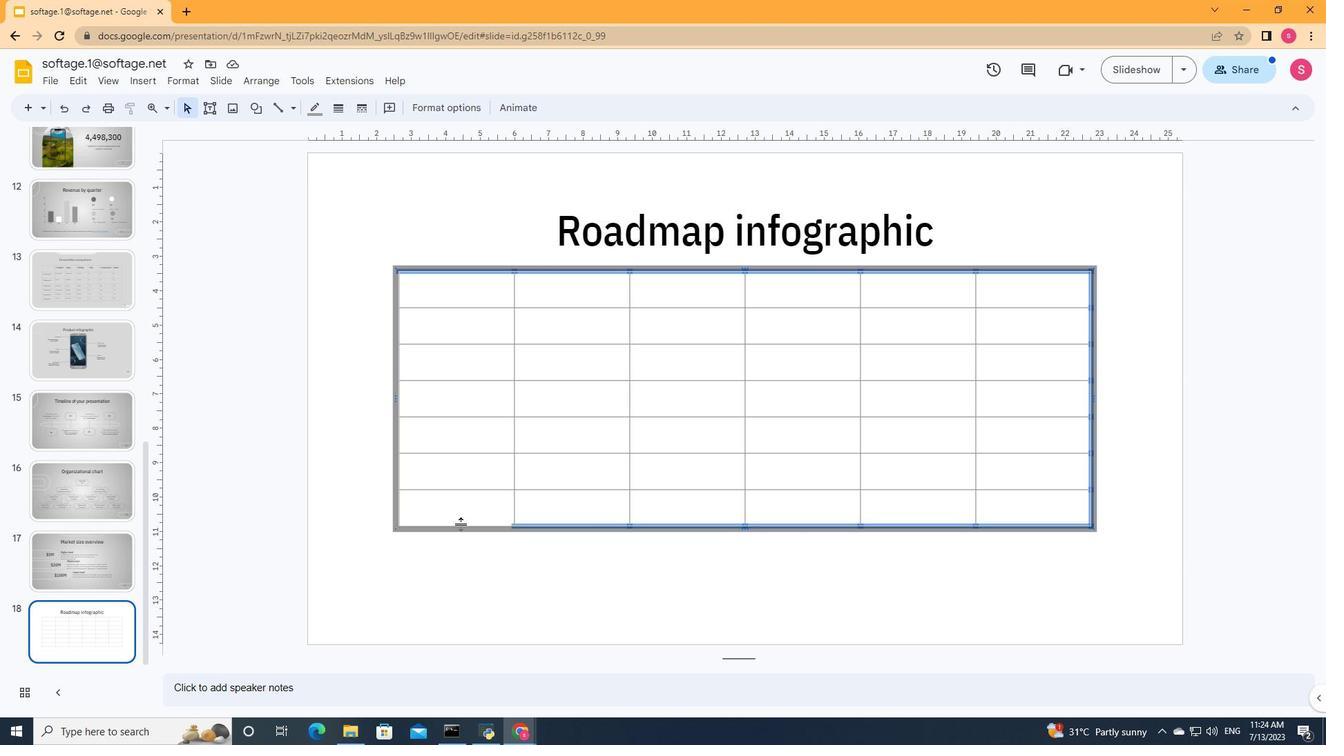 
Action: Mouse moved to (401, 511)
Screenshot: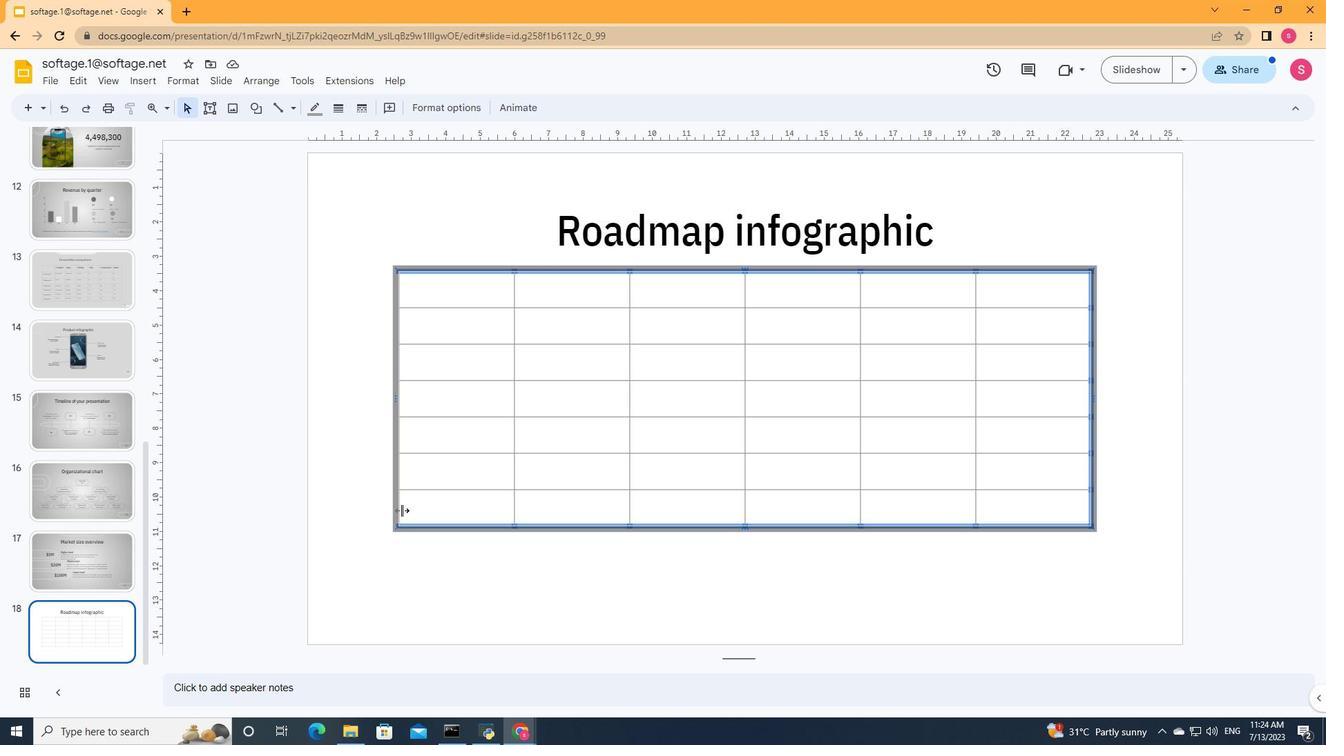 
Action: Mouse pressed left at (401, 511)
Screenshot: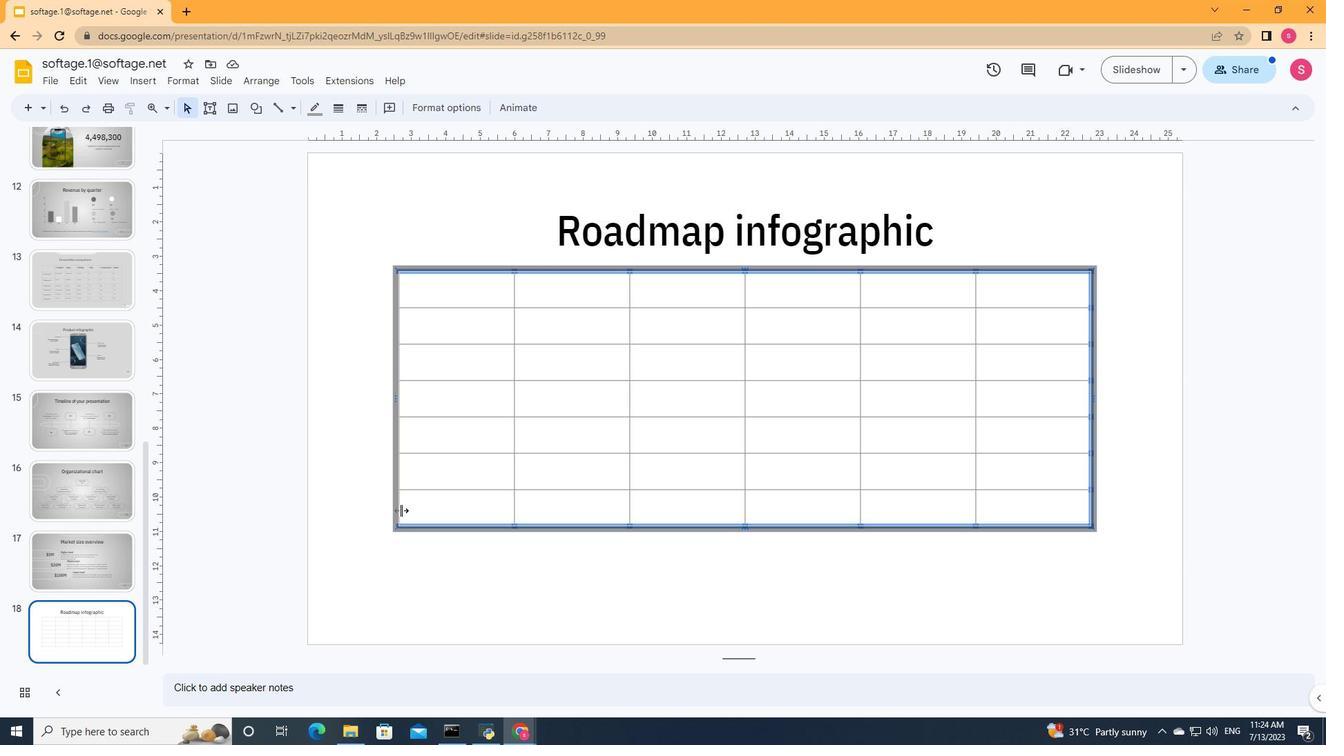 
Action: Mouse moved to (400, 473)
Screenshot: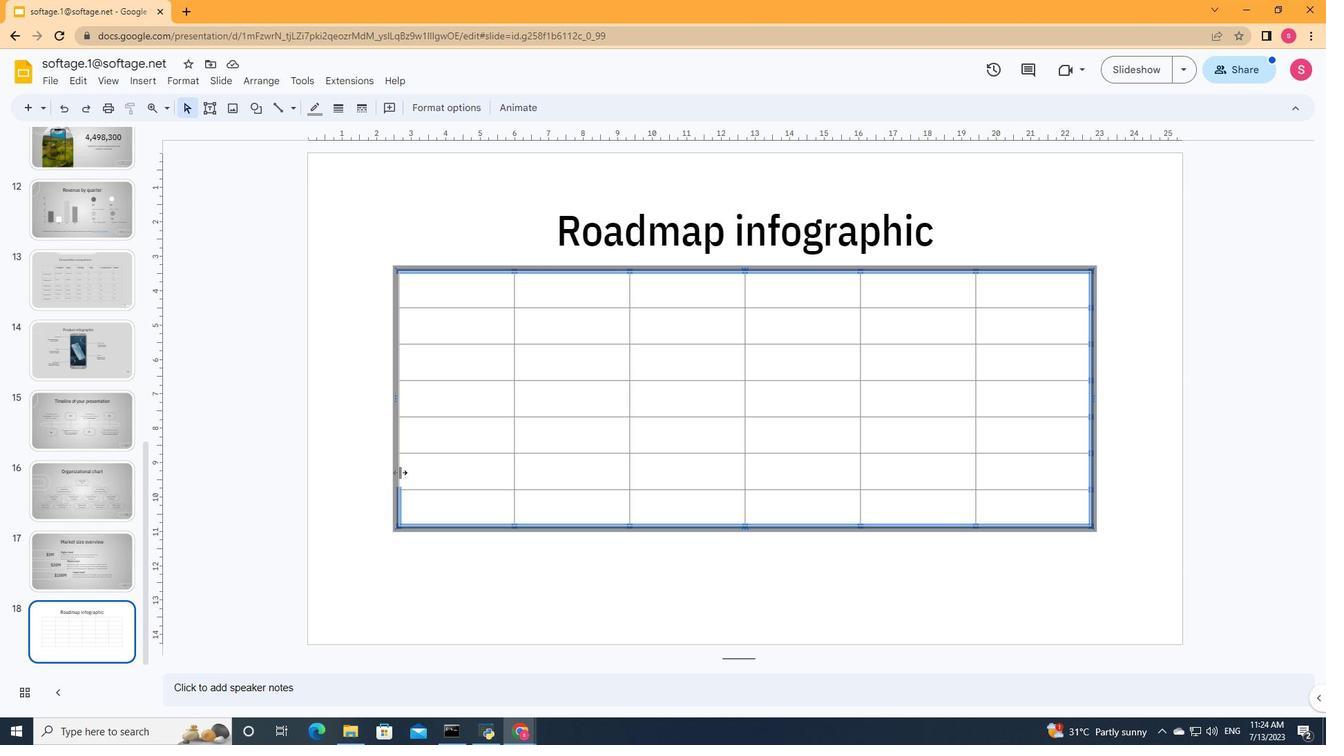 
Action: Mouse pressed left at (400, 473)
Screenshot: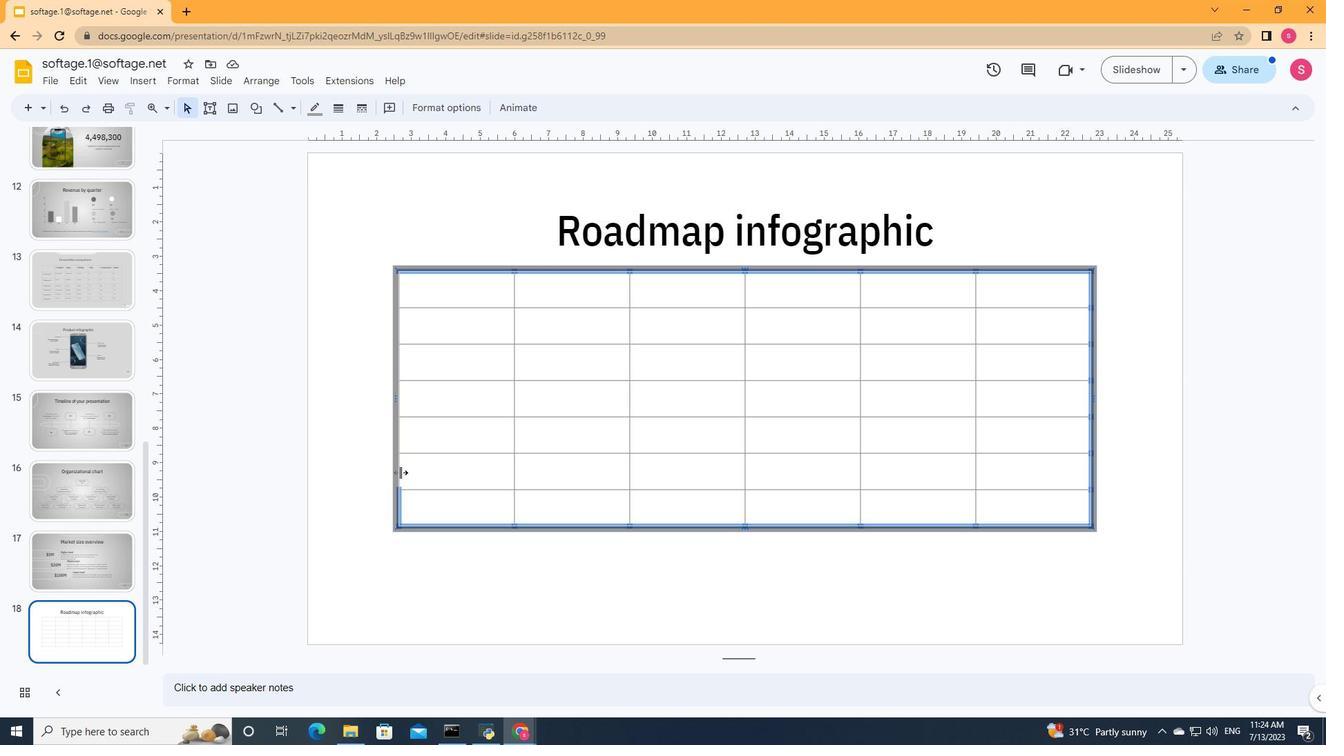 
Action: Mouse moved to (401, 435)
Screenshot: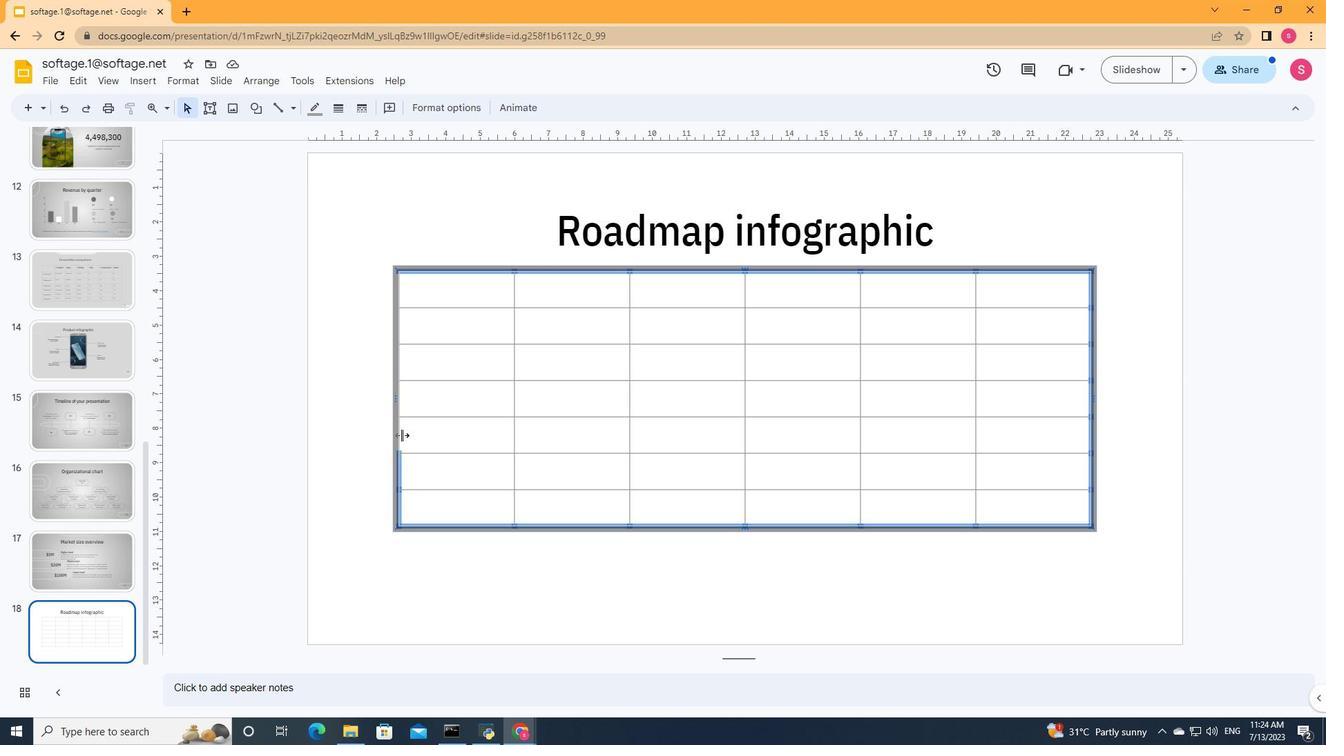 
Action: Mouse pressed left at (401, 435)
Screenshot: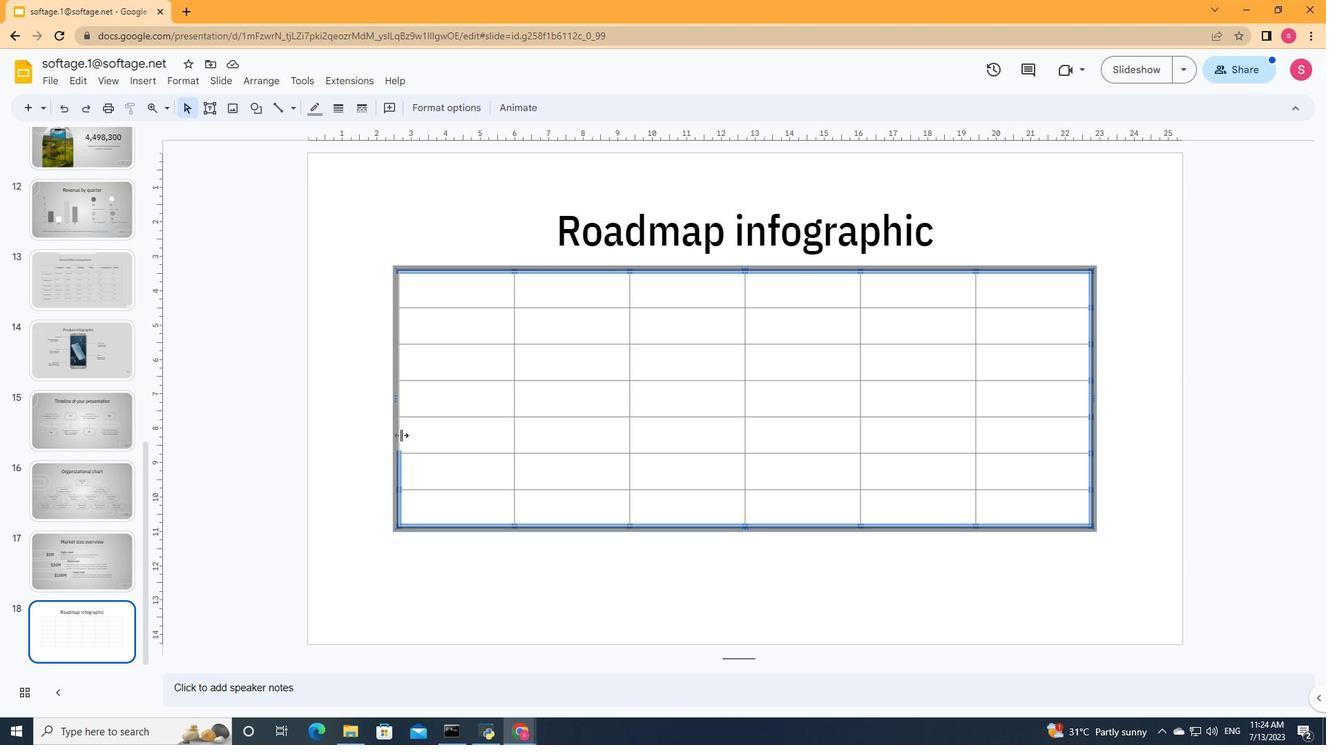 
Action: Mouse moved to (400, 399)
Screenshot: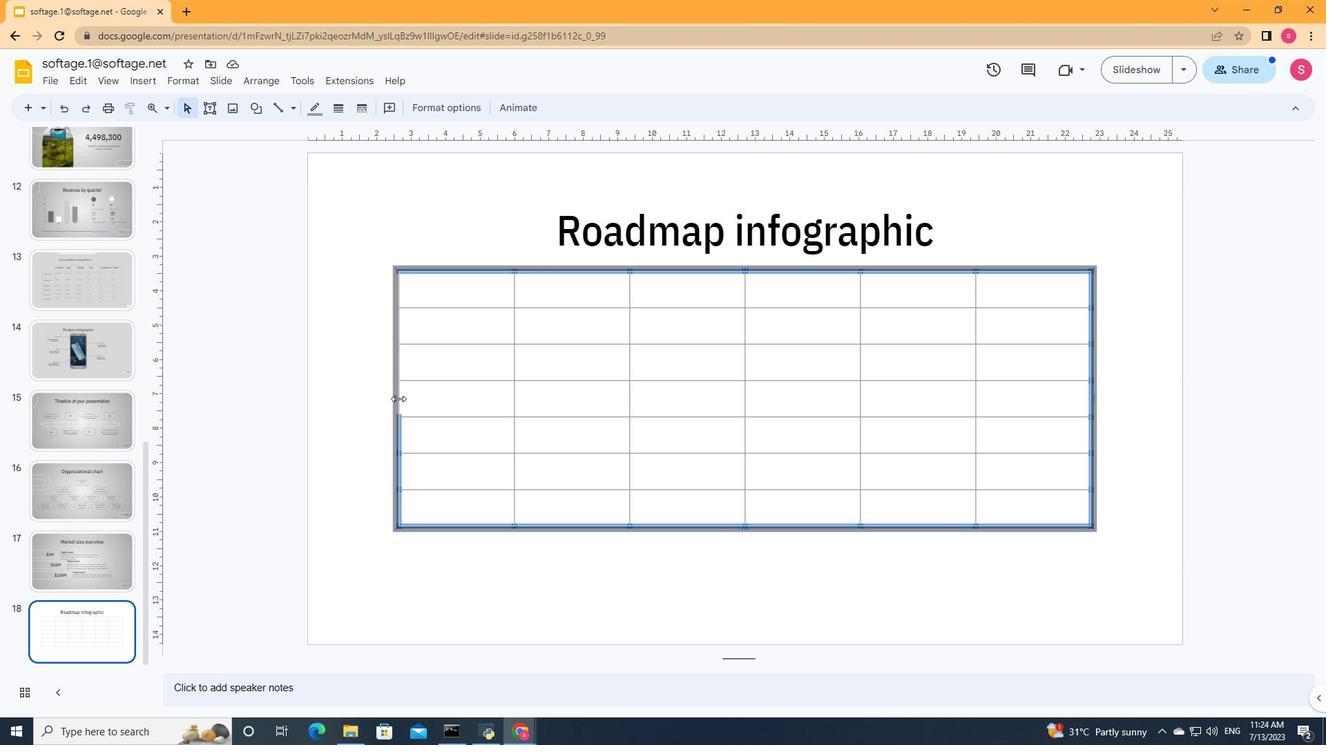 
Action: Mouse pressed left at (400, 399)
Screenshot: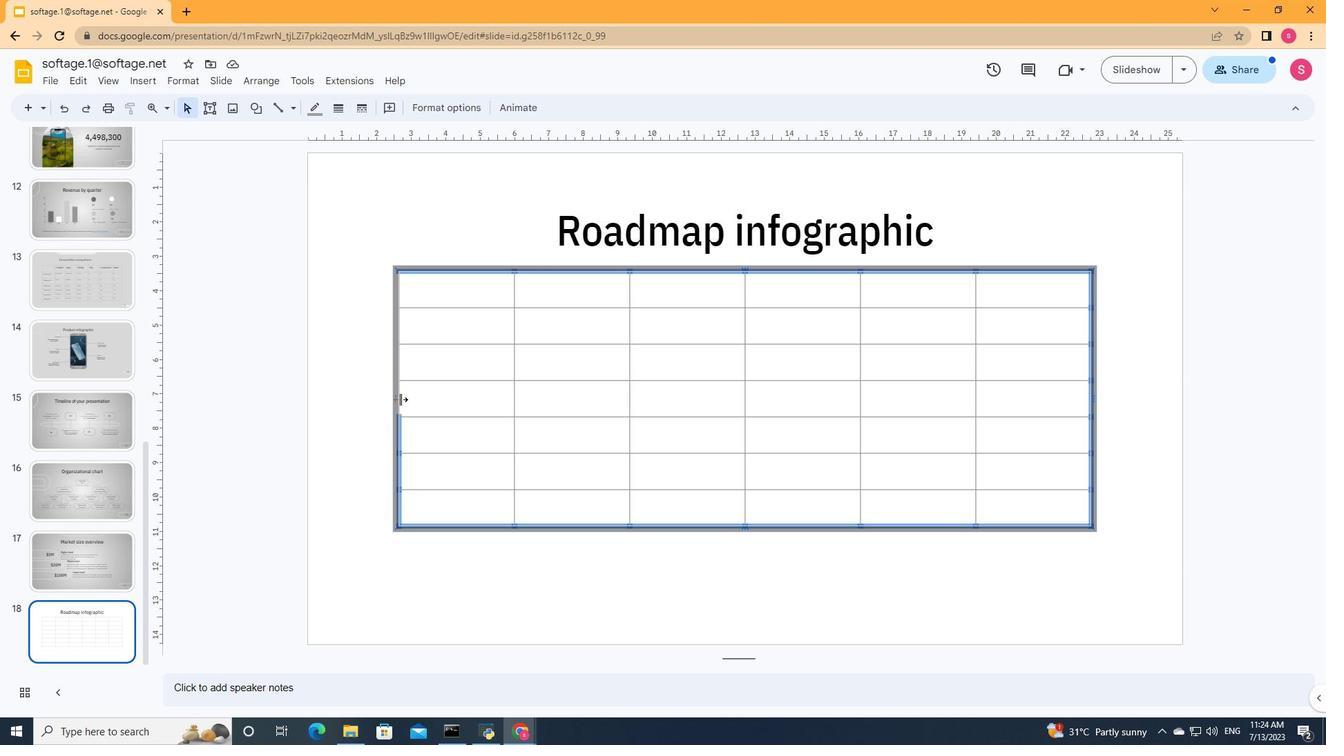
Action: Mouse moved to (401, 366)
Screenshot: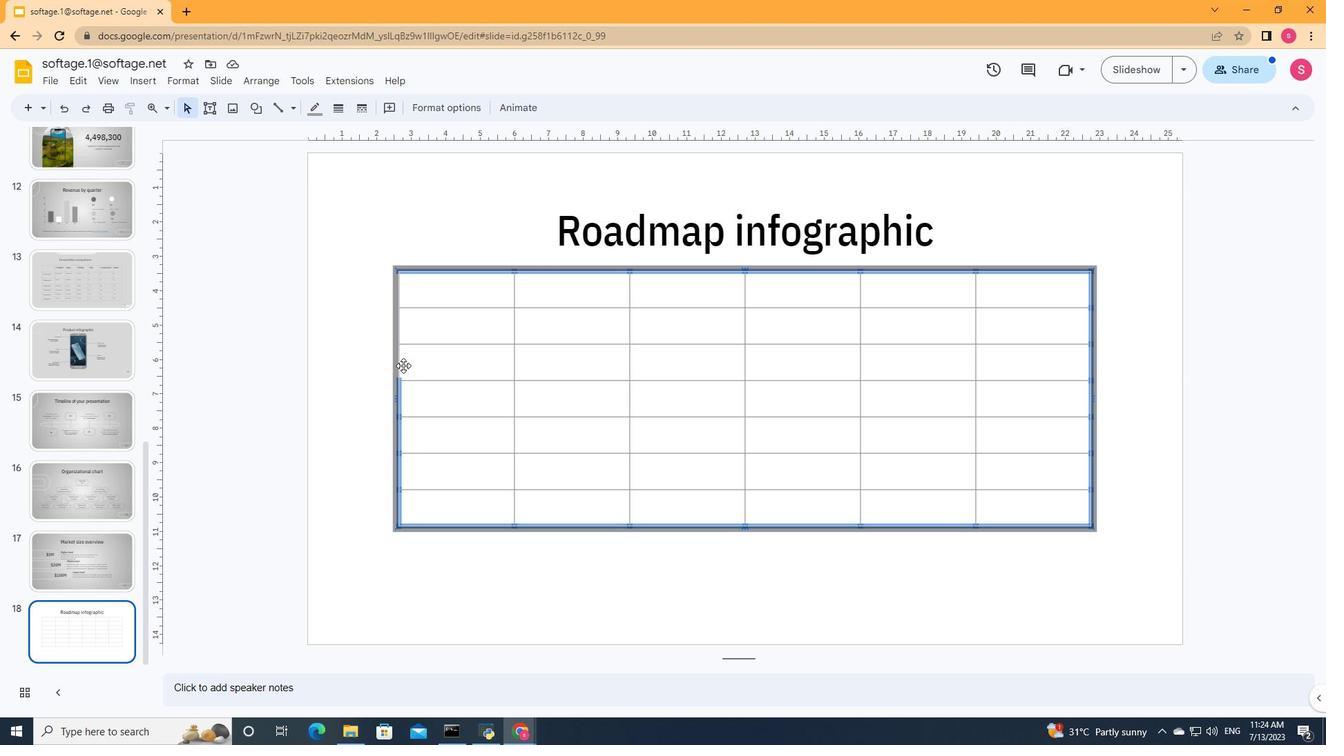 
Action: Mouse pressed left at (401, 366)
Screenshot: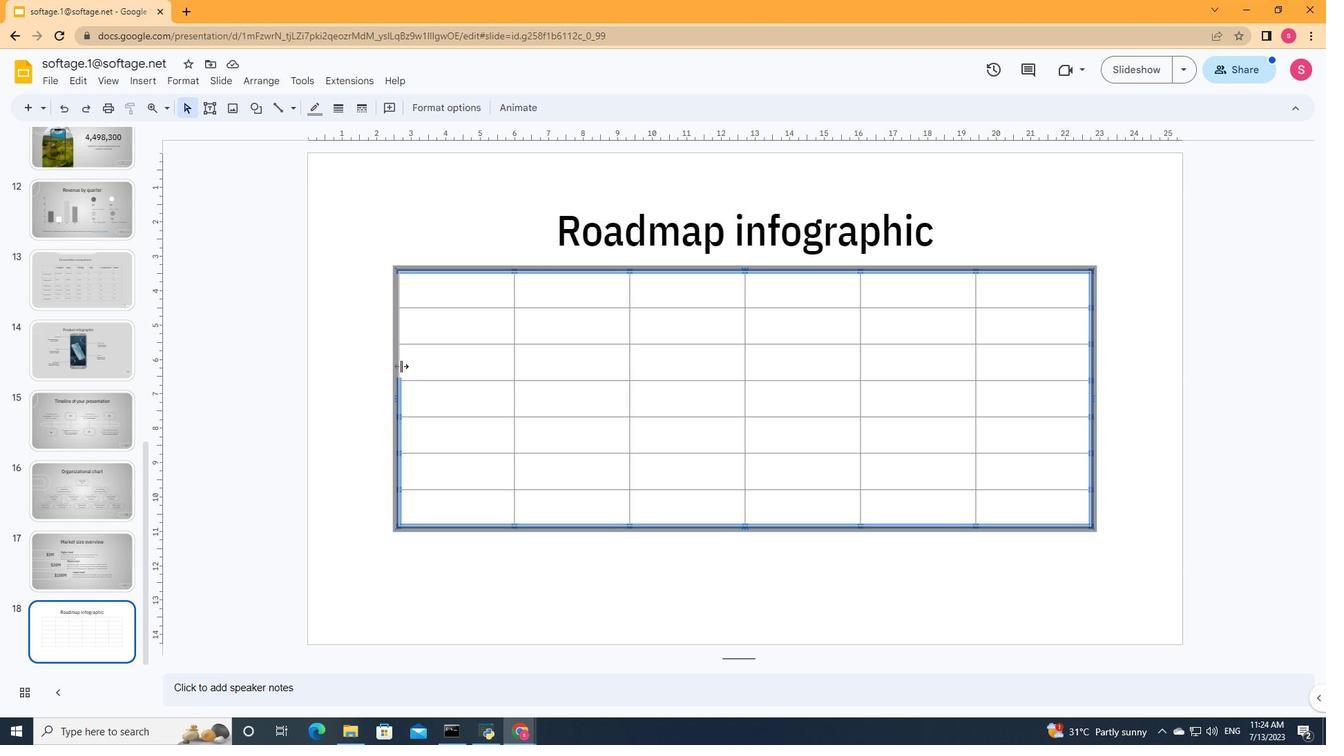 
Action: Mouse moved to (401, 327)
Screenshot: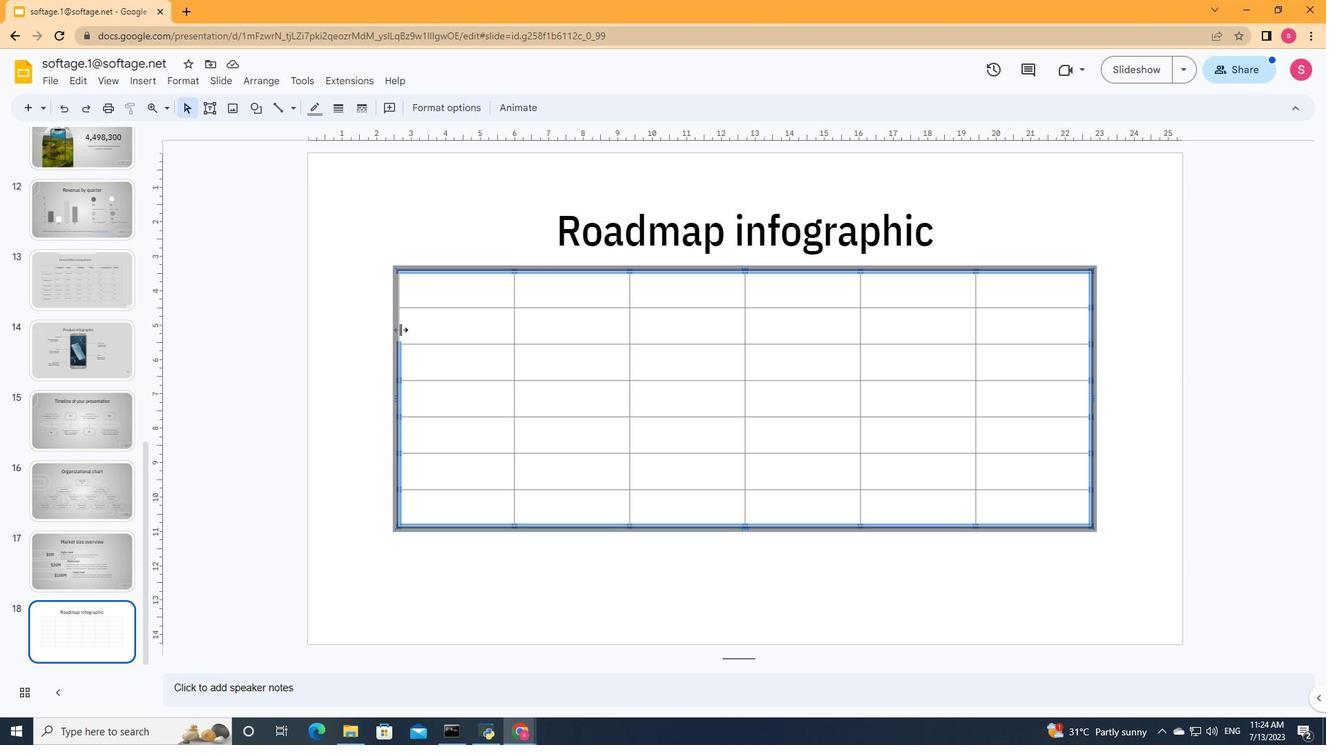 
Action: Mouse pressed left at (401, 327)
Screenshot: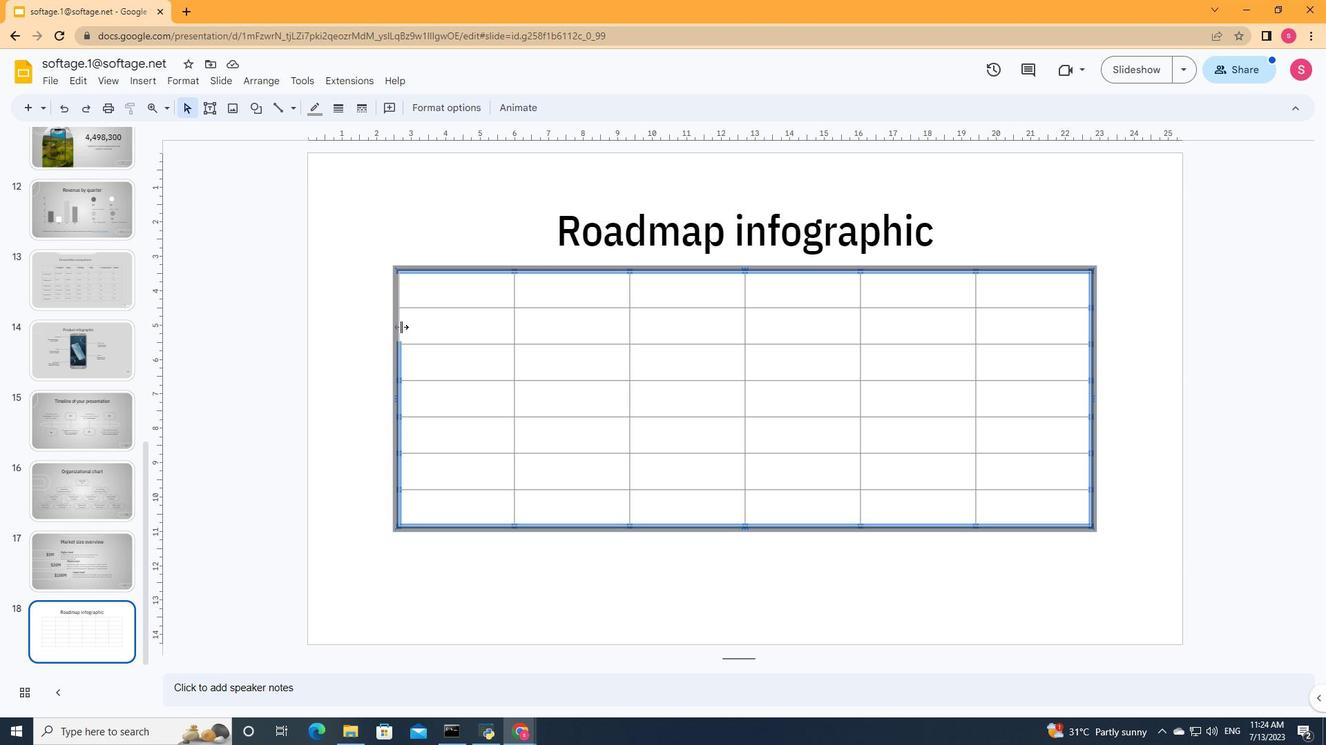 
Action: Mouse moved to (401, 287)
Screenshot: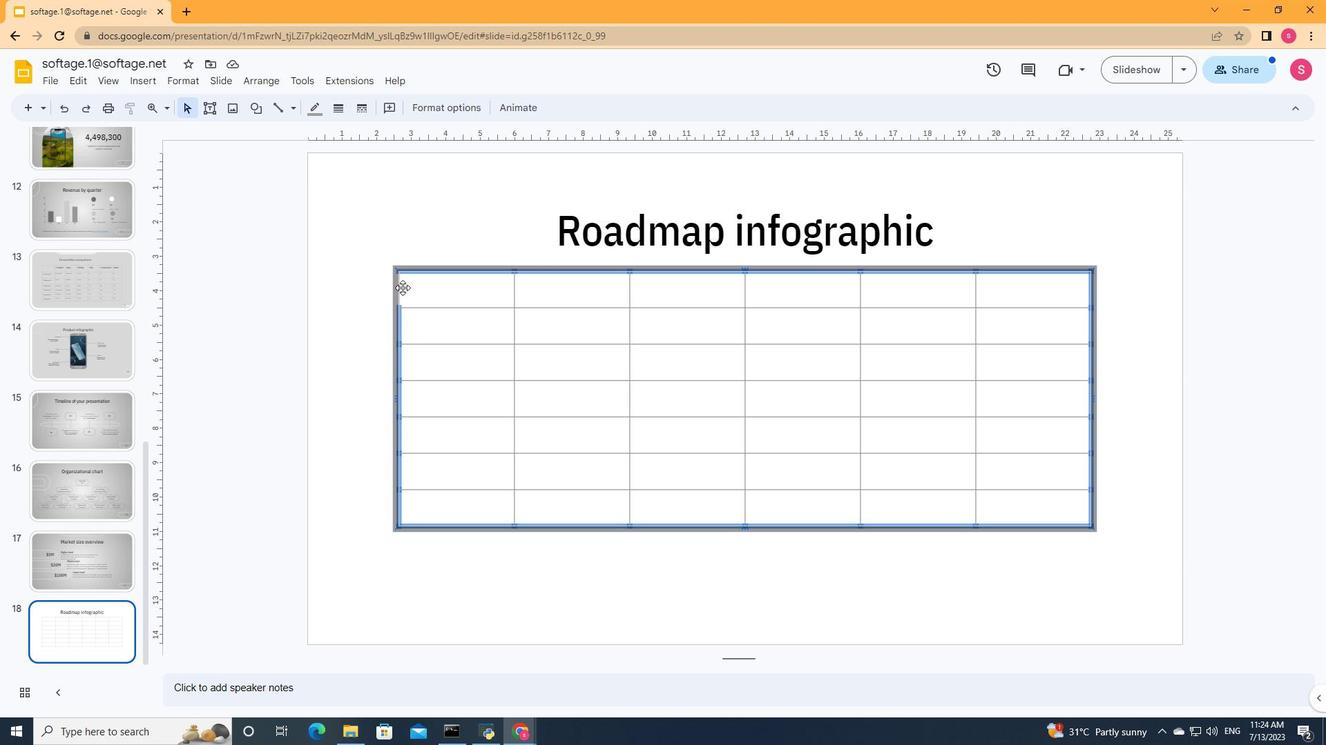 
Action: Mouse pressed left at (401, 287)
Screenshot: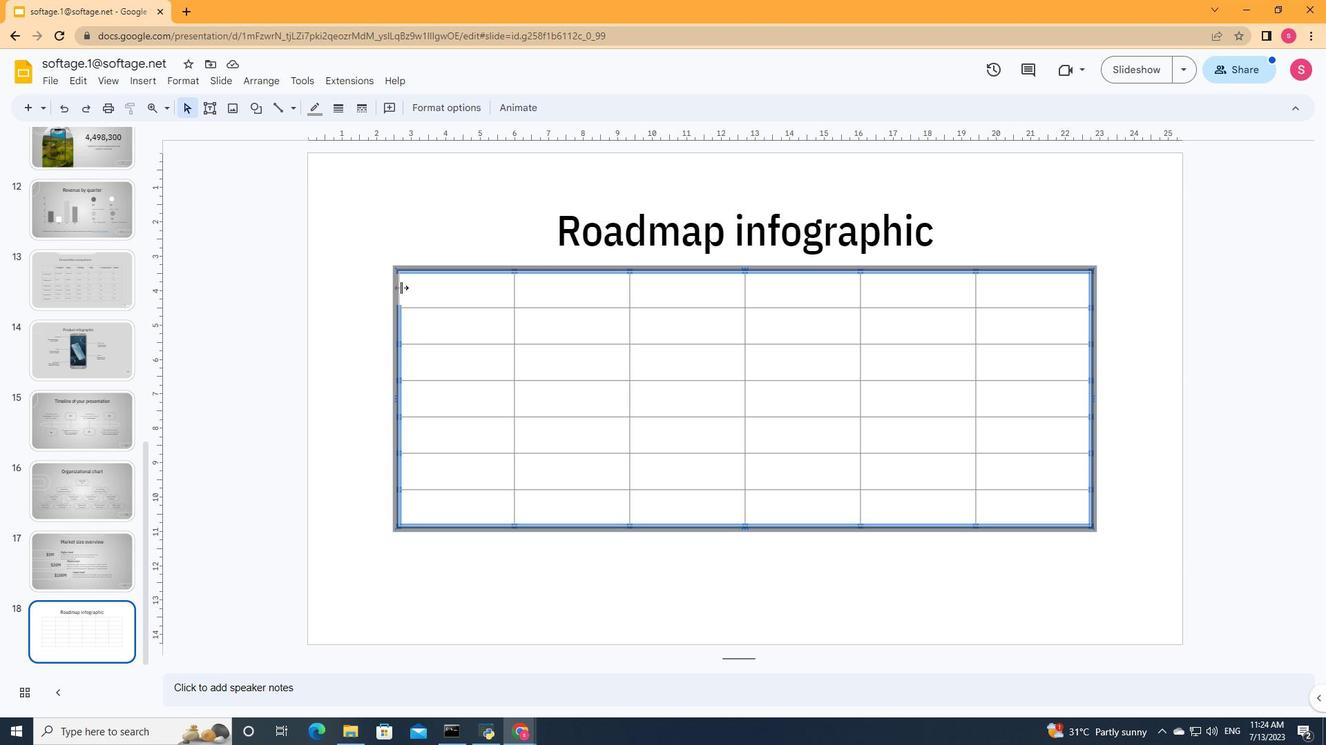 
Action: Mouse moved to (319, 113)
Screenshot: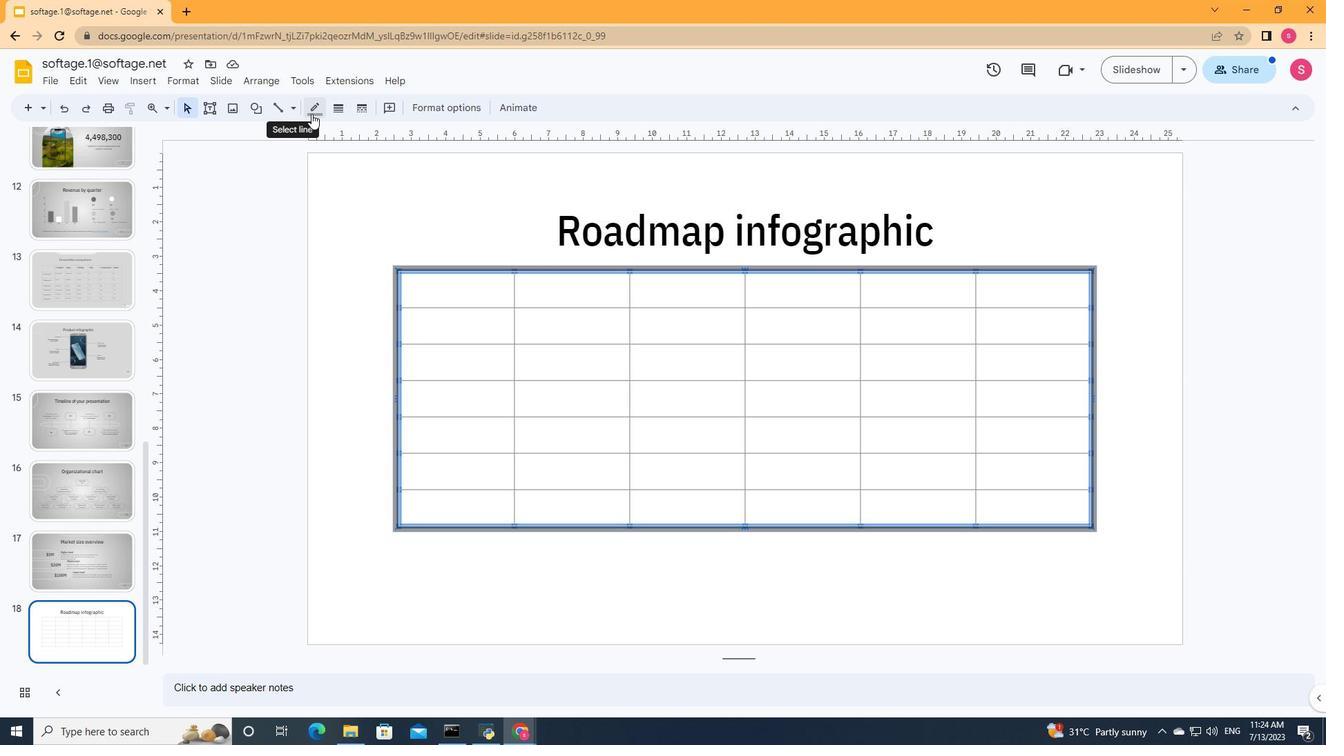 
Action: Mouse pressed left at (319, 113)
Screenshot: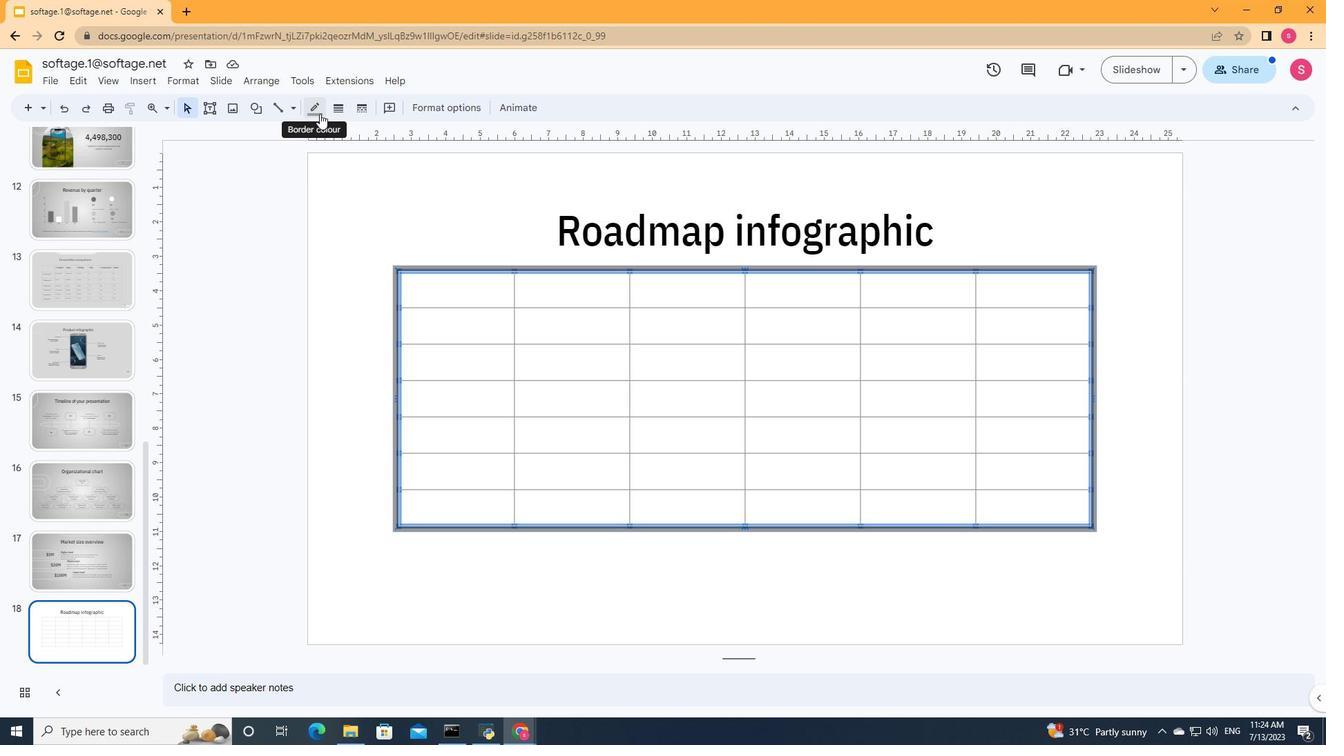 
Action: Mouse moved to (328, 362)
Screenshot: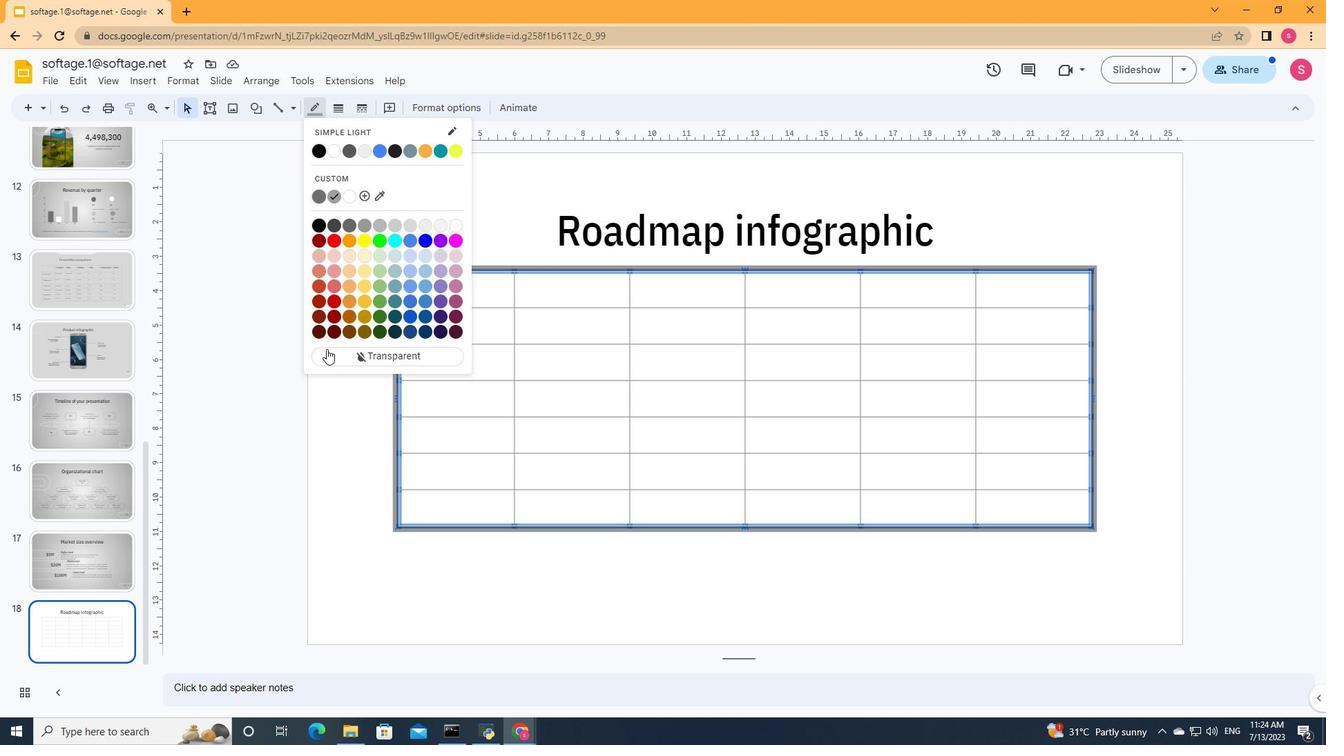 
Action: Mouse pressed left at (328, 362)
Screenshot: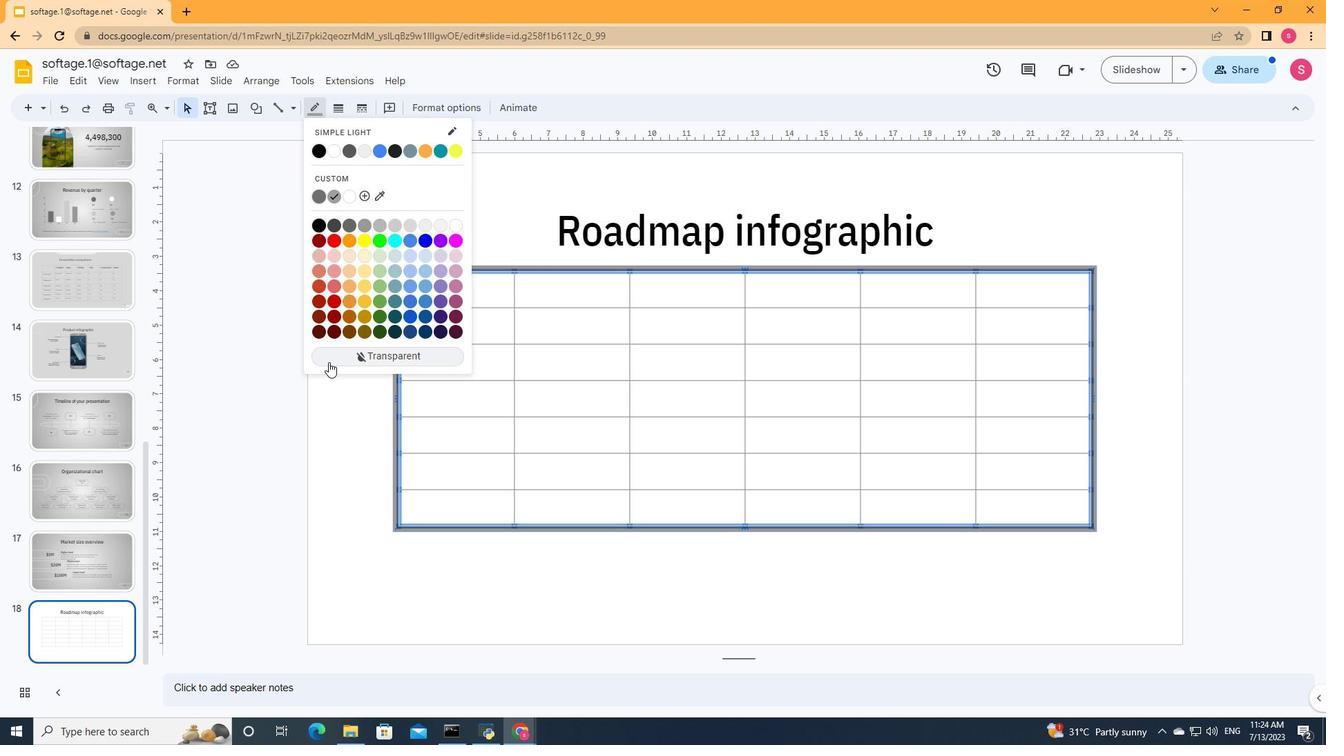 
Action: Mouse moved to (442, 328)
Screenshot: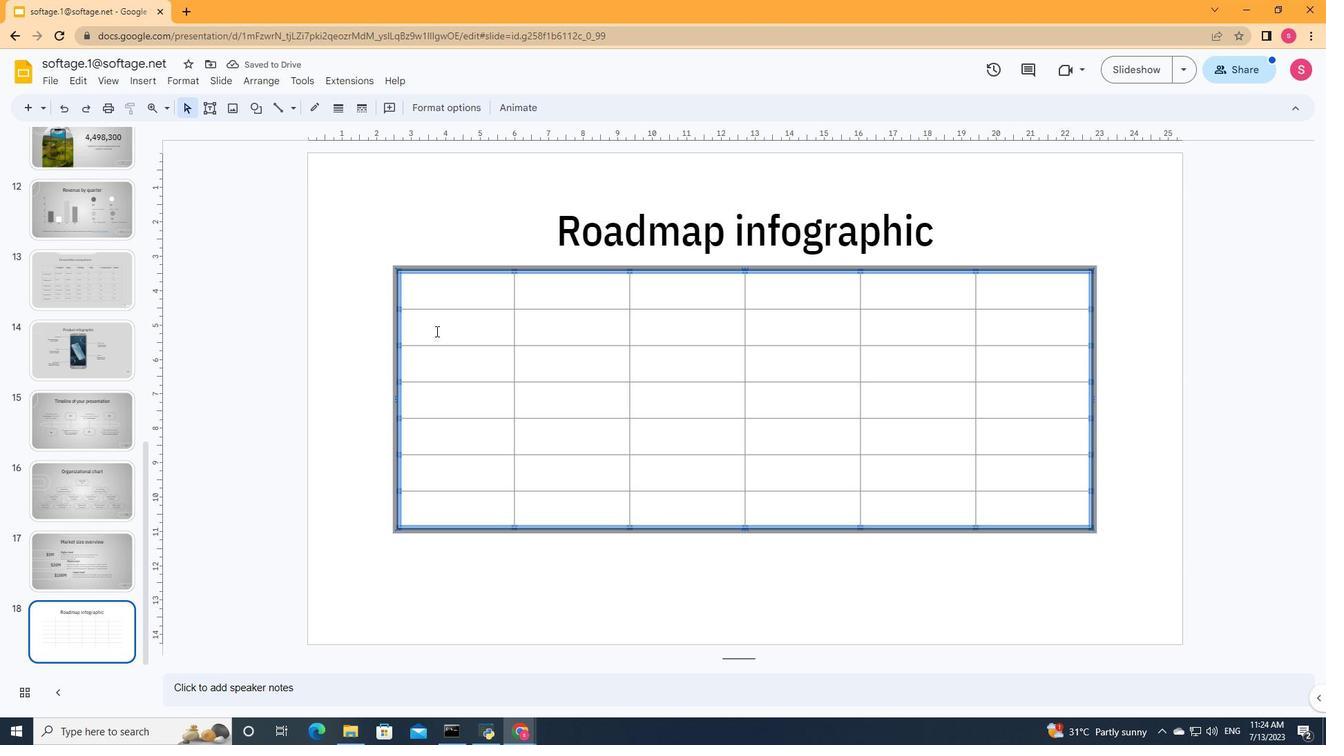 
Action: Mouse pressed left at (442, 328)
Screenshot: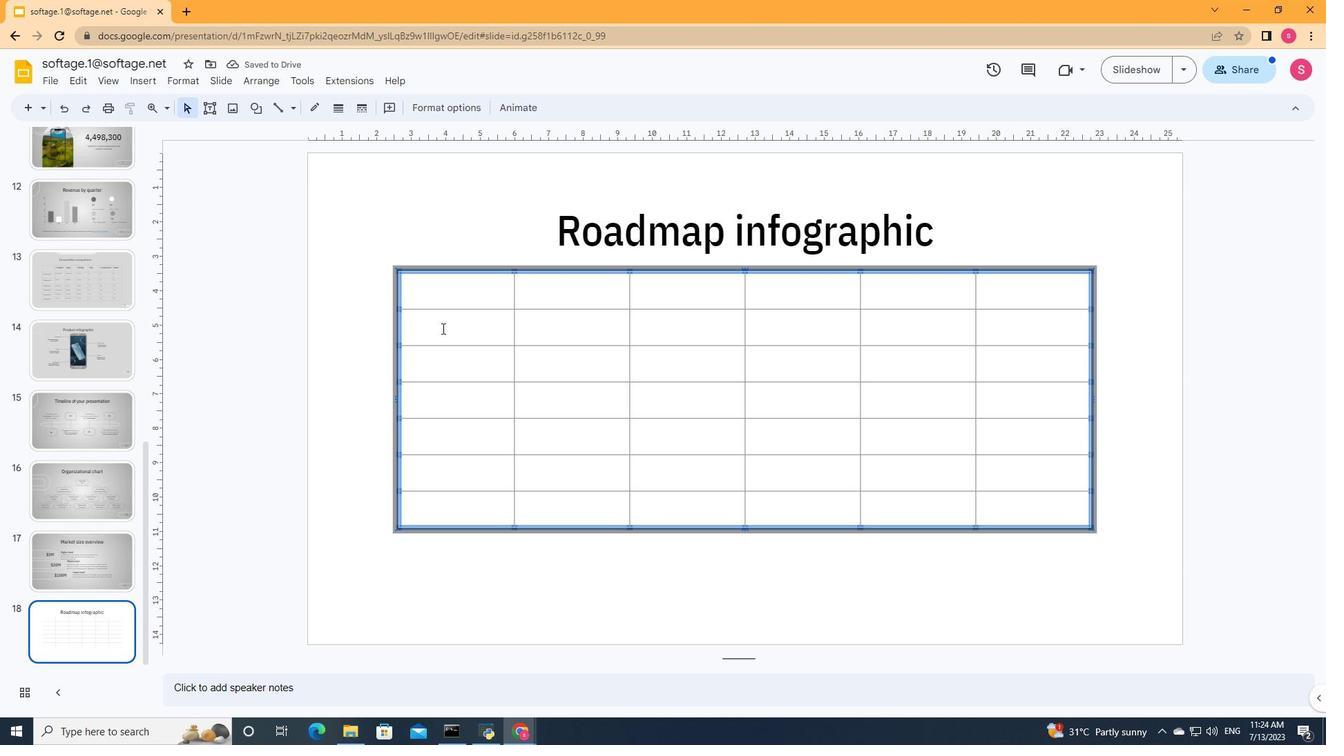 
Action: Mouse moved to (382, 410)
Screenshot: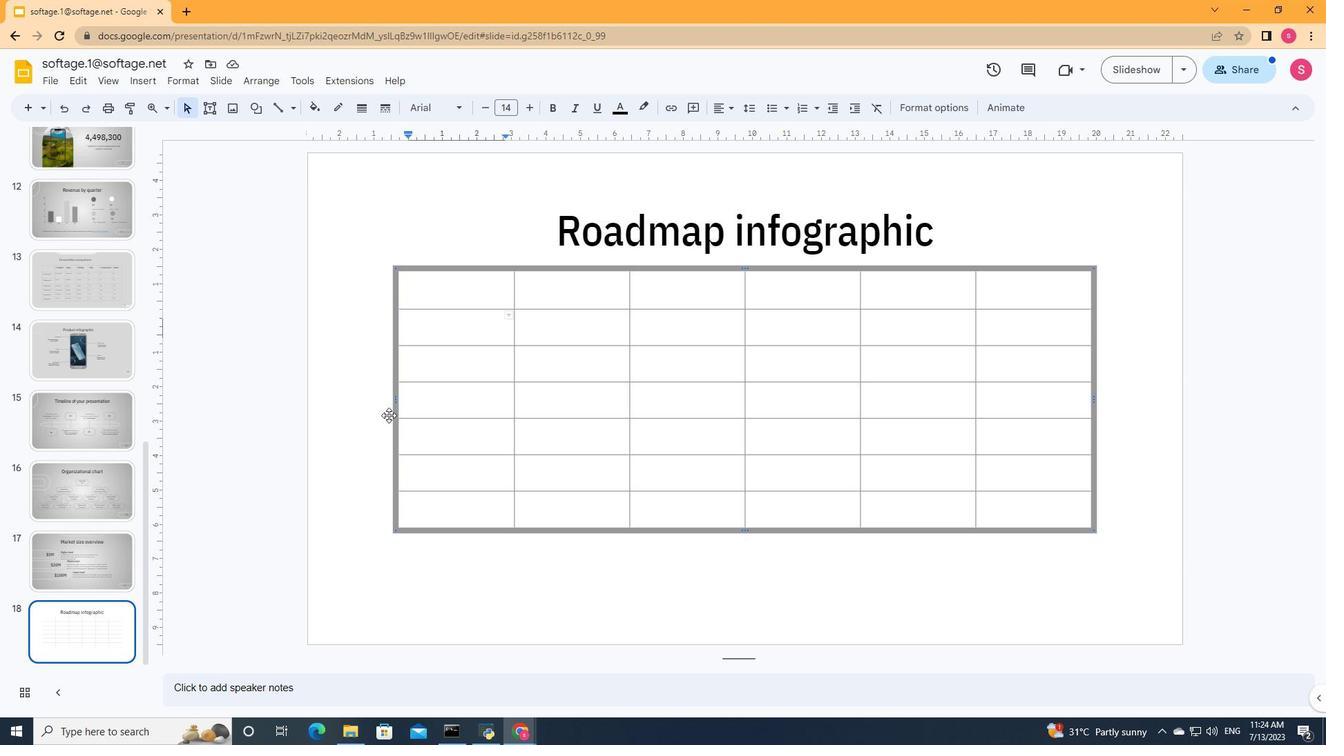 
Action: Mouse pressed left at (382, 410)
Screenshot: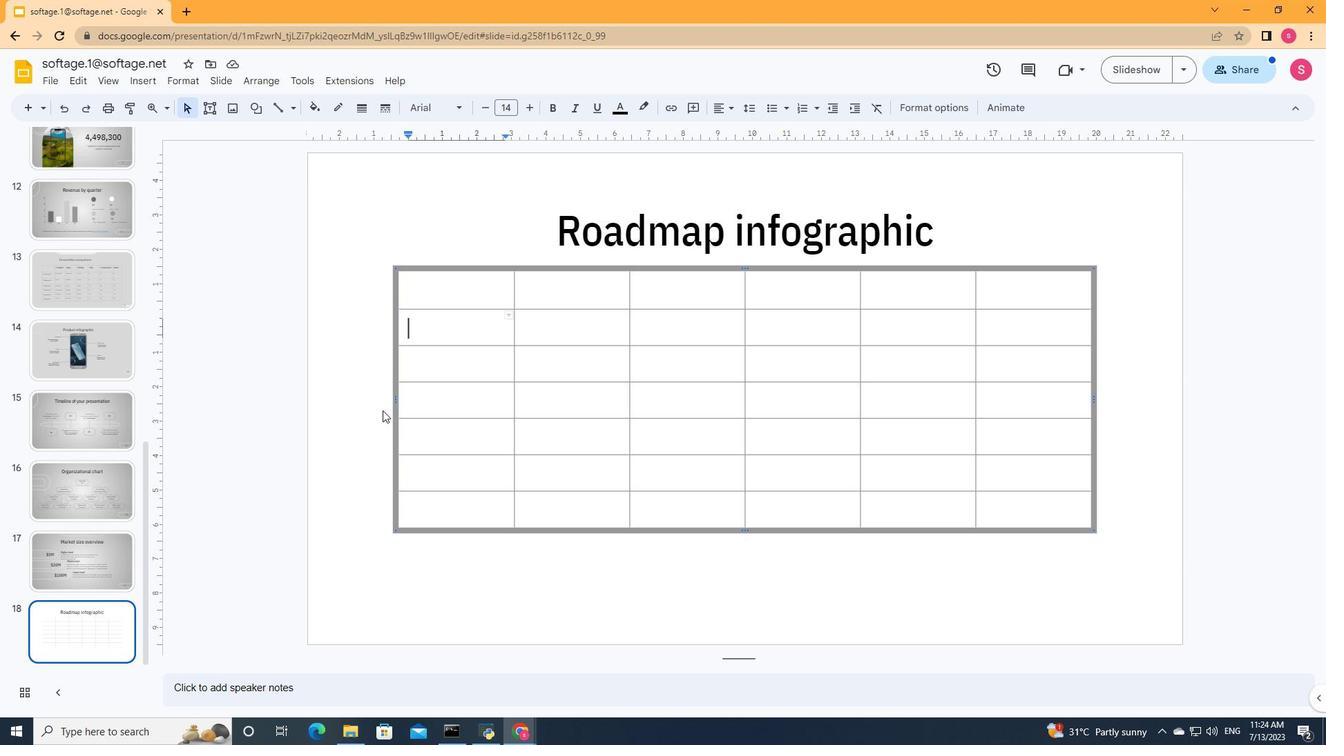 
Action: Mouse moved to (446, 299)
Screenshot: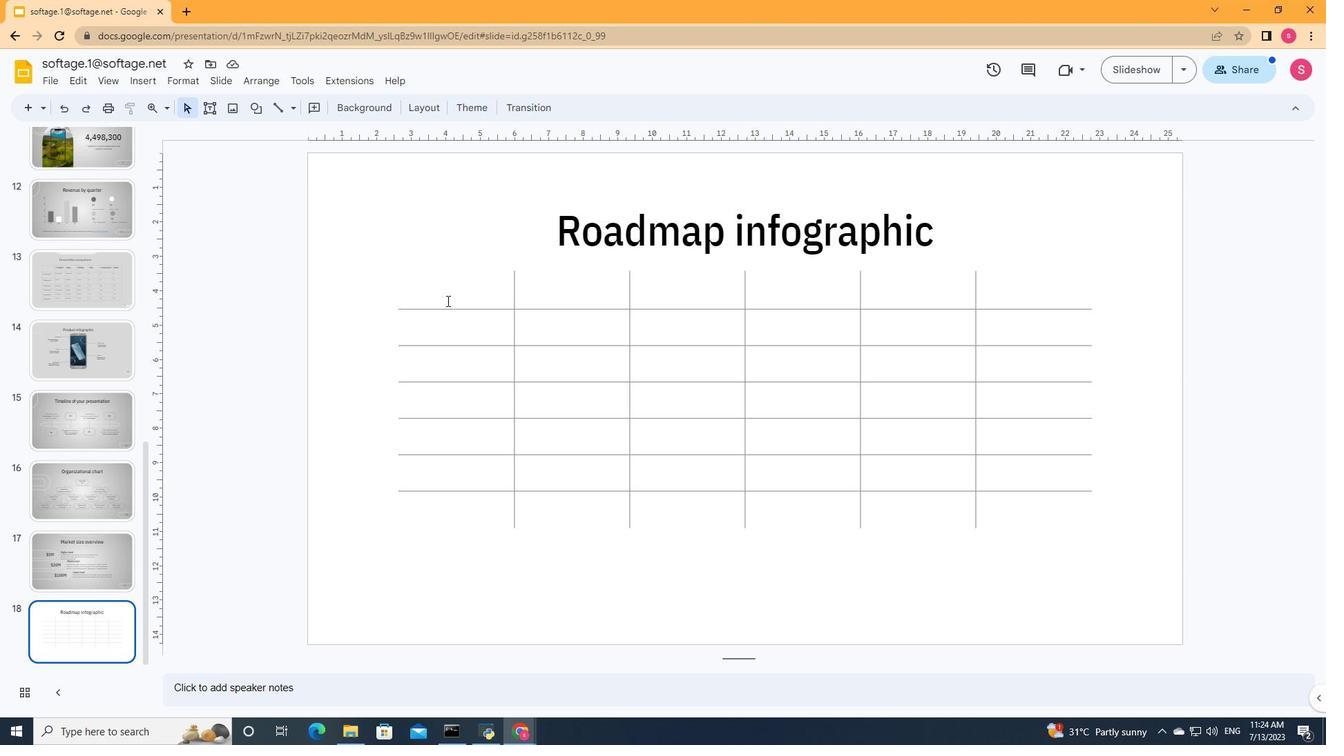 
Action: Mouse pressed left at (446, 299)
Screenshot: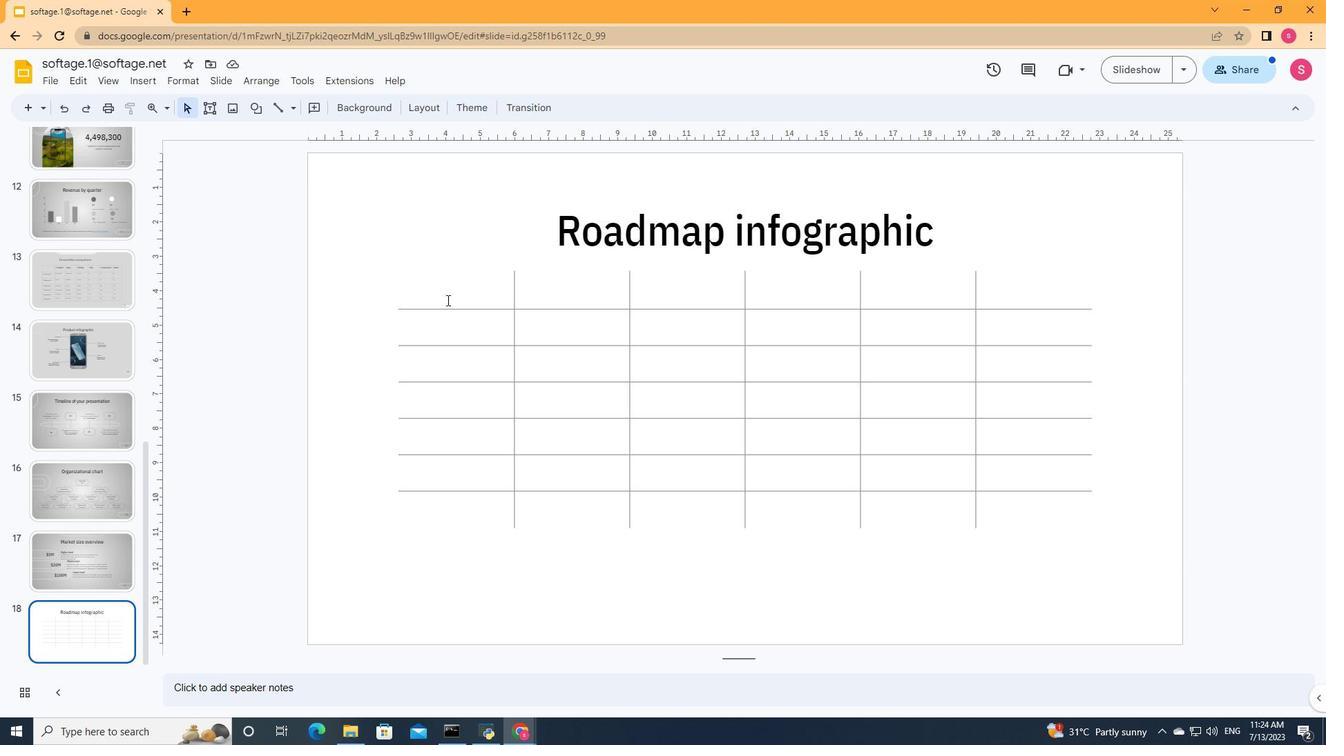 
Action: Mouse moved to (446, 299)
Screenshot: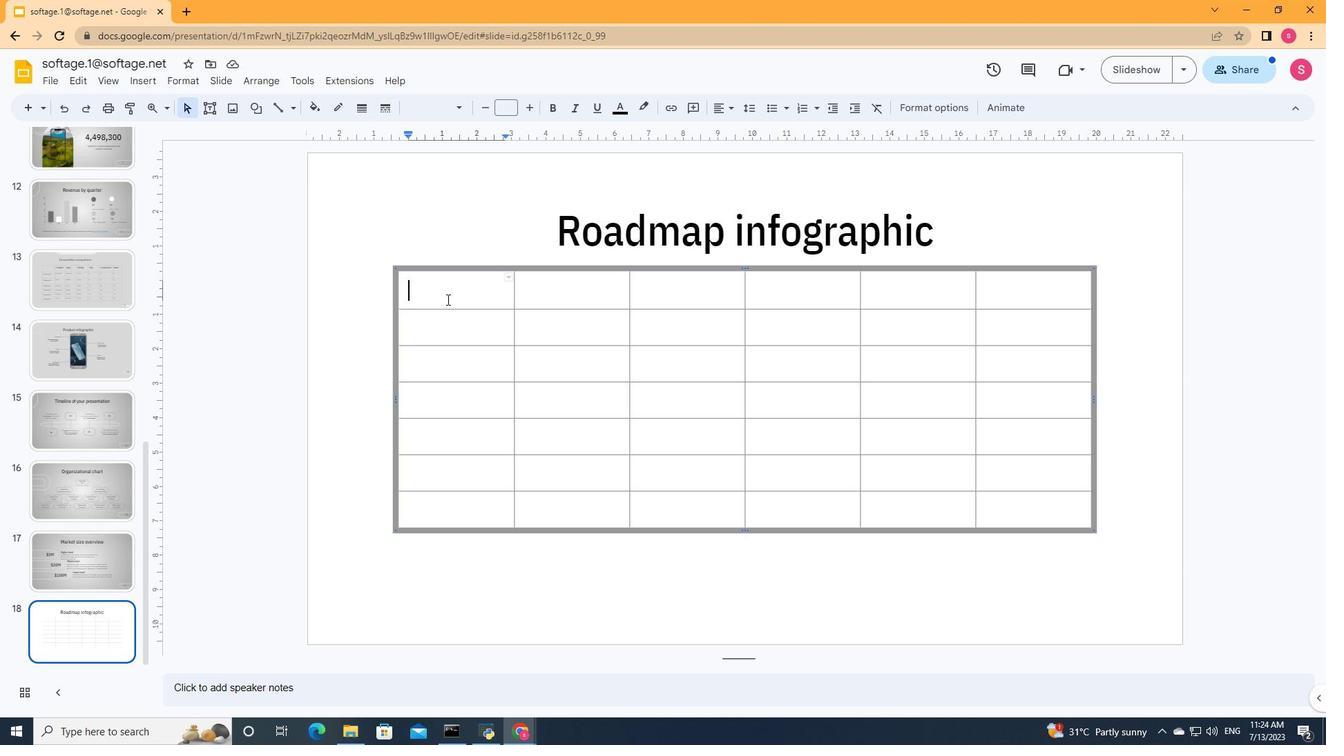 
Action: Key pressed <Key.shift><Key.shift><Key.shift><Key.shift><Key.shift><Key.shift><Key.shift><Key.shift><Key.shift><Key.shift><Key.shift>Initiative
Screenshot: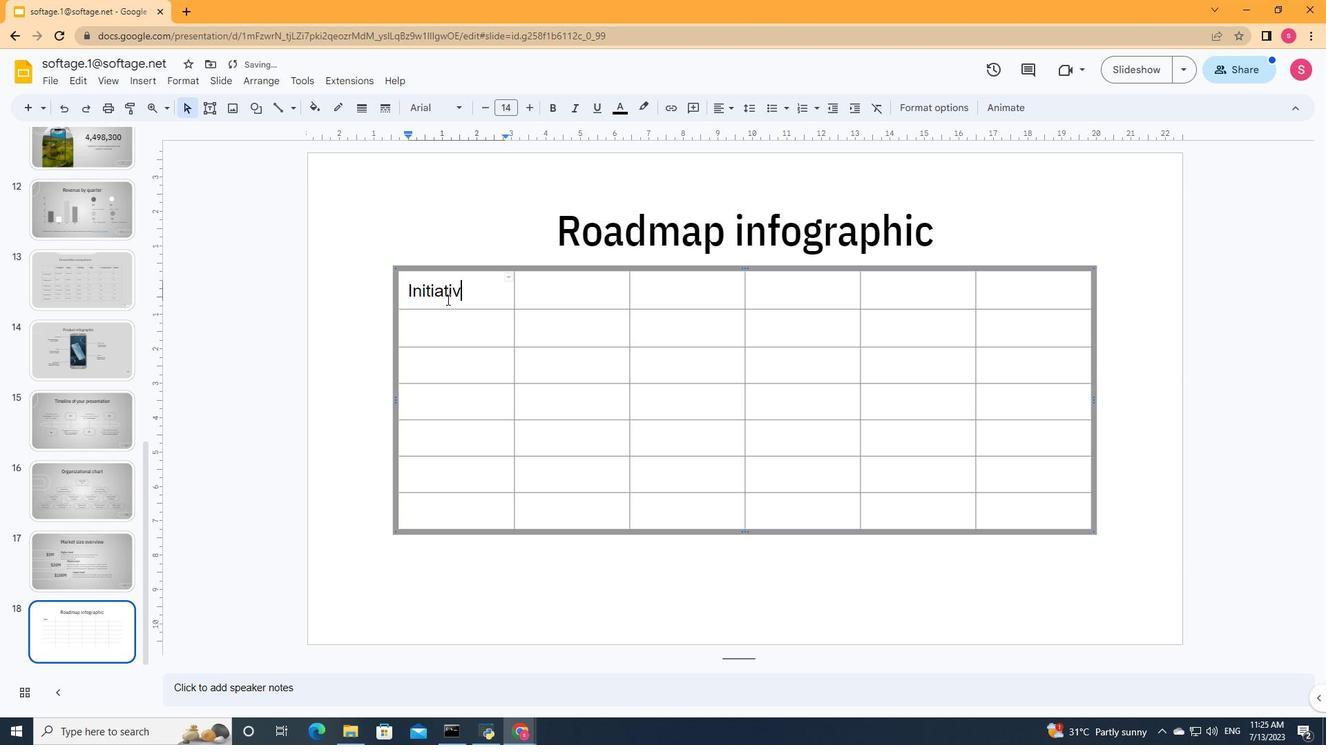 
Action: Mouse moved to (543, 283)
Screenshot: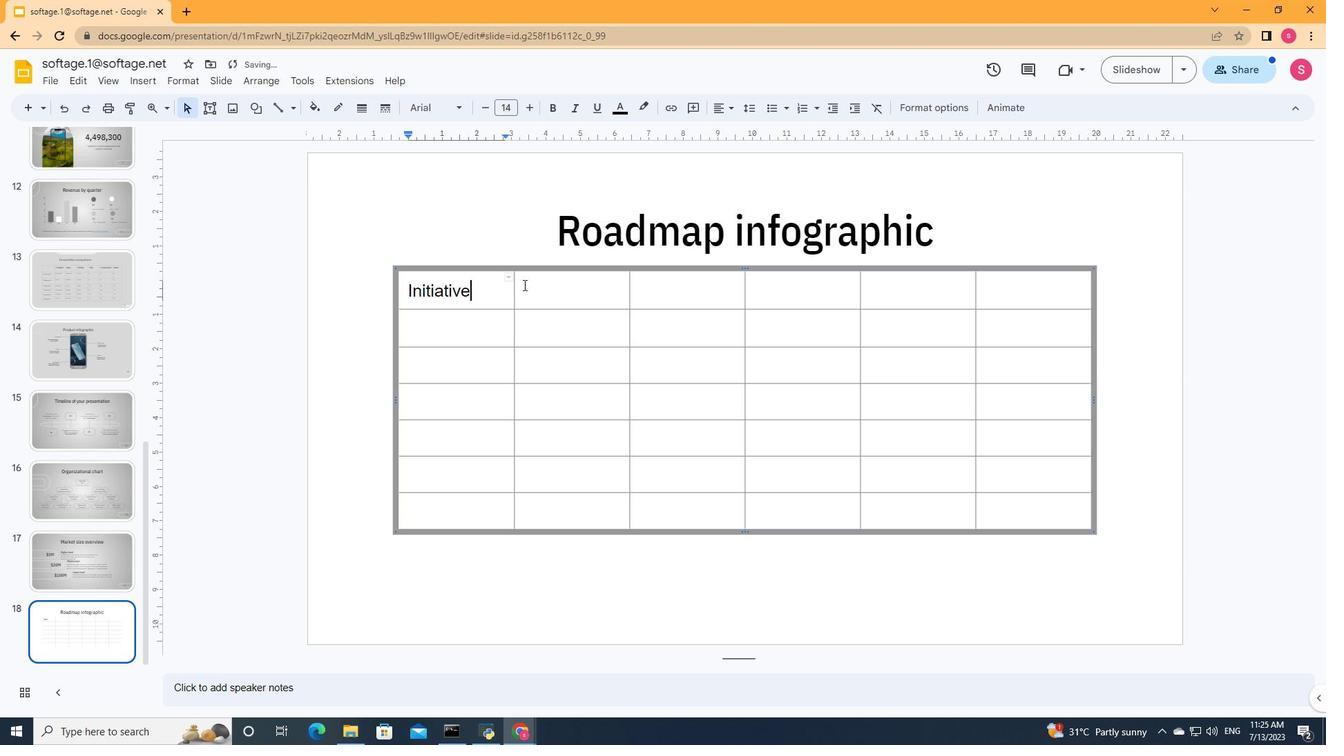 
Action: Mouse pressed left at (543, 283)
Screenshot: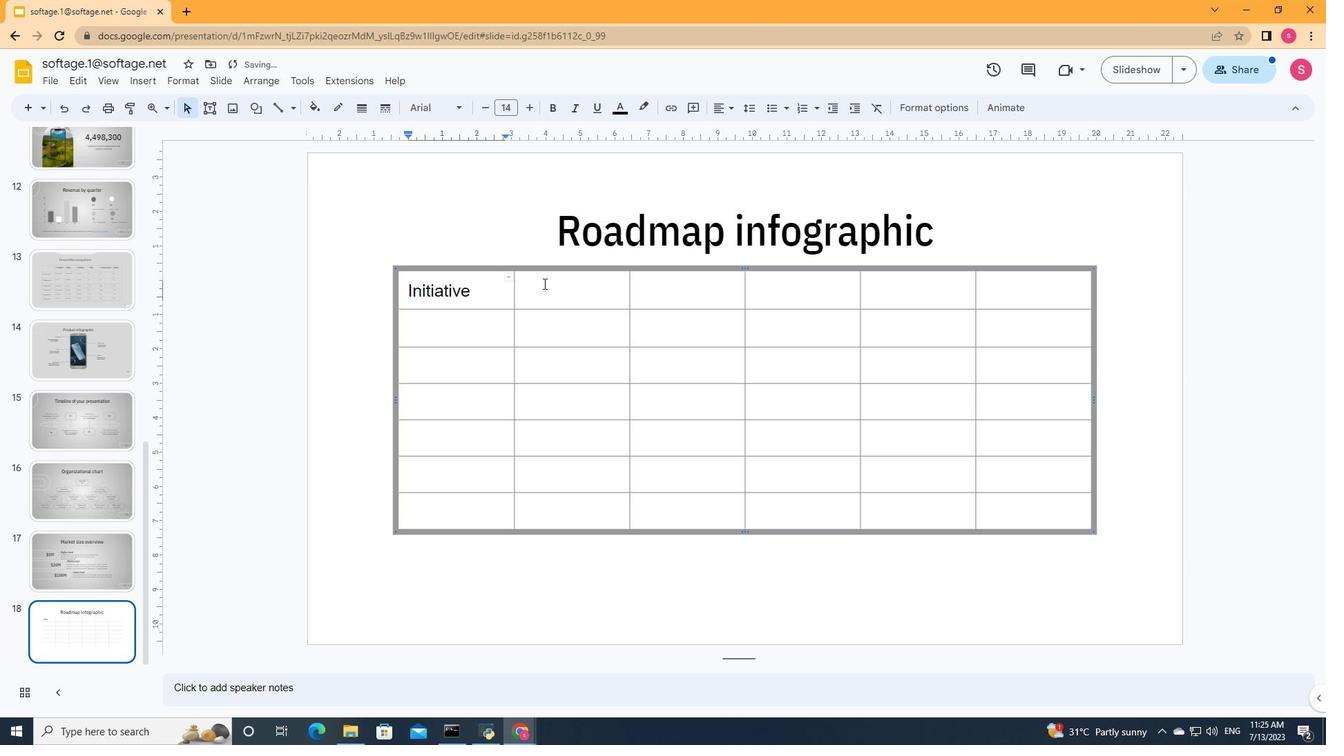 
Action: Key pressed <Key.shift><Key.shift><Key.shift><Key.shift>Objective
Screenshot: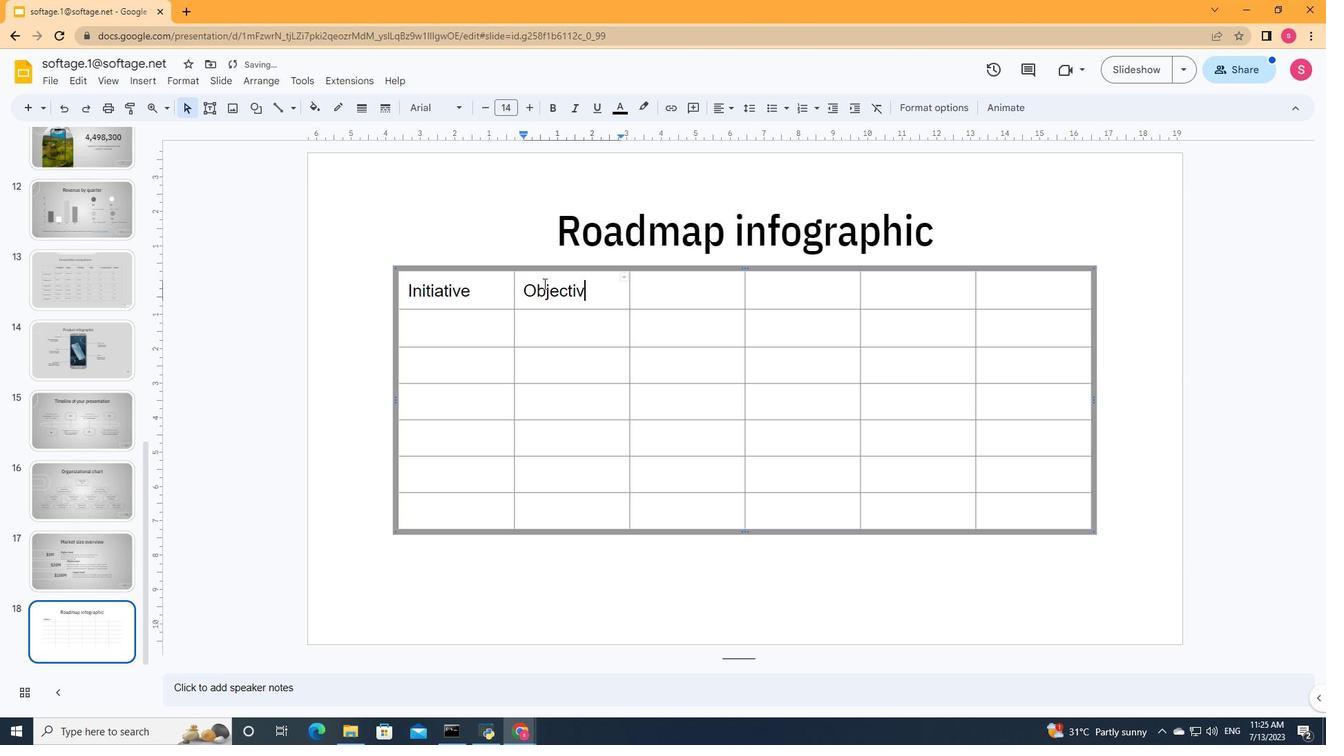 
Action: Mouse moved to (667, 287)
Screenshot: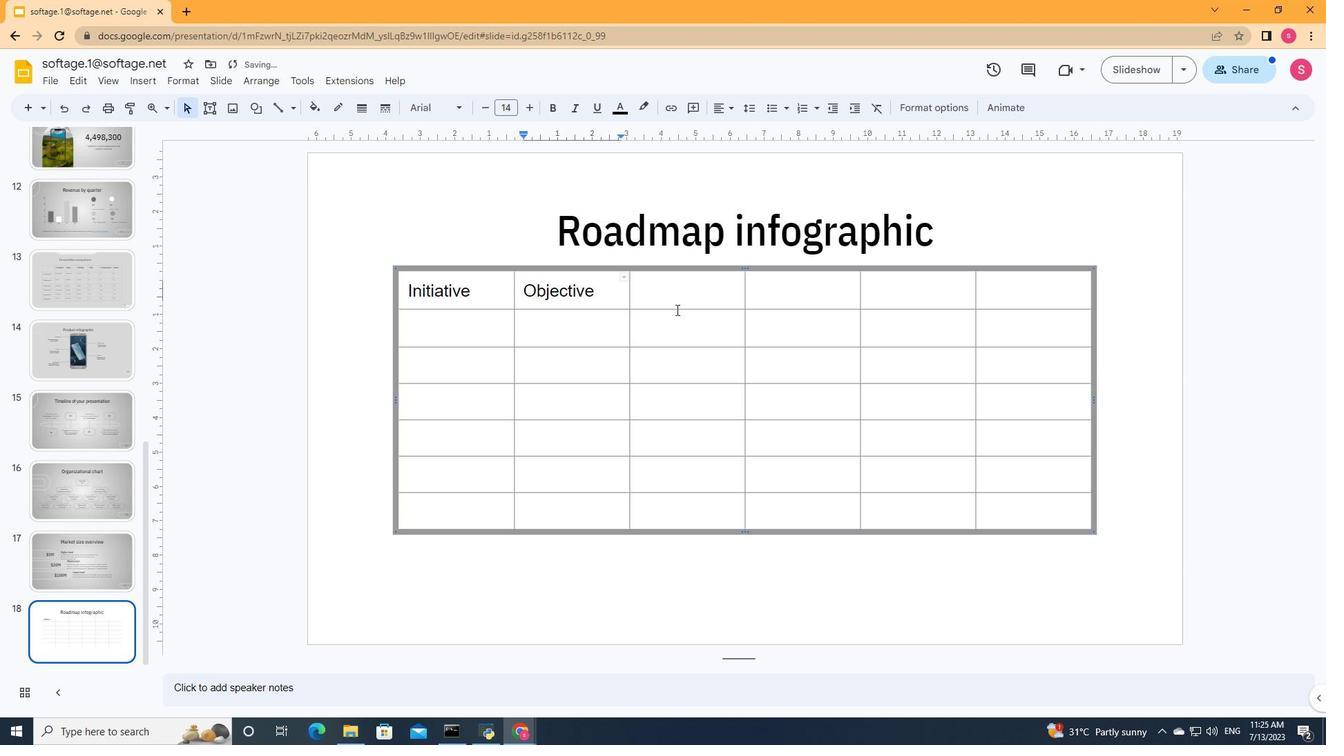 
Action: Mouse pressed left at (667, 287)
Screenshot: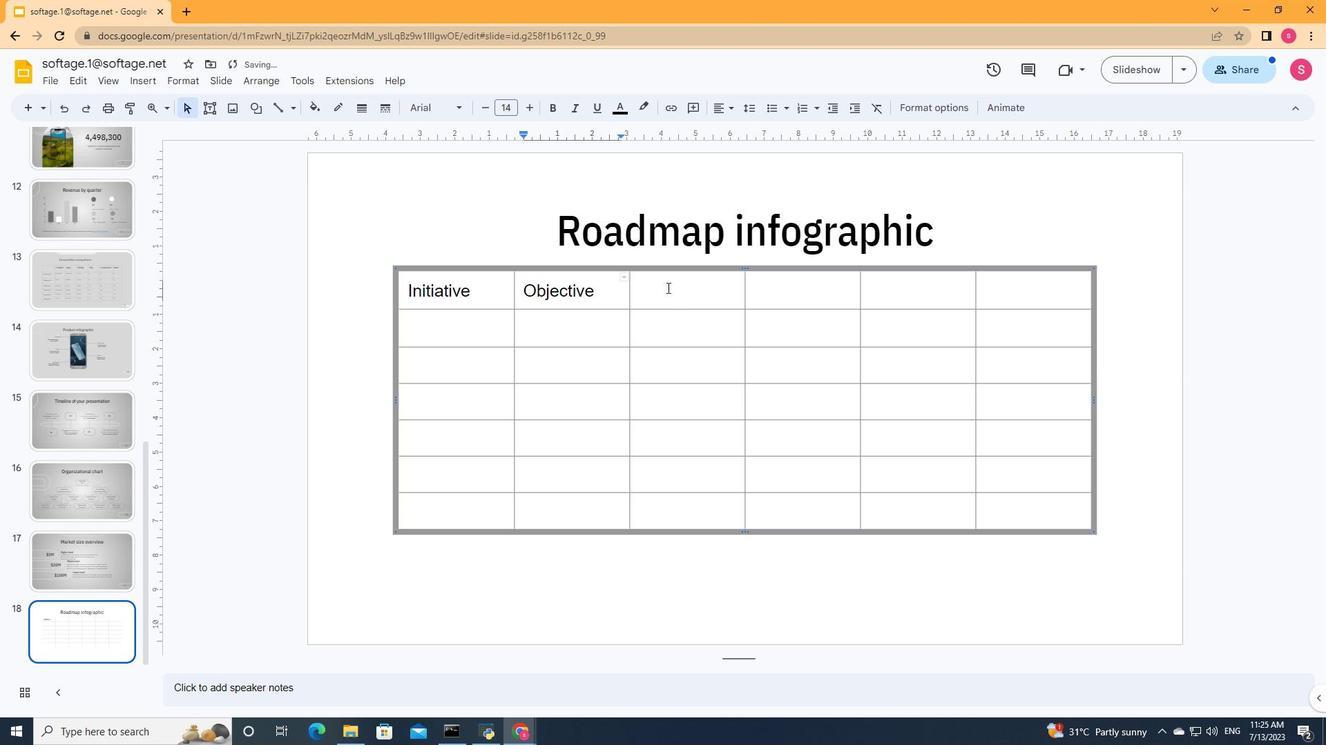 
Action: Key pressed <Key.shift>Q1
Screenshot: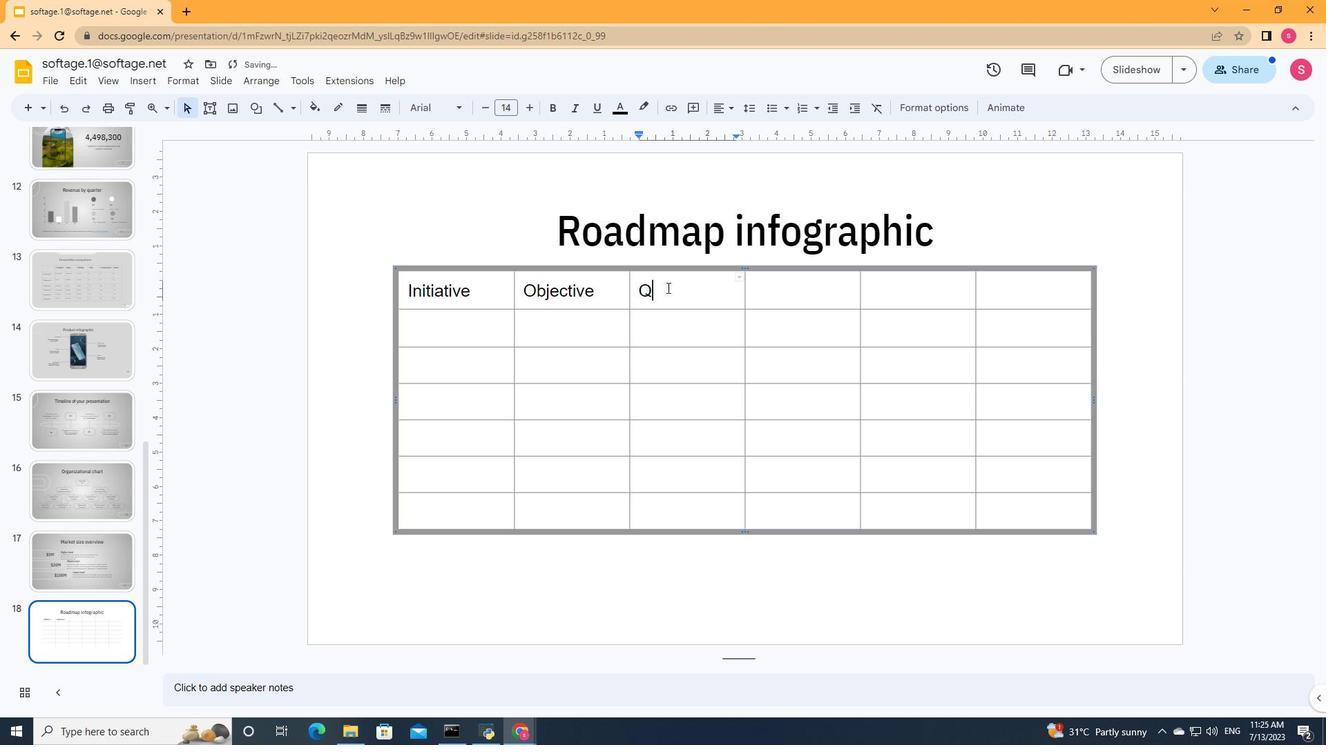 
Action: Mouse moved to (792, 301)
Screenshot: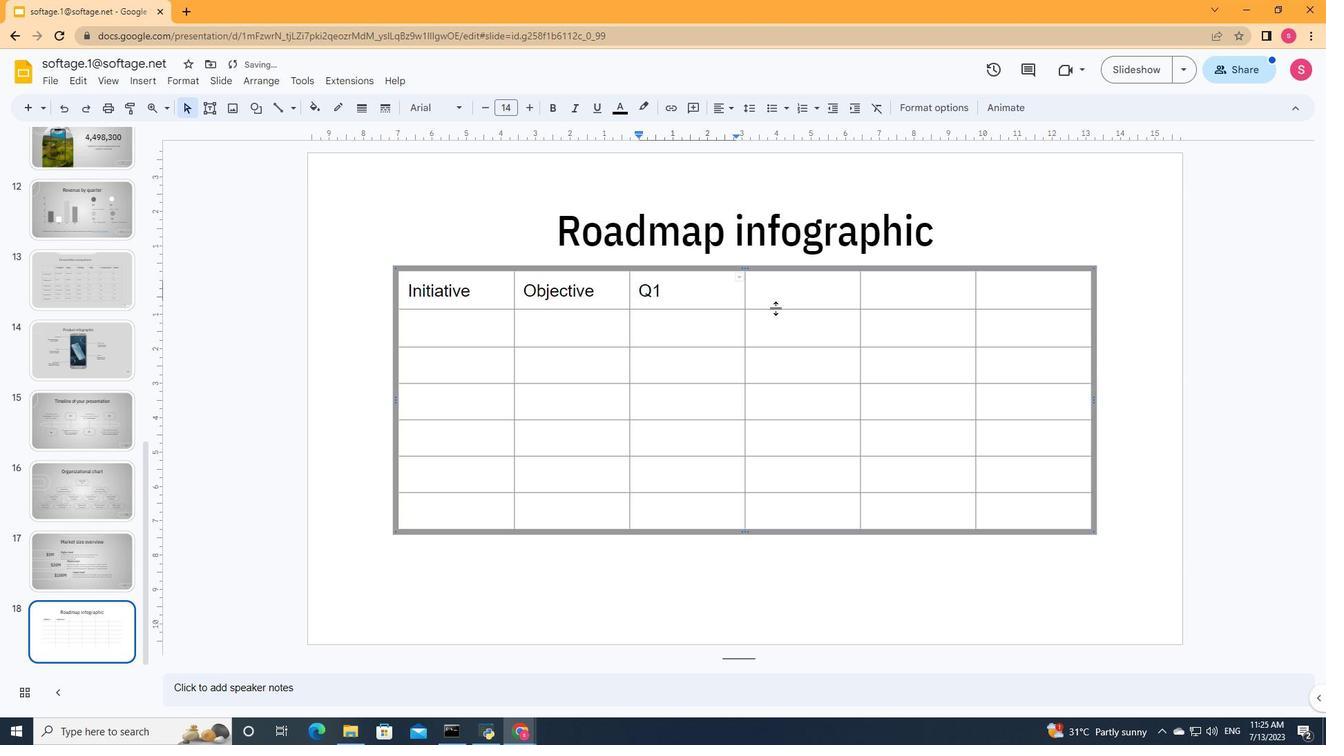 
Action: Mouse pressed left at (792, 301)
Screenshot: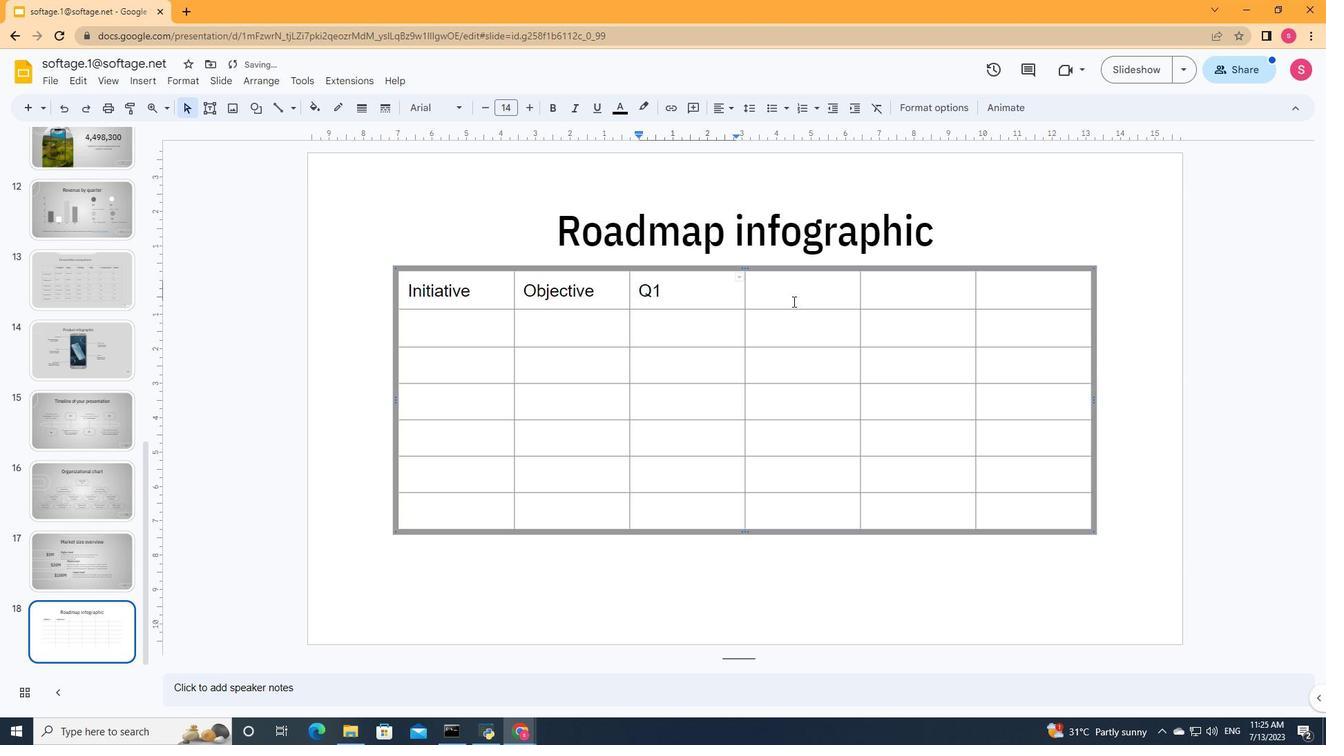 
Action: Key pressed <Key.shift><Key.shift><Key.shift><Key.shift><Key.shift><Key.shift><Key.shift><Key.shift><Key.shift><Key.shift><Key.shift><Key.shift><Key.shift><Key.shift><Key.shift><Key.shift><Key.shift><Key.shift><Key.shift><Key.shift><Key.shift><Key.shift><Key.shift><Key.shift><Key.shift><Key.shift><Key.shift><Key.shift><Key.shift><Key.shift><Key.shift><Key.shift><Key.shift><Key.shift><Key.shift><Key.shift><Key.shift><Key.shift><Key.shift><Key.shift><Key.shift><Key.shift><Key.shift><Key.shift><Key.shift><Key.shift><Key.shift><Key.shift><Key.shift><Key.shift><Key.shift><Key.shift><Key.shift><Key.shift><Key.shift><Key.shift><Key.shift>Q2
Screenshot: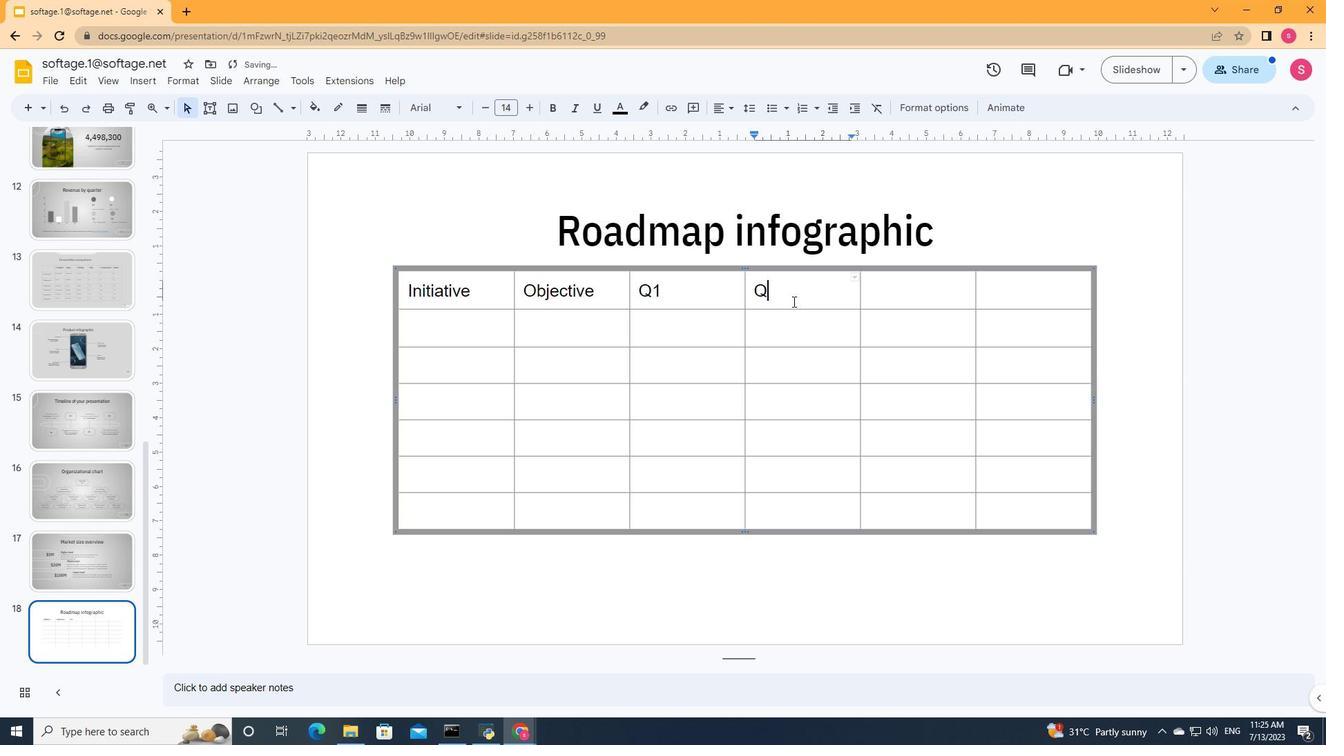 
Action: Mouse moved to (932, 298)
Screenshot: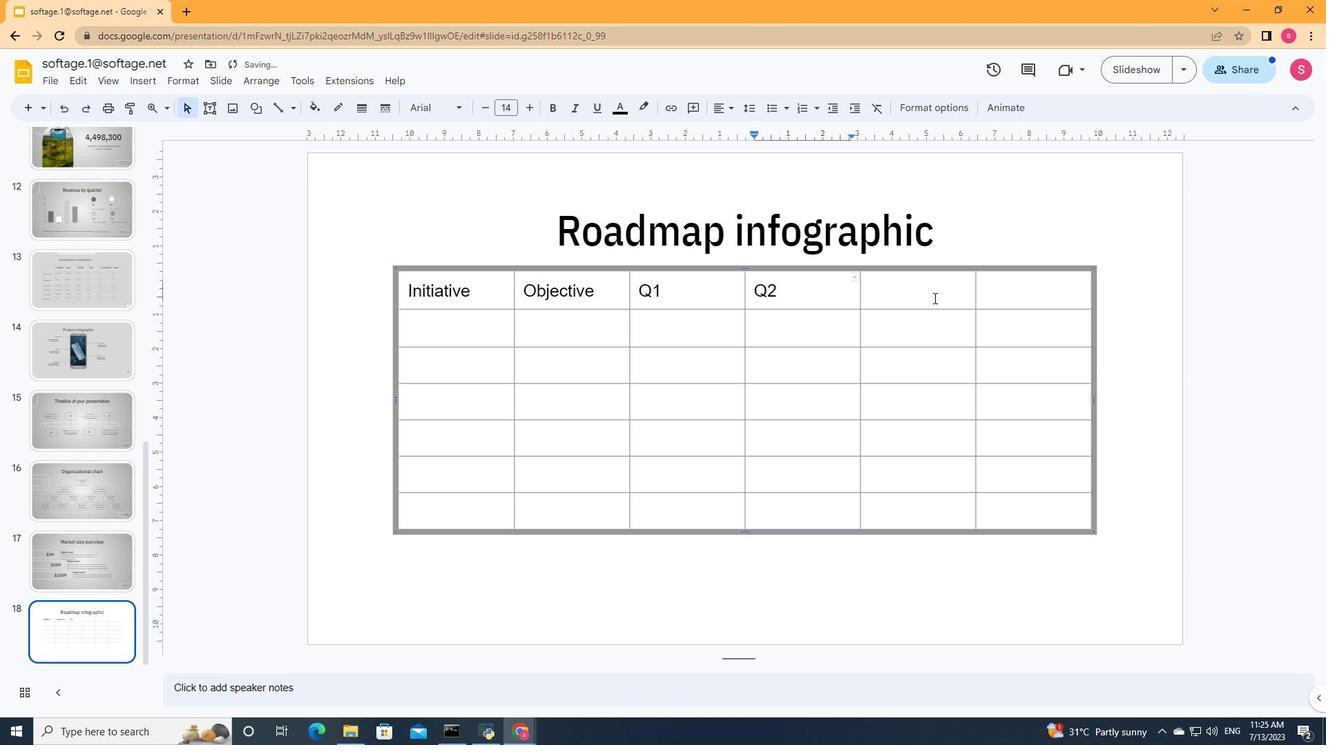 
Action: Mouse pressed left at (932, 298)
Screenshot: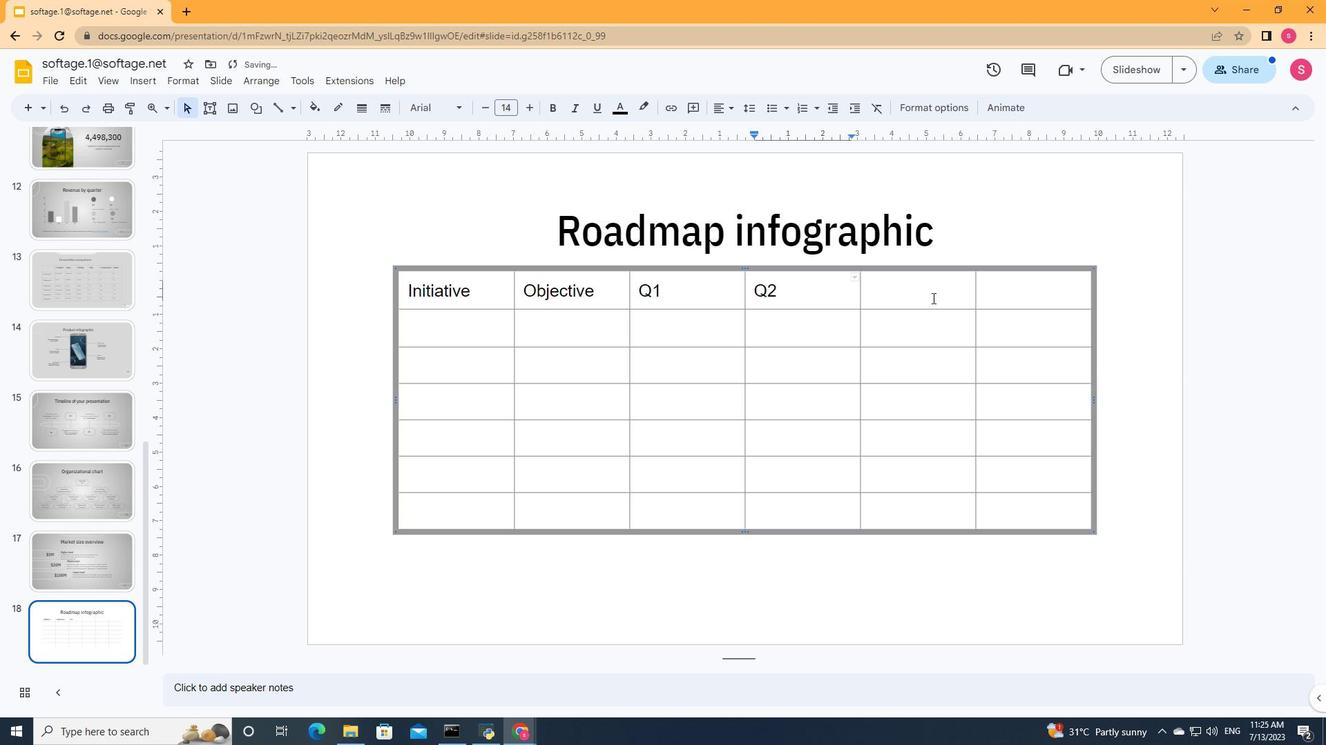 
Action: Key pressed <Key.shift><Key.shift><Key.shift><Key.shift><Key.shift><Key.shift><Key.shift><Key.shift><Key.shift><Key.shift><Key.shift><Key.shift><Key.shift><Key.shift><Key.shift><Key.shift><Key.shift><Key.shift><Key.shift><Key.shift><Key.shift><Key.shift><Key.shift><Key.shift><Key.shift><Key.shift><Key.shift><Key.shift><Key.shift><Key.shift><Key.shift><Key.shift><Key.shift><Key.shift><Key.shift><Key.shift><Key.shift><Key.shift><Key.shift><Key.shift><Key.shift><Key.shift><Key.shift><Key.shift><Key.shift><Key.shift>Q3
Screenshot: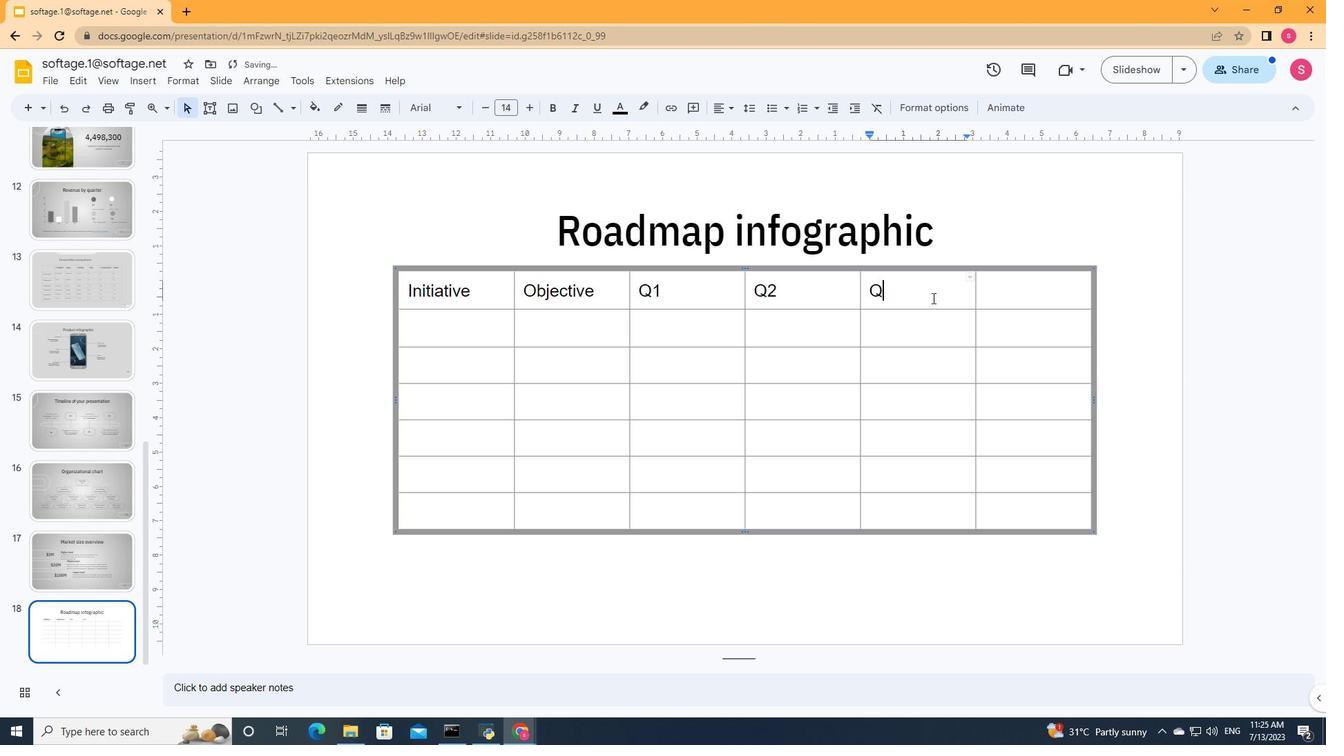 
Action: Mouse moved to (1048, 292)
Screenshot: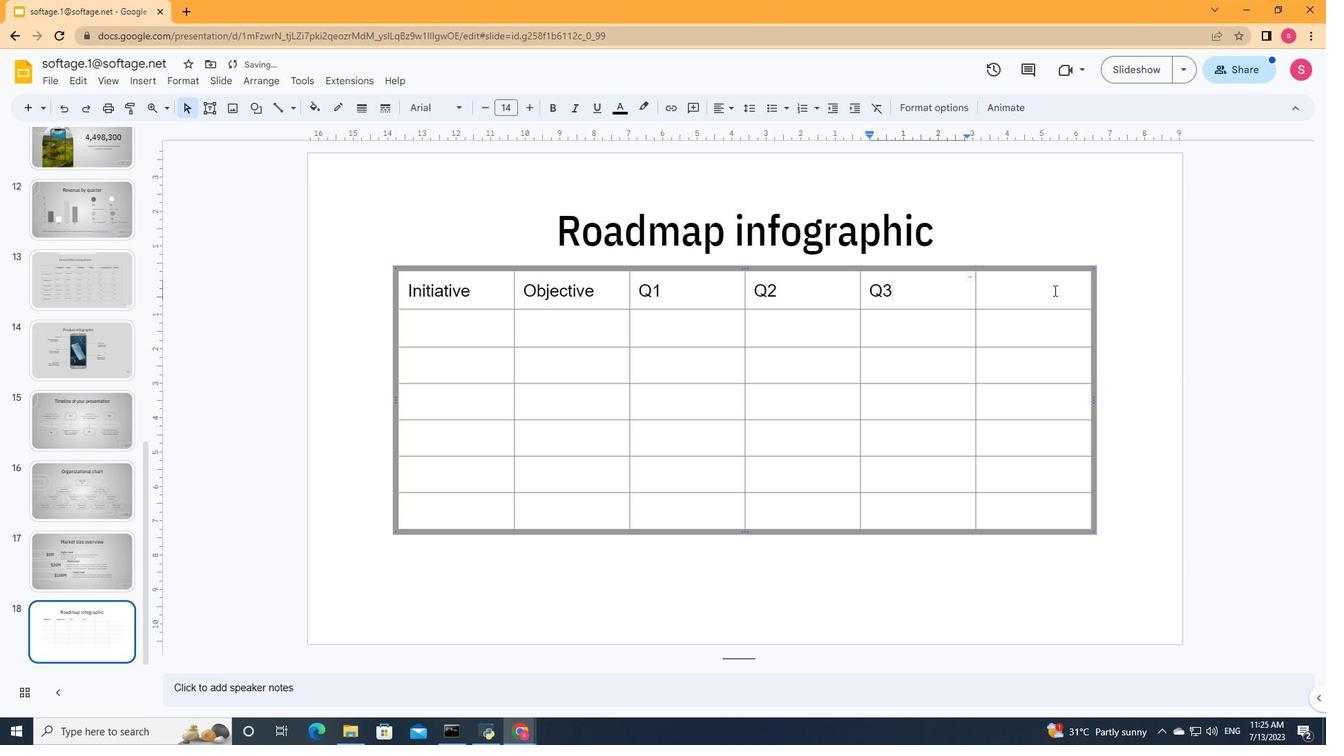 
Action: Mouse pressed left at (1048, 292)
Screenshot: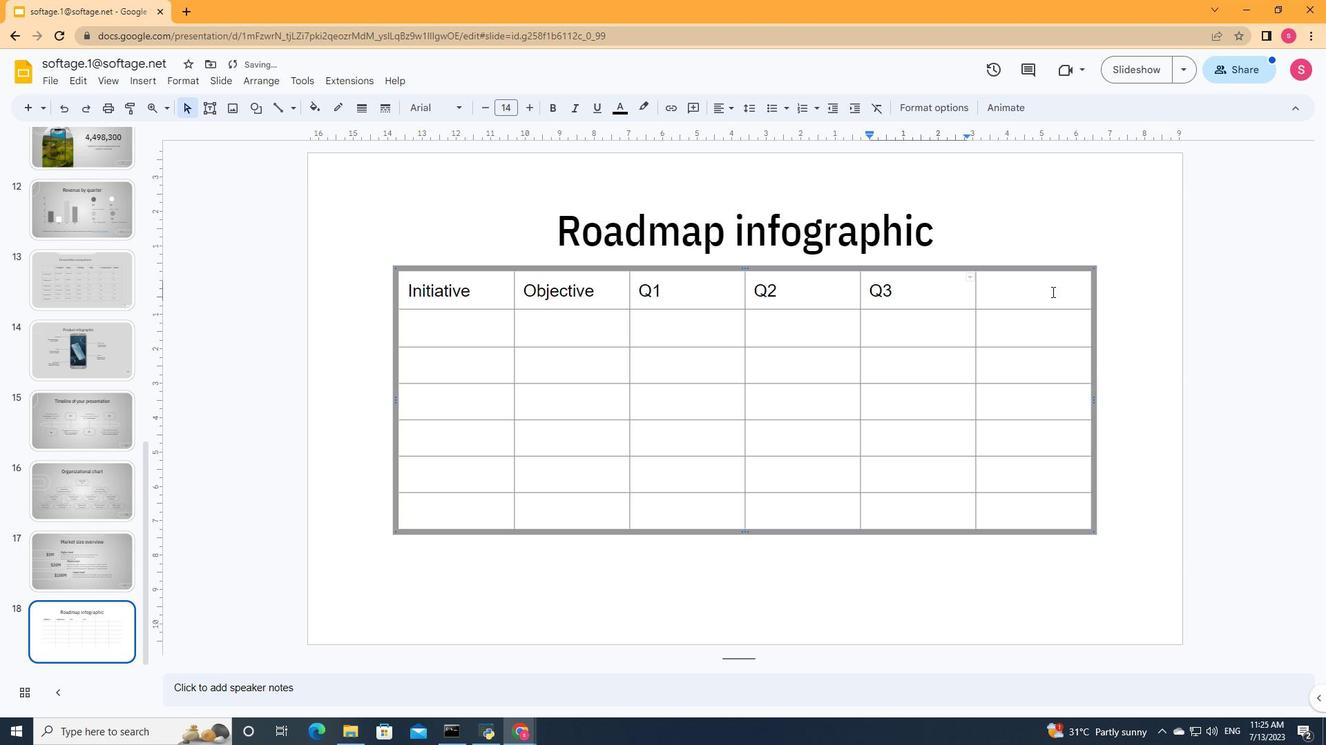 
Action: Key pressed <Key.shift><Key.shift><Key.shift><Key.shift><Key.shift><Key.shift><Key.shift><Key.shift><Key.shift><Key.shift><Key.shift><Key.shift><Key.shift><Key.shift><Key.shift><Key.shift><Key.shift><Key.shift><Key.shift><Key.shift><Key.shift><Key.shift><Key.shift><Key.shift><Key.shift><Key.shift><Key.shift><Key.shift><Key.shift><Key.shift><Key.shift><Key.shift><Key.shift><Key.shift><Key.shift><Key.shift><Key.shift><Key.shift><Key.shift><Key.shift><Key.shift><Key.shift><Key.shift><Key.shift><Key.shift><Key.shift><Key.shift><Key.shift><Key.shift><Key.shift>Q4
Screenshot: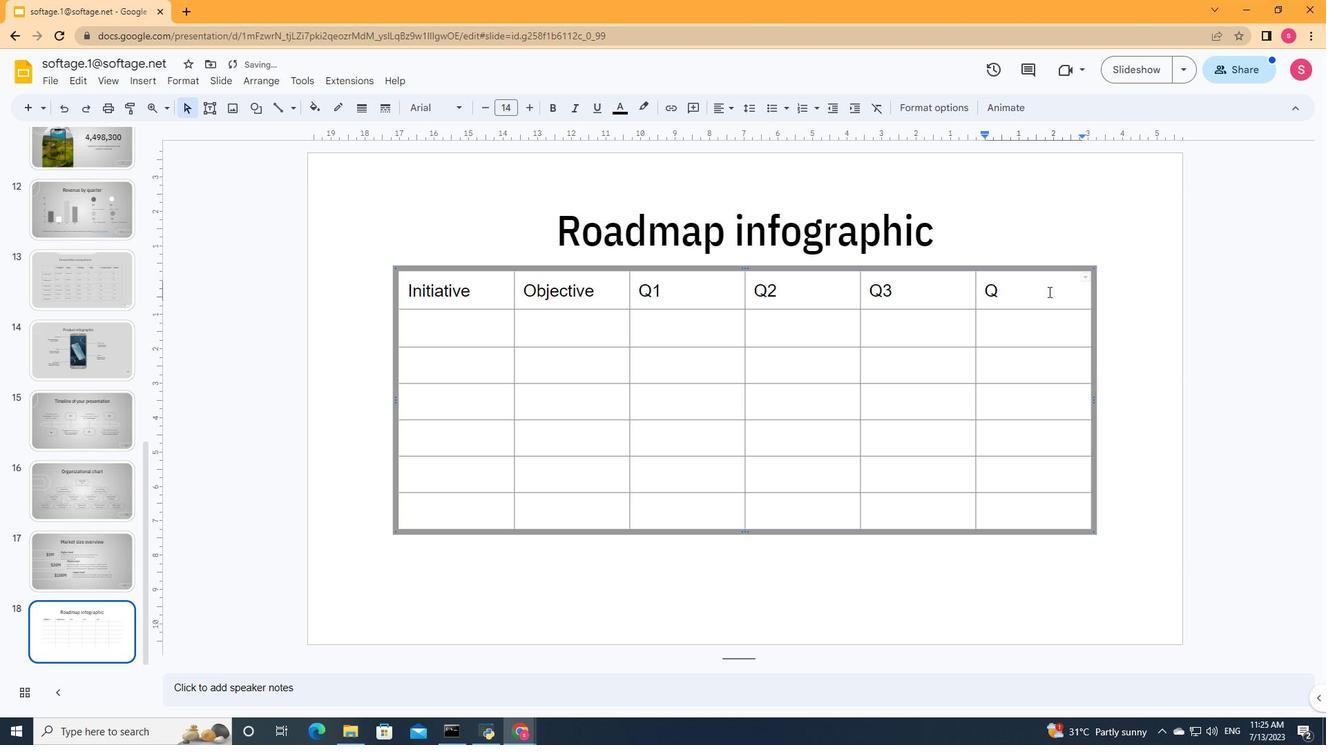 
Action: Mouse moved to (1032, 292)
Screenshot: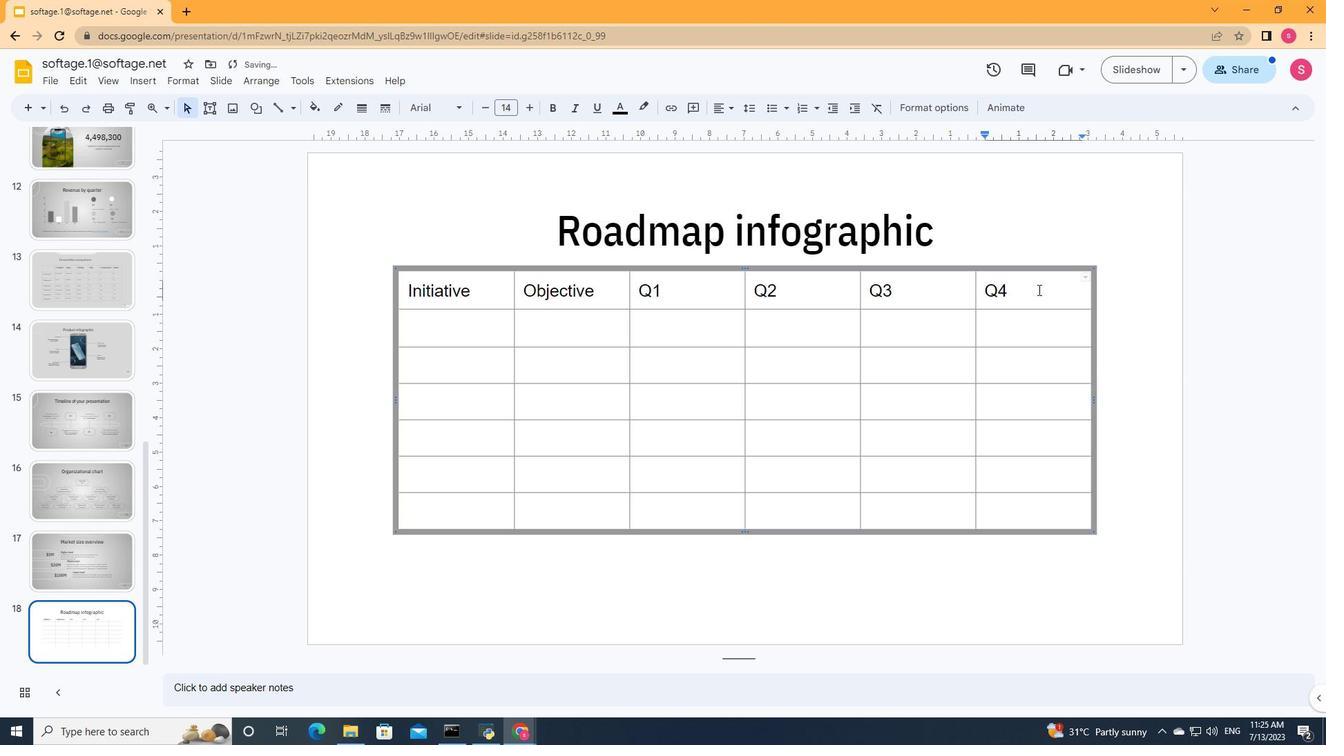 
Action: Mouse pressed left at (1032, 292)
Screenshot: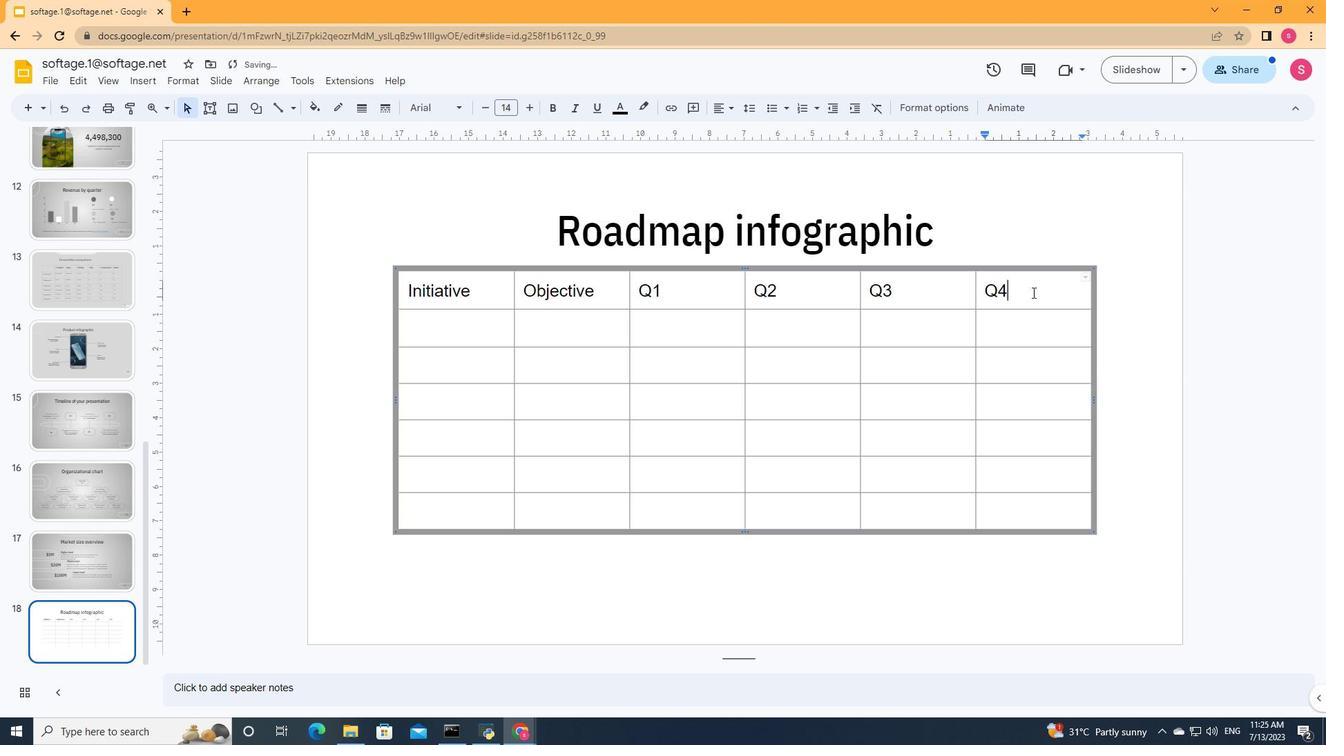 
Action: Mouse moved to (712, 107)
Screenshot: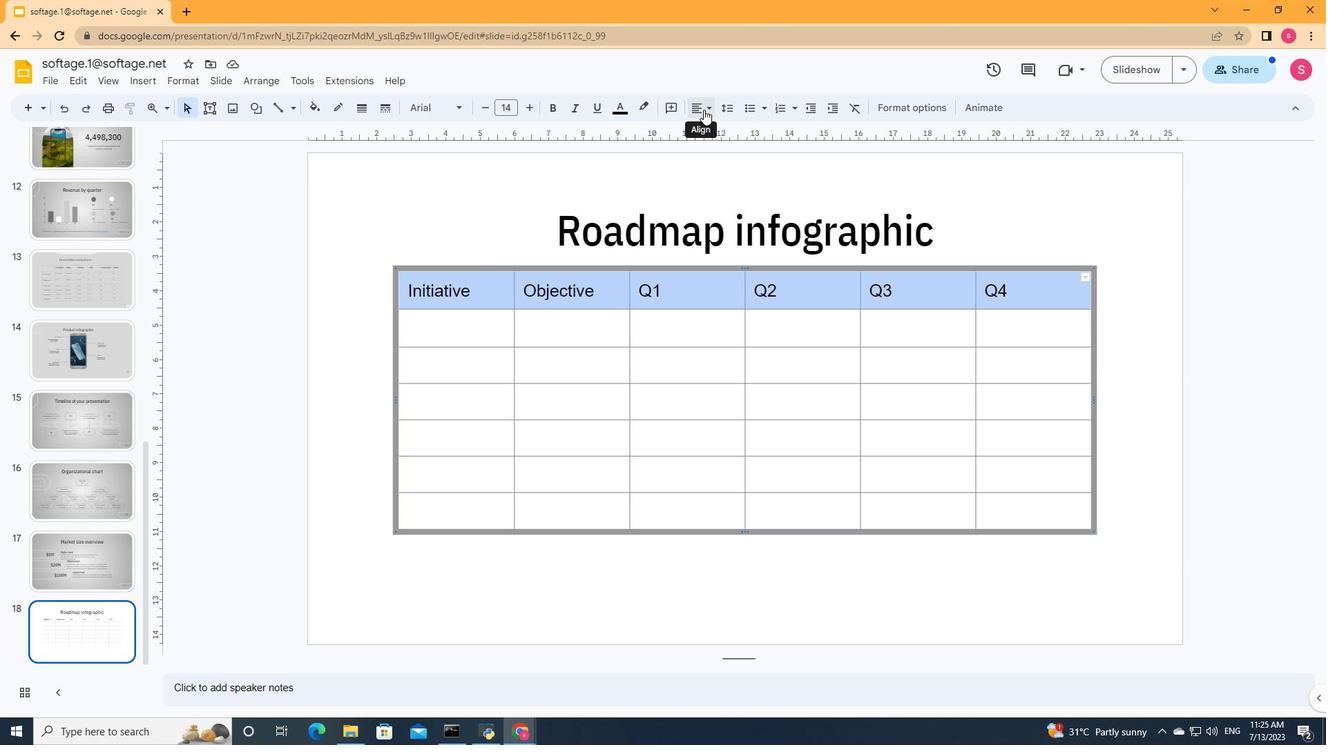 
Action: Mouse pressed left at (712, 107)
Screenshot: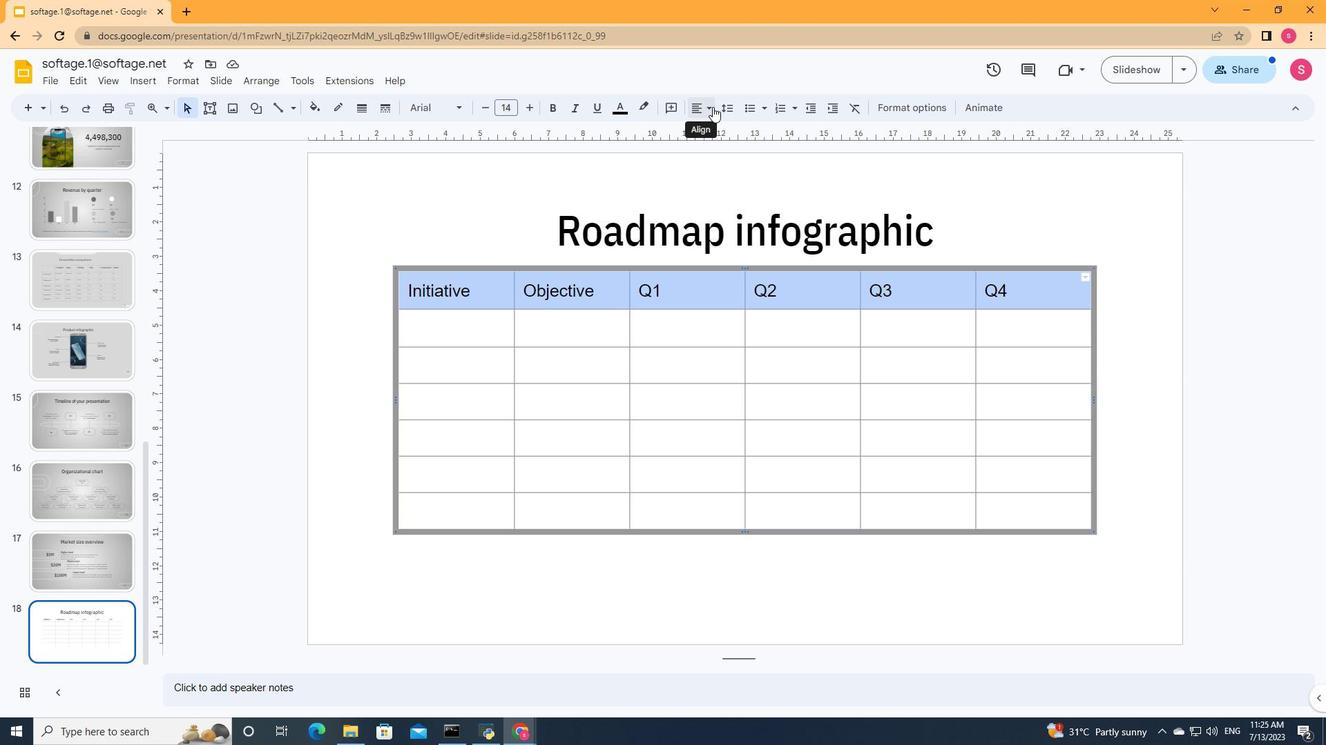 
Action: Mouse moved to (718, 127)
Screenshot: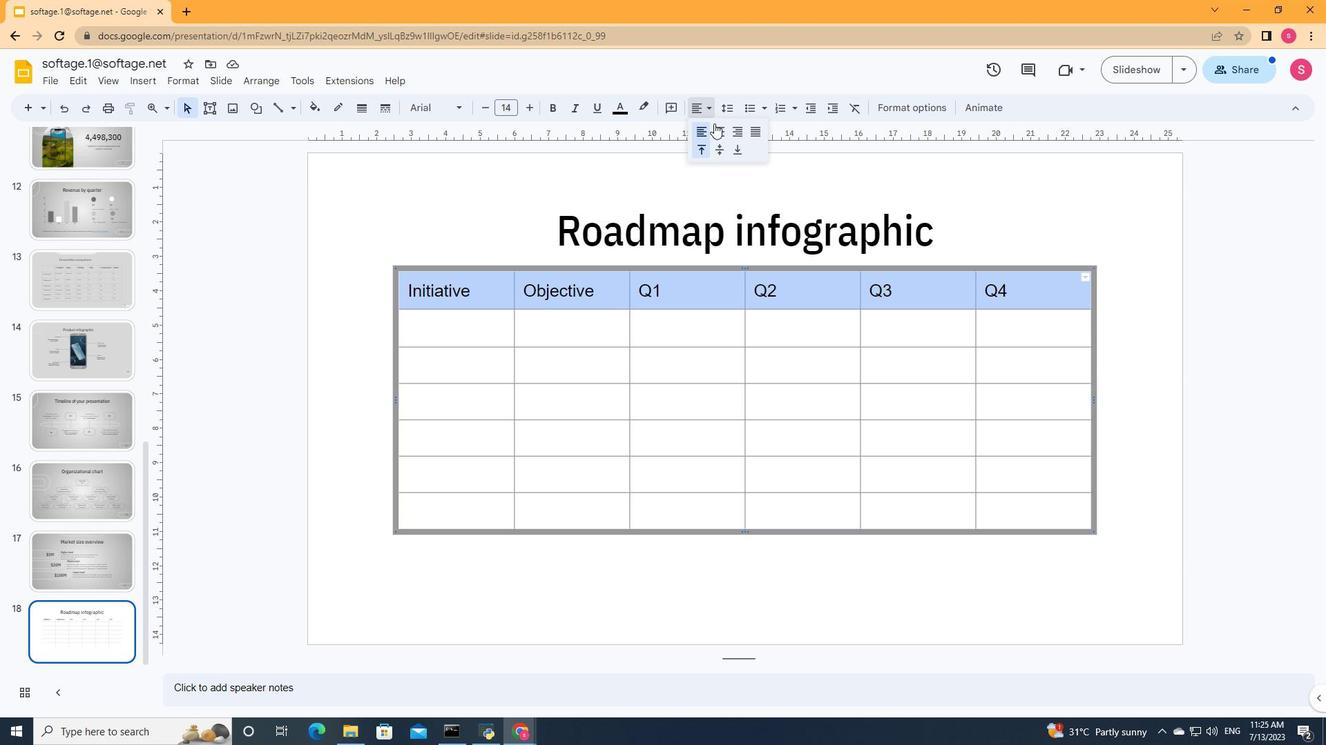 
Action: Mouse pressed left at (718, 127)
Screenshot: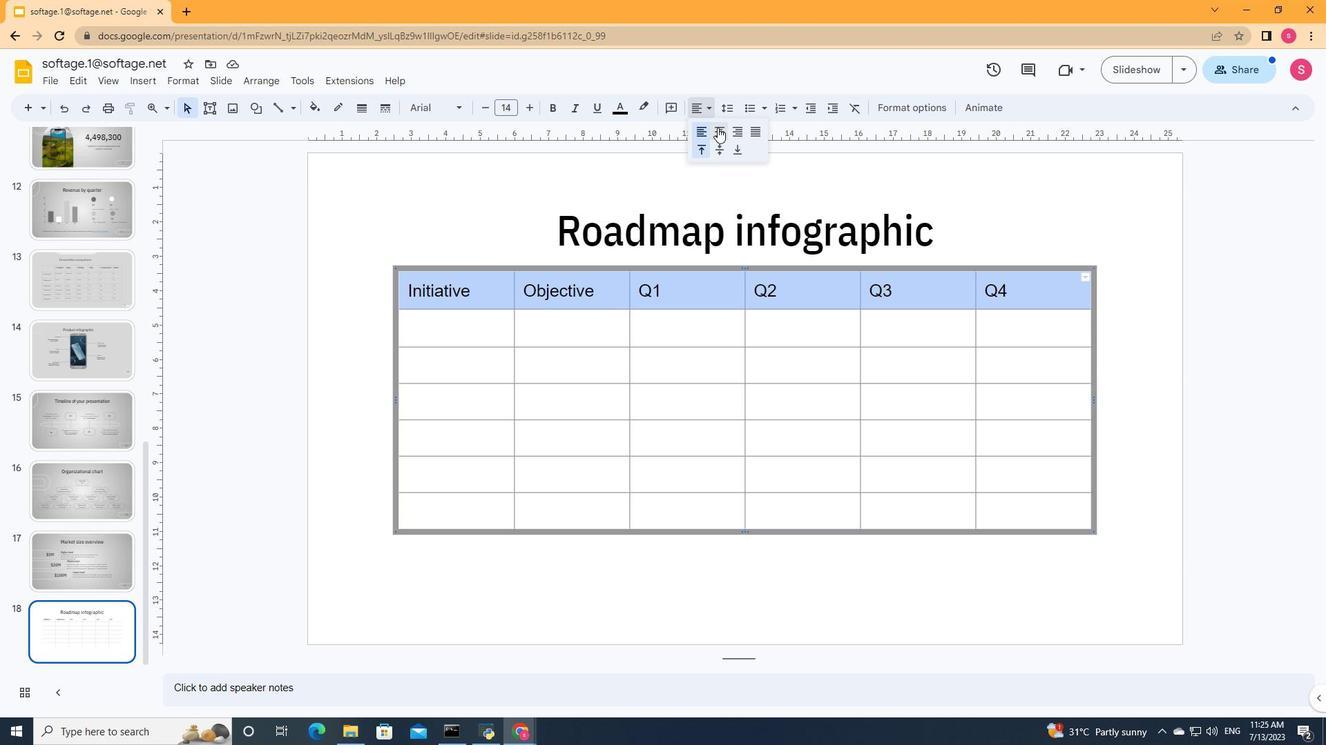 
Action: Mouse moved to (465, 109)
Screenshot: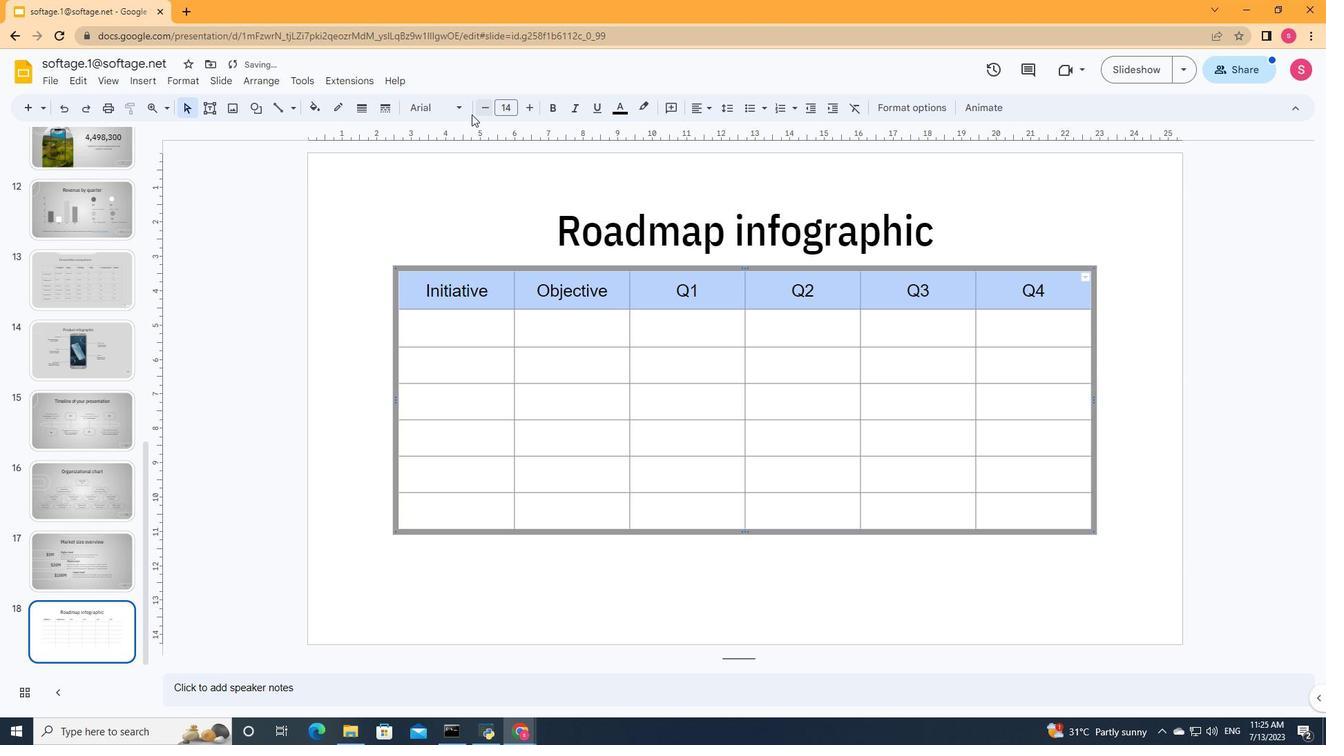 
Action: Mouse pressed left at (465, 109)
Screenshot: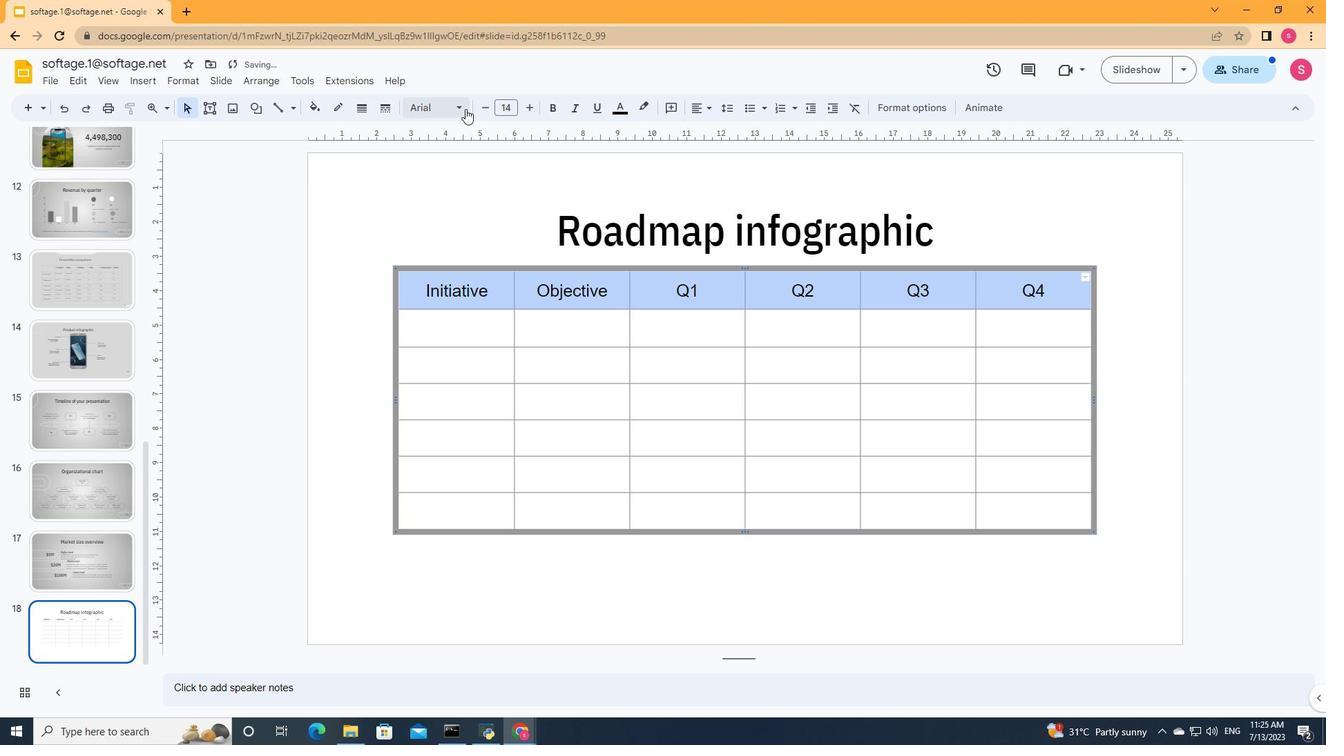 
Action: Mouse moved to (642, 346)
Screenshot: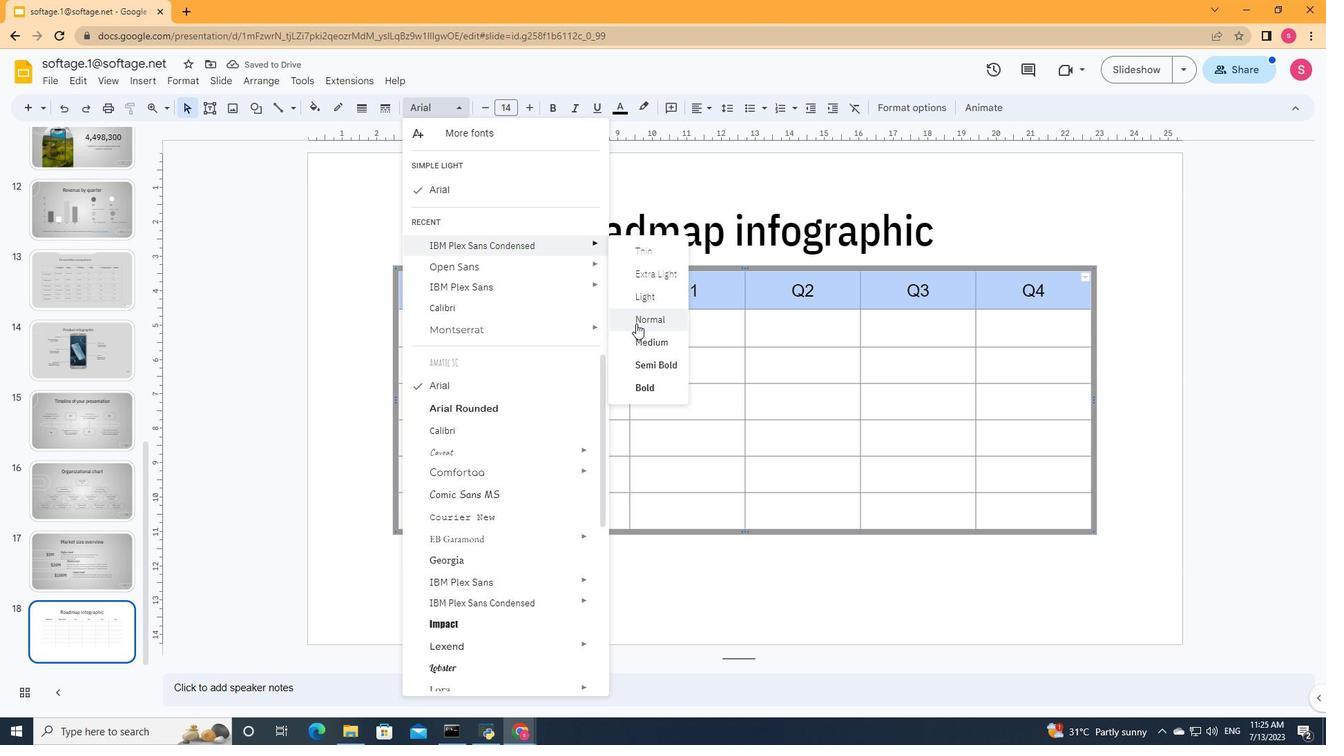 
Action: Mouse pressed left at (642, 346)
Screenshot: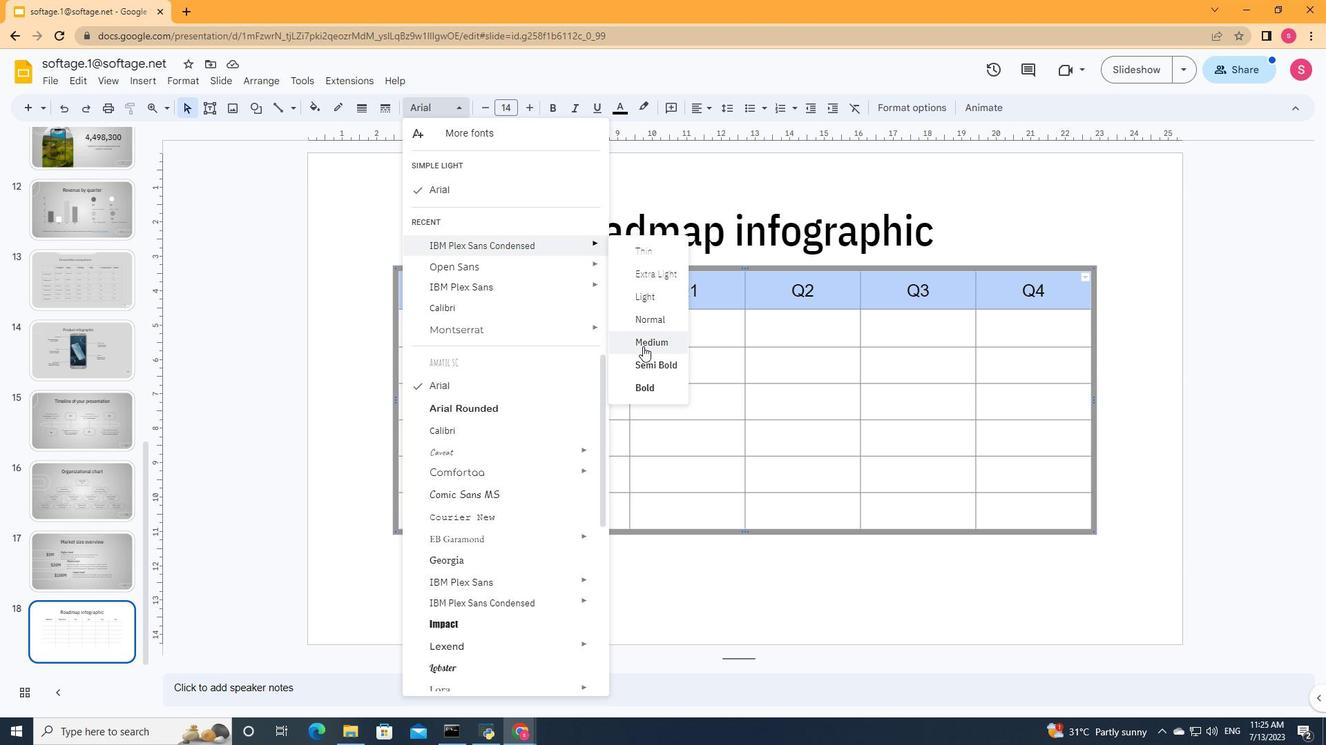 
Action: Mouse moved to (533, 109)
Screenshot: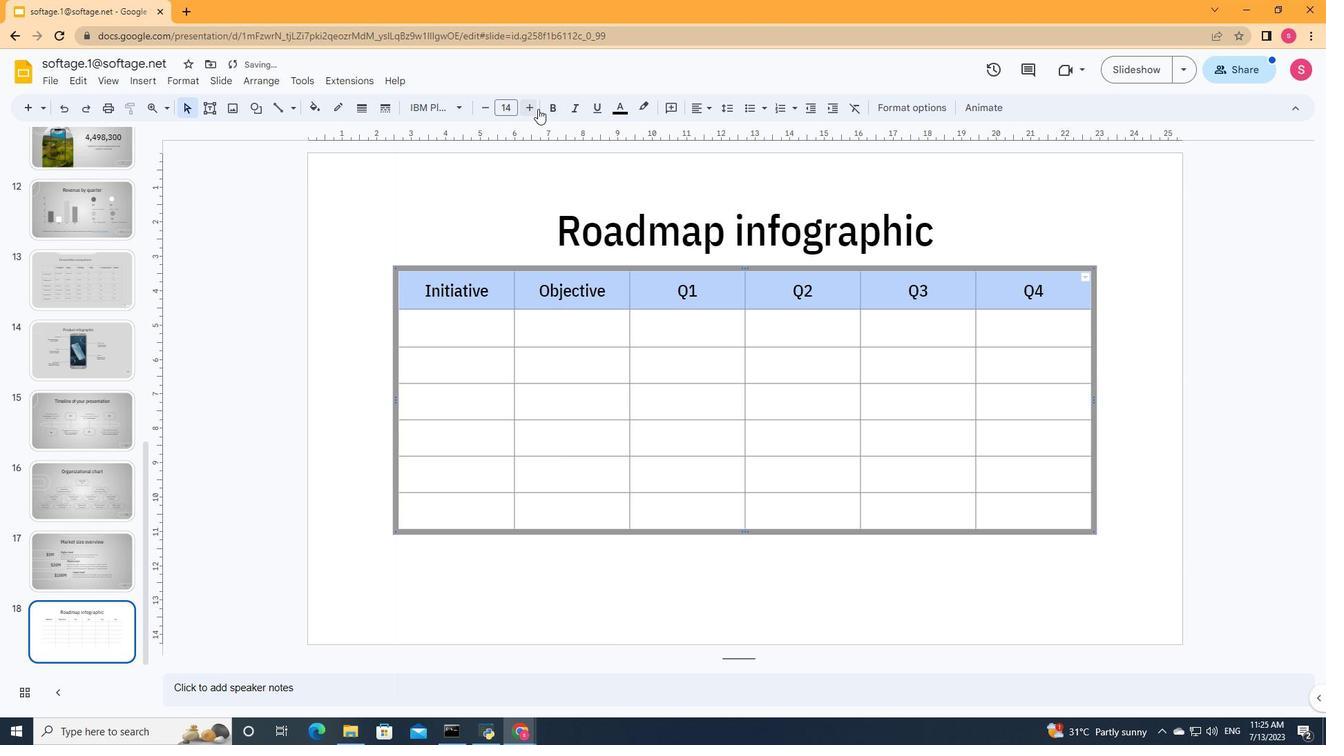 
Action: Mouse pressed left at (533, 109)
Screenshot: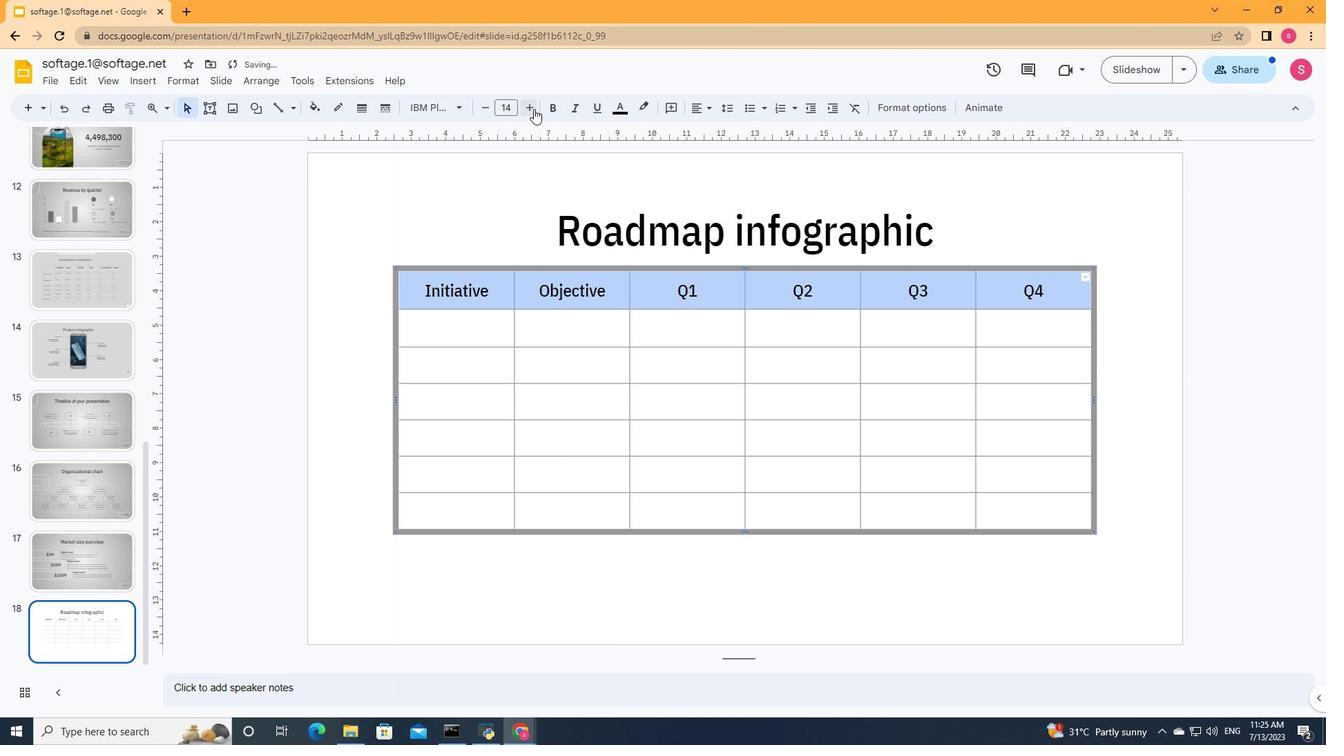 
Action: Mouse moved to (486, 109)
Screenshot: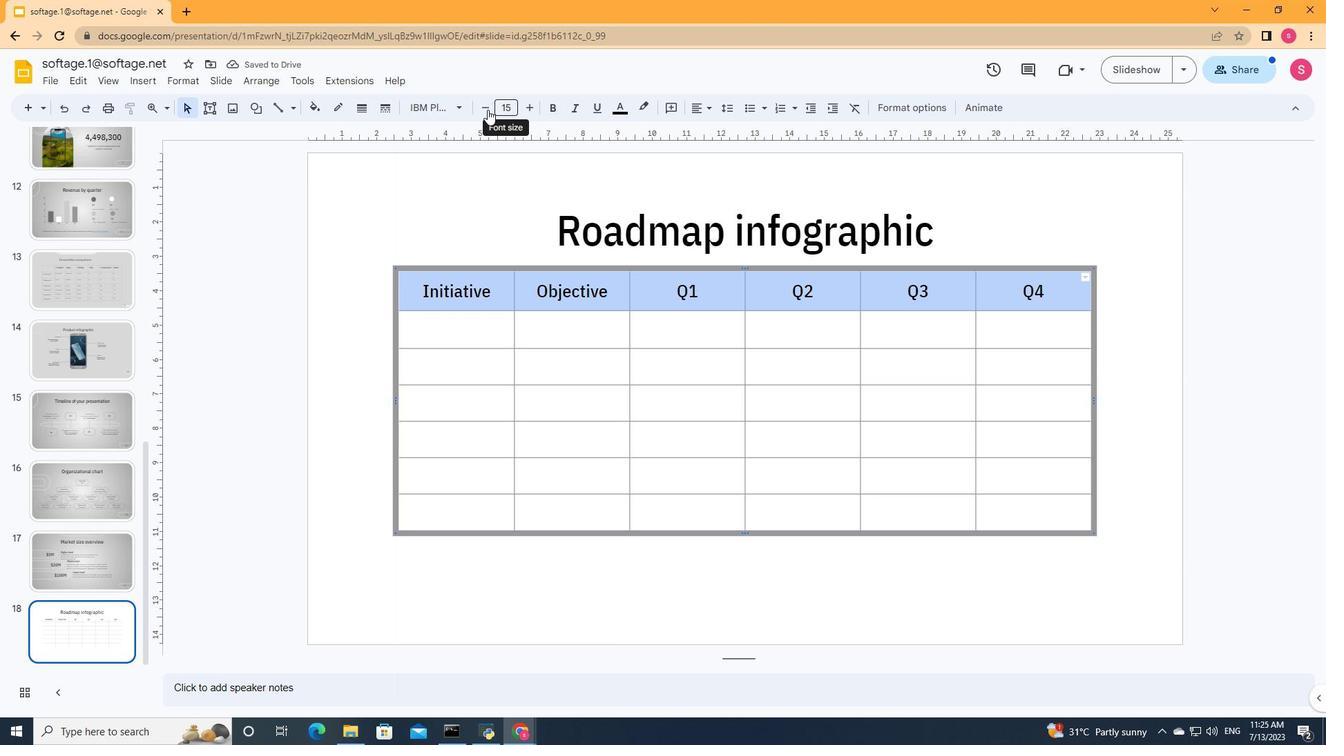 
Action: Mouse pressed left at (486, 109)
Screenshot: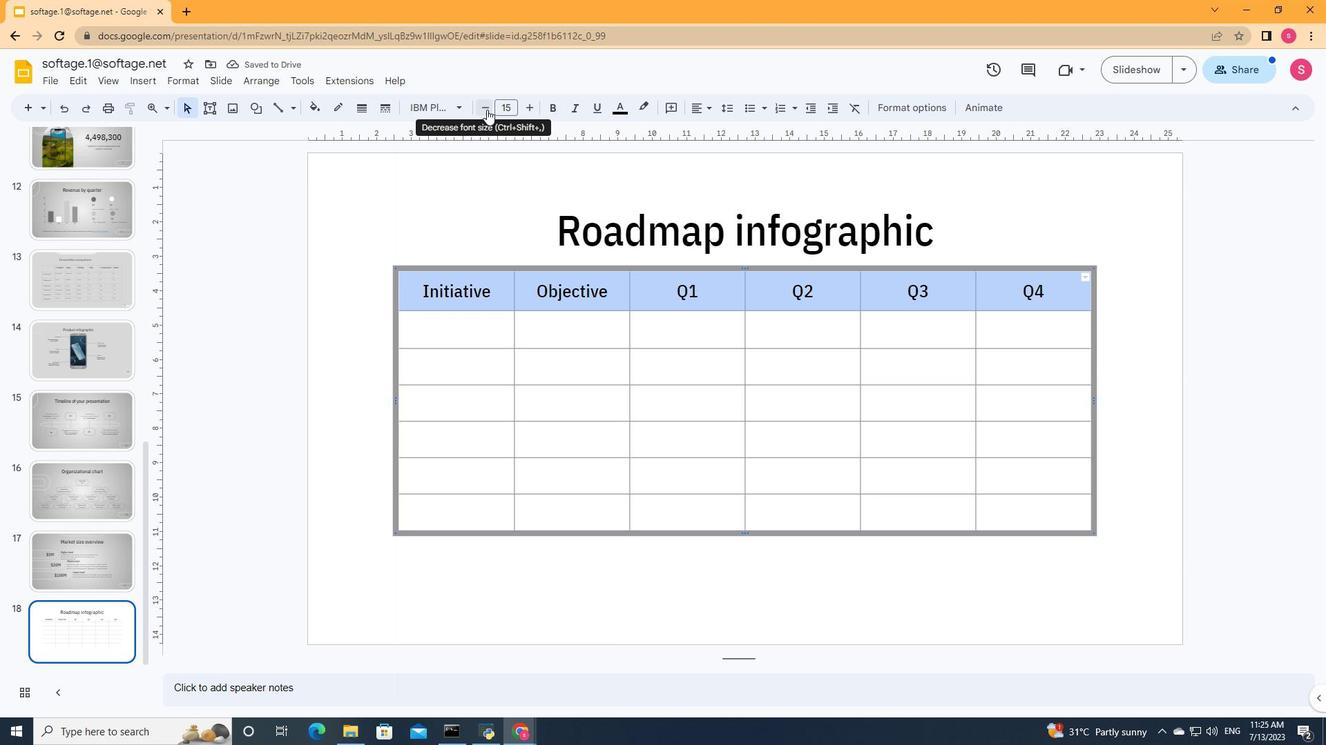 
Action: Mouse moved to (446, 338)
Screenshot: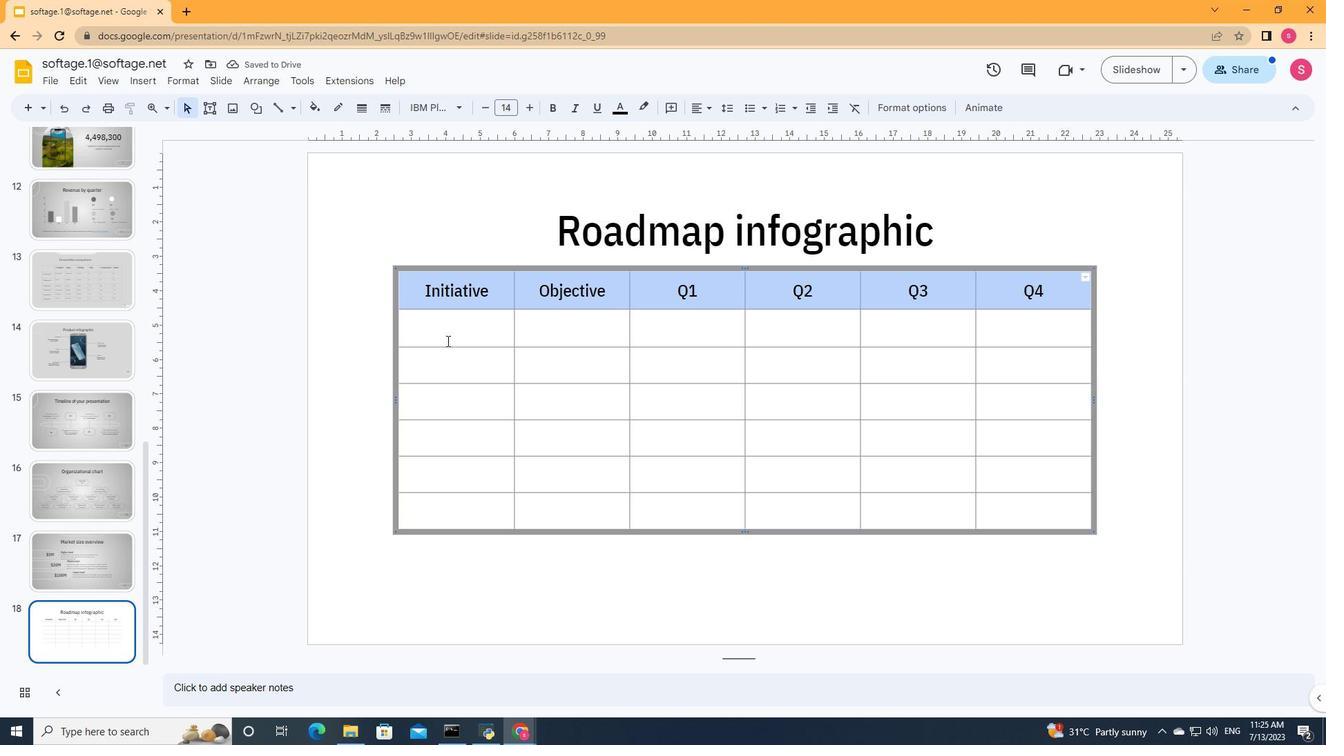 
Action: Mouse pressed left at (446, 338)
Screenshot: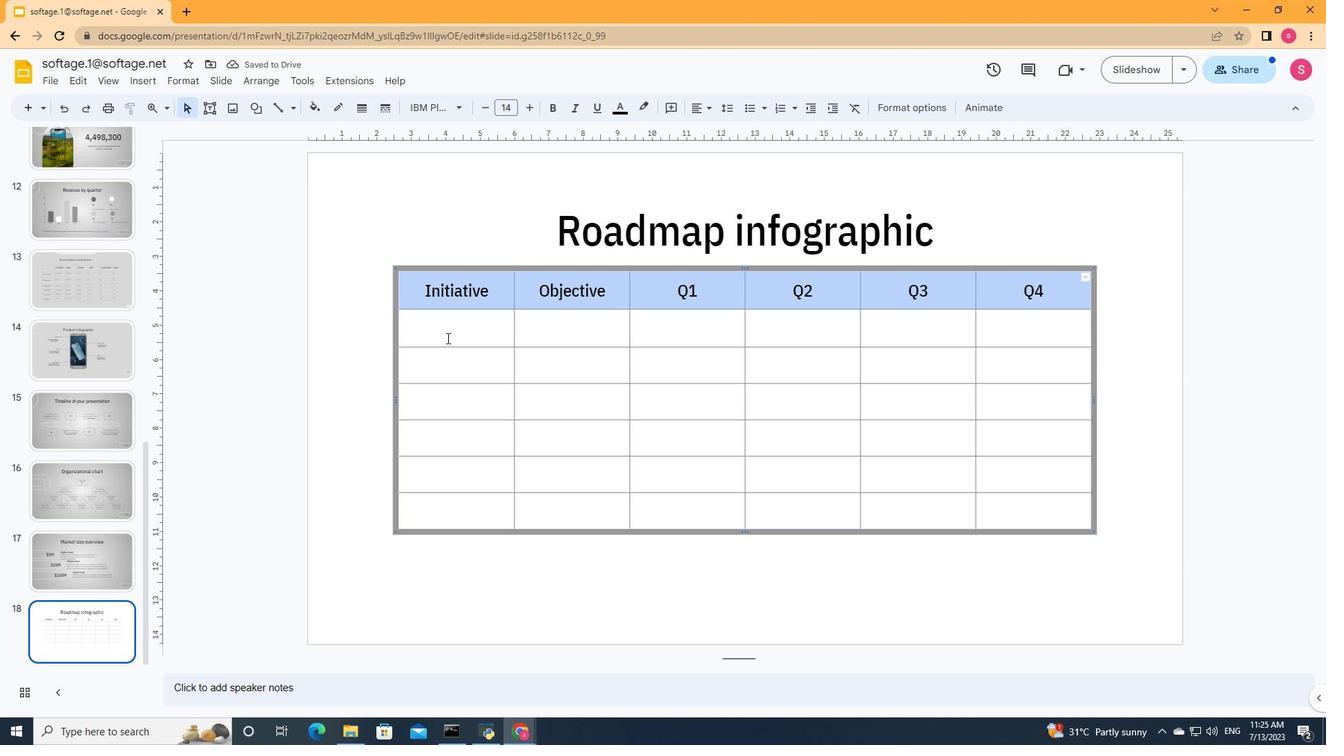 
Action: Key pressed <Key.shift><Key.shift><Key.shift><Key.shift><Key.shift><Key.shift><Key.shift><Key.shift><Key.shift><Key.shift><Key.shift><Key.shift><Key.shift><Key.shift><Key.shift><Key.shift><Key.shift><Key.shift><Key.shift><Key.shift><Key.shift><Key.shift><Key.shift><Key.shift><Key.shift>Understanding
Screenshot: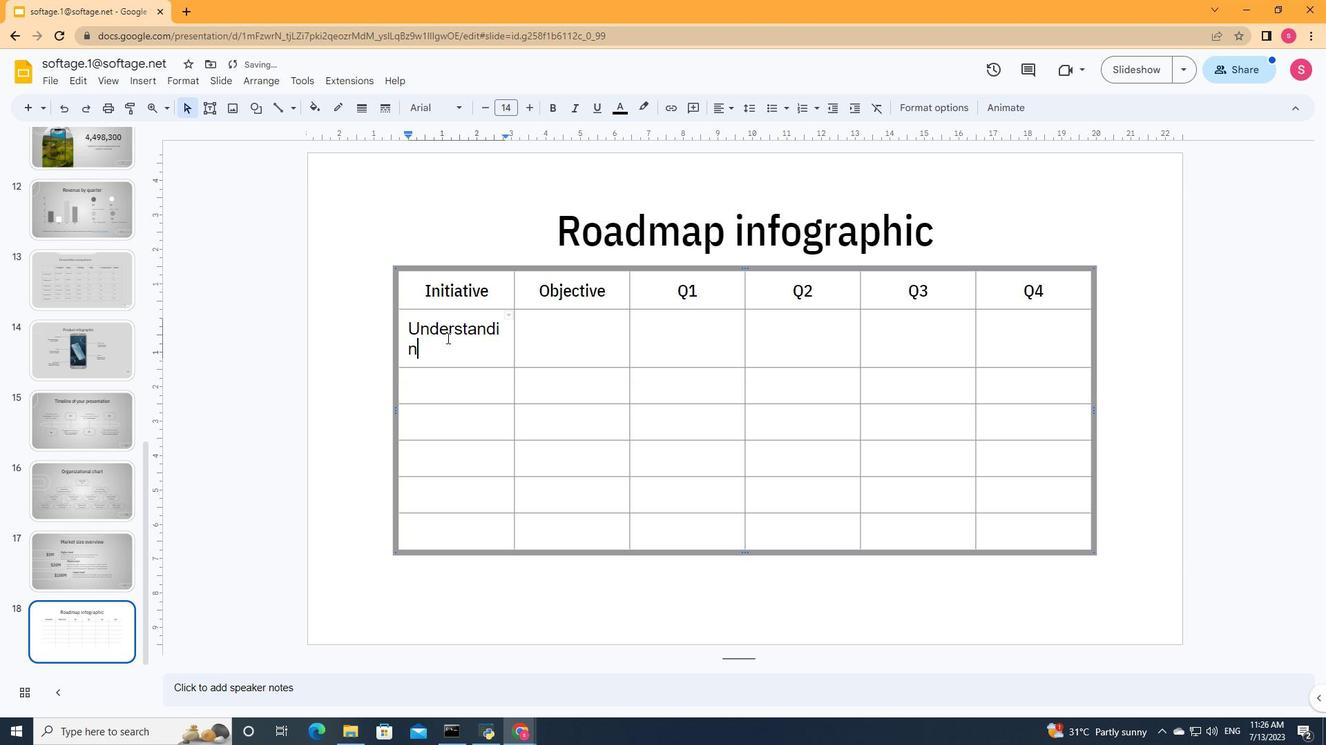 
Action: Mouse moved to (480, 350)
Screenshot: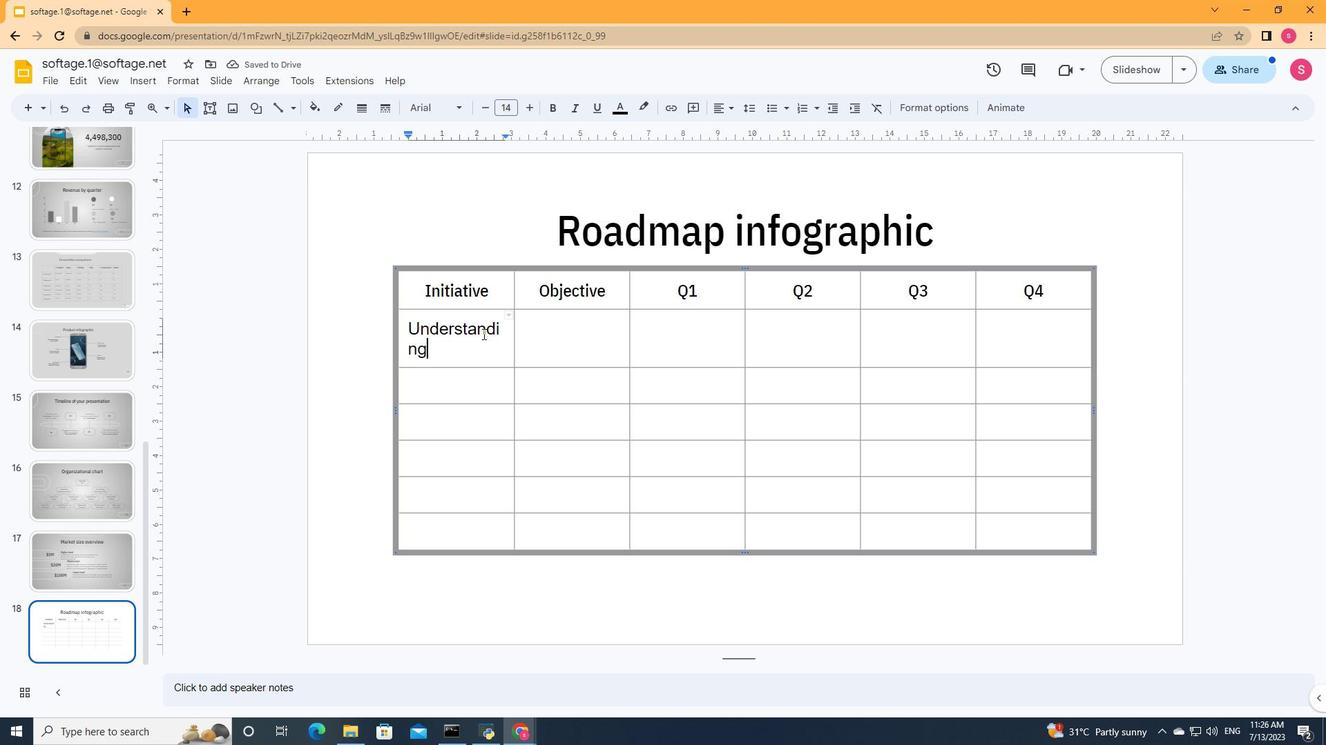 
Action: Mouse pressed left at (480, 350)
Screenshot: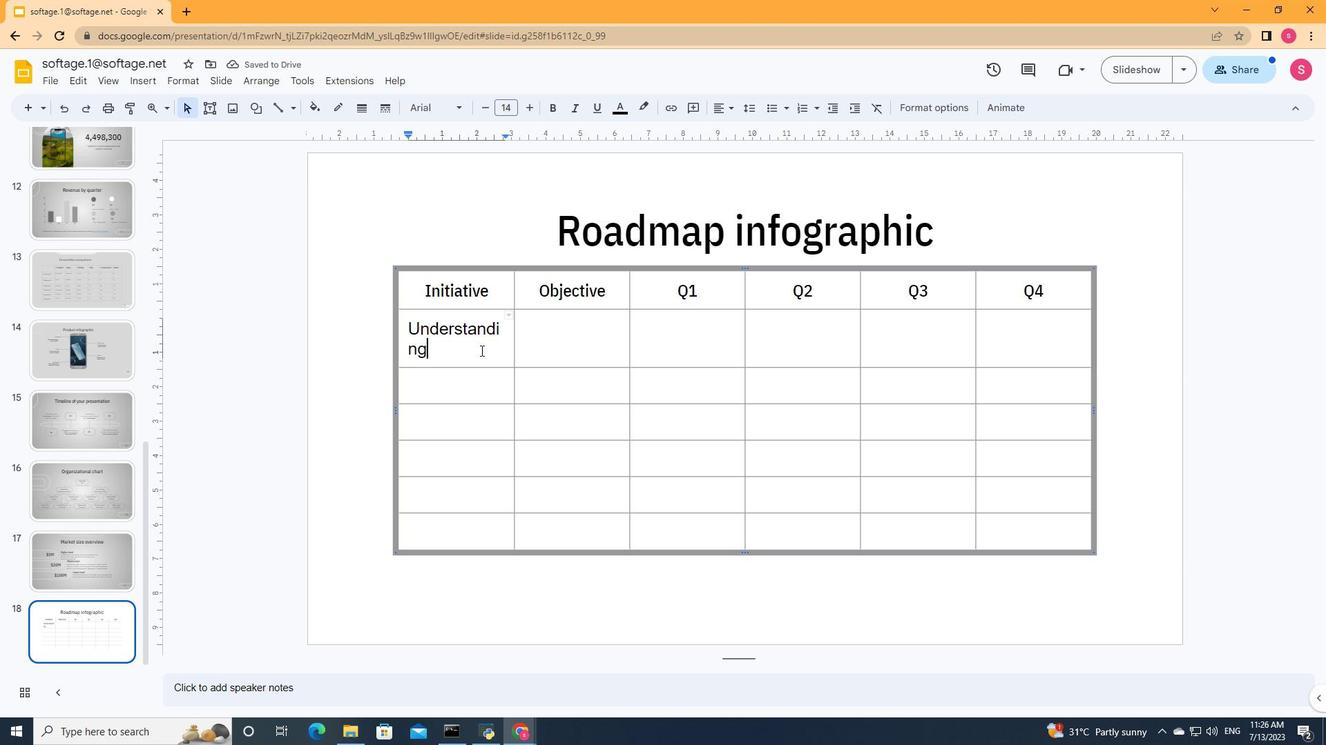 
Action: Mouse moved to (381, 332)
Screenshot: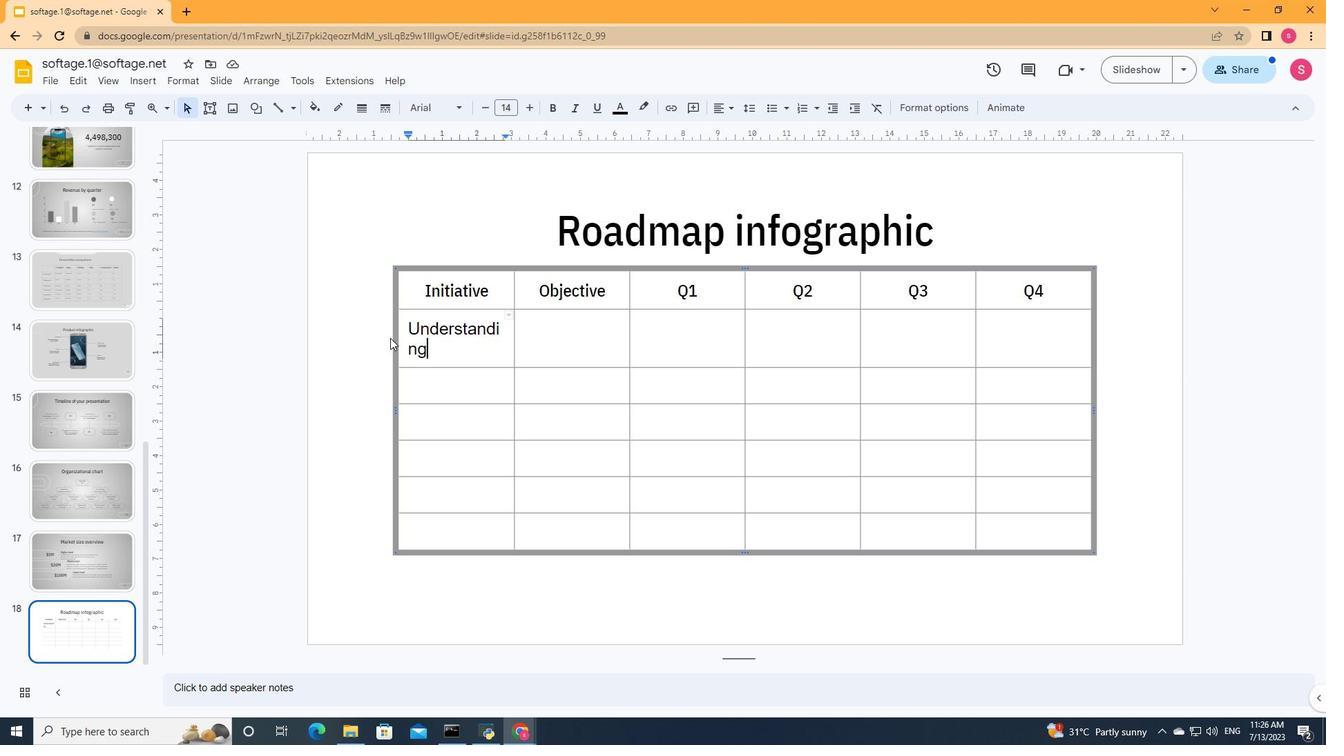 
Action: Mouse pressed left at (381, 332)
Screenshot: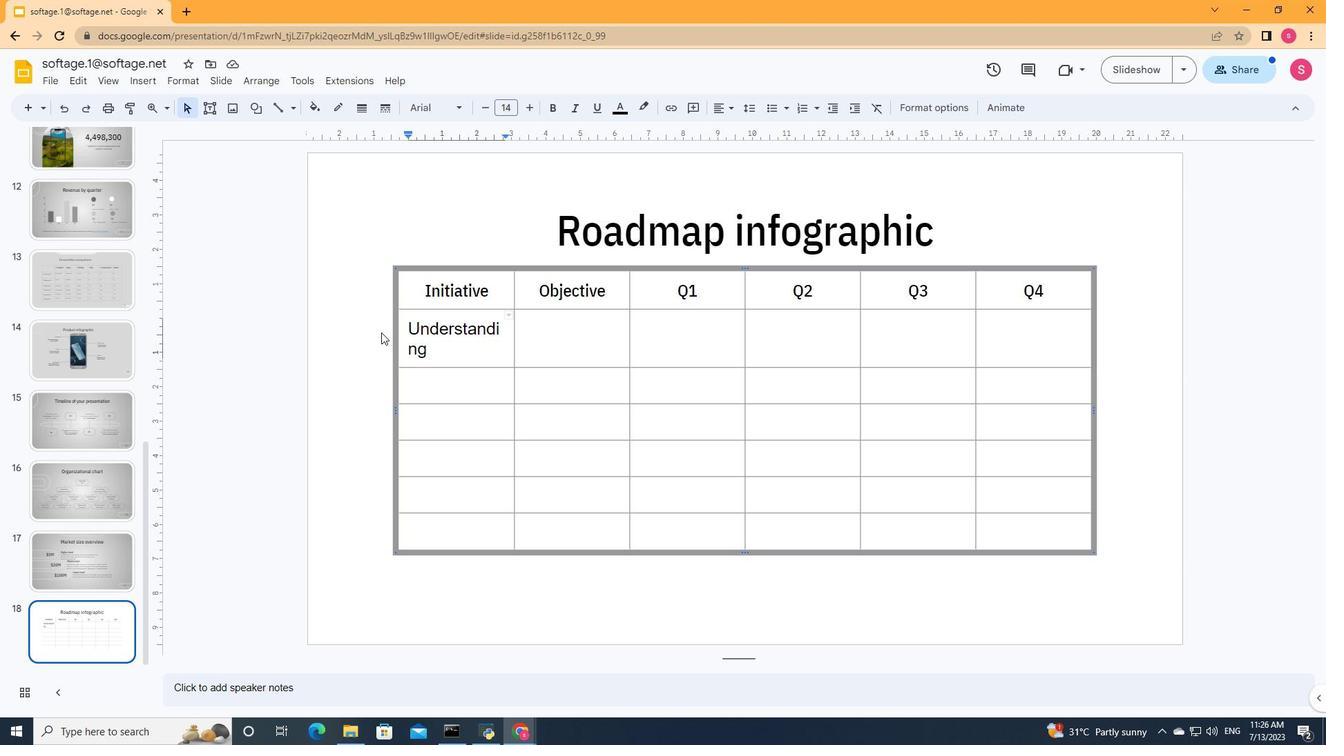 
Action: Mouse moved to (438, 330)
Screenshot: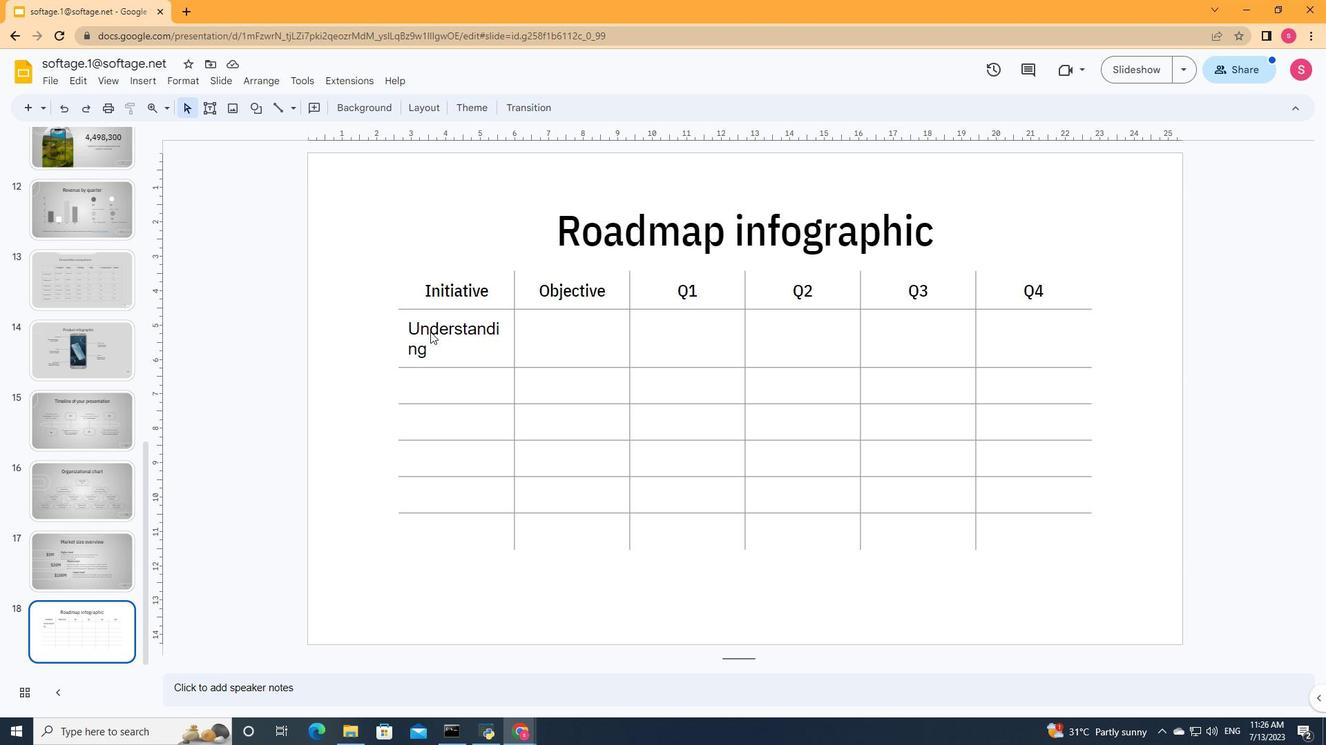
Action: Key pressed <Key.shift><Key.shift>Conduct<Key.space><Key.shift>research<Key.shift>Brainstorm<Key.space>ideas<Key.shift>Develop<Key.space>a<Key.space>prototpey<Key.shift>Test<Key.space>for<Key.space>use<Key.backspace>ability<Key.shift>Analyze<Key.space>feedback<Key.shift>Analyze<Key.space>and<Key.space>understand<Key.space>the<Key.space>needs<Key.space>of<Key.space>your<Key.space>target<Key.space>audiencectrl+A<Key.shift>Research<Key.space>existing<Key.space>products<Key.space>in<Key.space>the<Key.space>industry<Key.space>and<Key.space>analyze<Key.space>how<Key.space>successful<Key.space>they<Key.space>arectrl+A<Key.shift>Generate<Key.space>ideas<Key.space>based<Key.space>on<Key.space>user<Key.space>feedback<Key.space>and<Key.space>research<Key.space>findingsctrl+A<Key.shift><Key.shift><Key.shift><Key.shift>Py<Key.backspace>ut<Key.space><Key.backspace><Key.backspace><Key.backspace><Key.backspace><Key.shift><Key.shift><Key.shift><Key.shift><Key.shift><Key.shift>Create<Key.space>a<Key.space>basic<Key.space>version<Key.space>of<Key.space>the<Key.space>product<Key.space>to<Key.space>show<Key.space>find<Key.backspace><Key.backspace><Key.backspace><Key.backspace>investord<Key.backspace>s<Key.shift>Put<Key.space>the<Key.space>prototype<Key.space>through<Key.space>testing<Key.space>processes<Key.space>to<Key.space>ensure<Key.space>that<Key.space>it<Key.space>meer<Key.backspace>ts<Key.space>user<Key.space>requirements<Key.shift>Analyze<Key.space>feedback<Key.down><Key.right><Key.right><Key.right><Key.right><Key.right>18<Key.space><Key.space><Key.space><Key.space><Key.space><Key.space><Key.space><Key.space><Key.space><Key.up><Key.up><Key.up><Key.up>
Screenshot: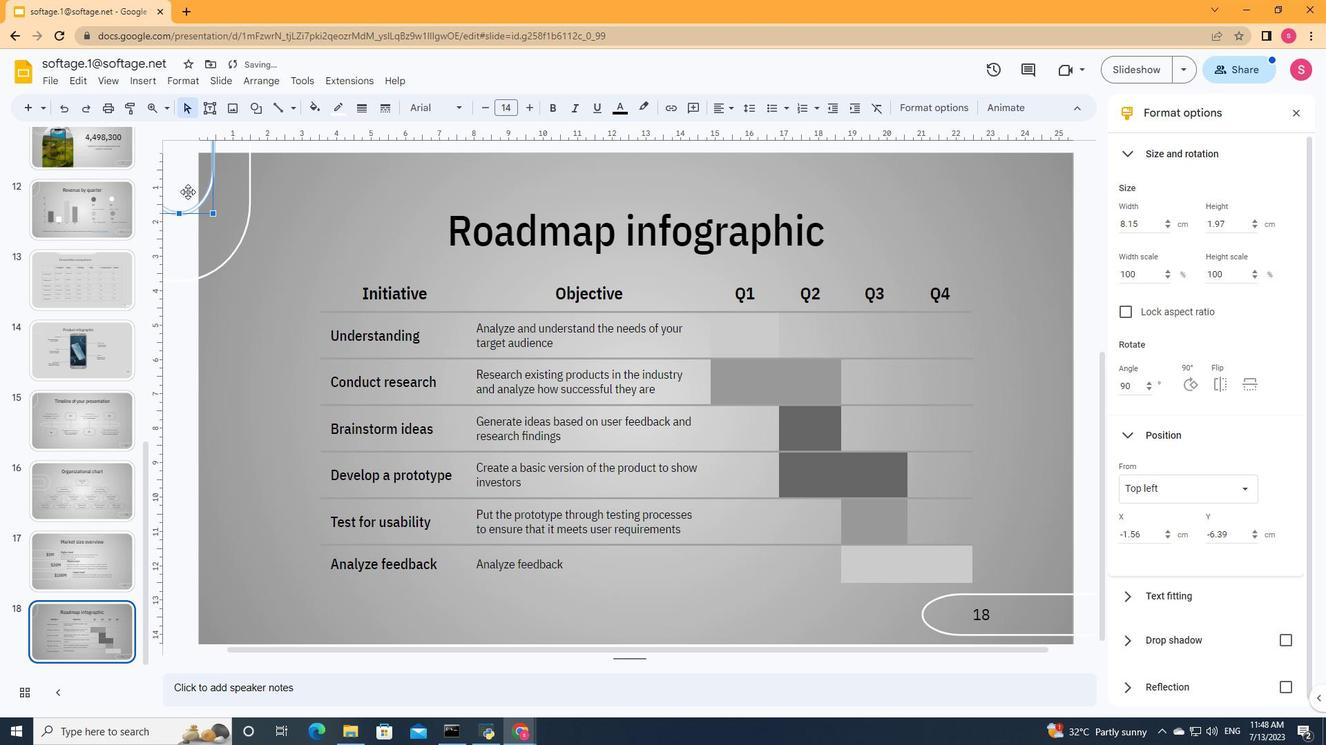 
